 Task: Find connections with filter location Guayaramerín with filter topic #Futurewith filter profile language Potuguese with filter current company Talent Corner HR Services Pvt Ltd with filter school Anand Agricultural University, Anand with filter industry Paper and Forest Product Manufacturing with filter service category Editing with filter keywords title Chemical Engineer
Action: Mouse moved to (641, 84)
Screenshot: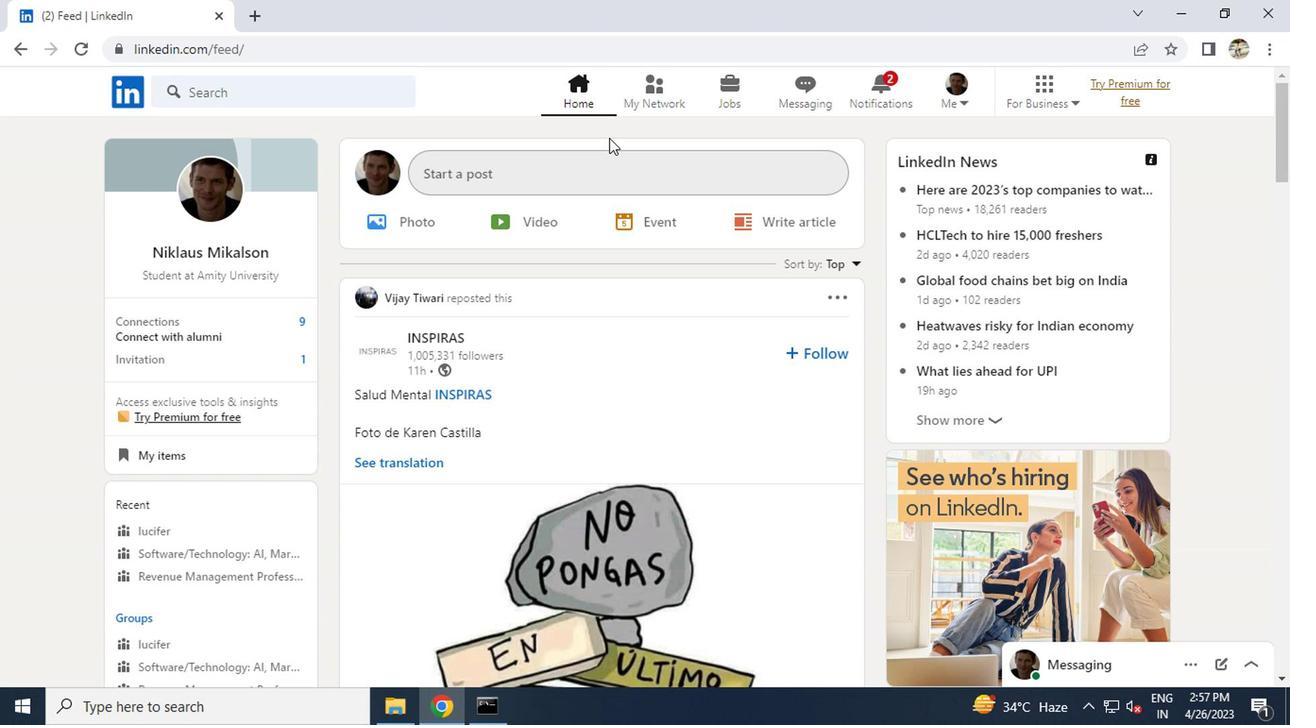 
Action: Mouse pressed left at (641, 84)
Screenshot: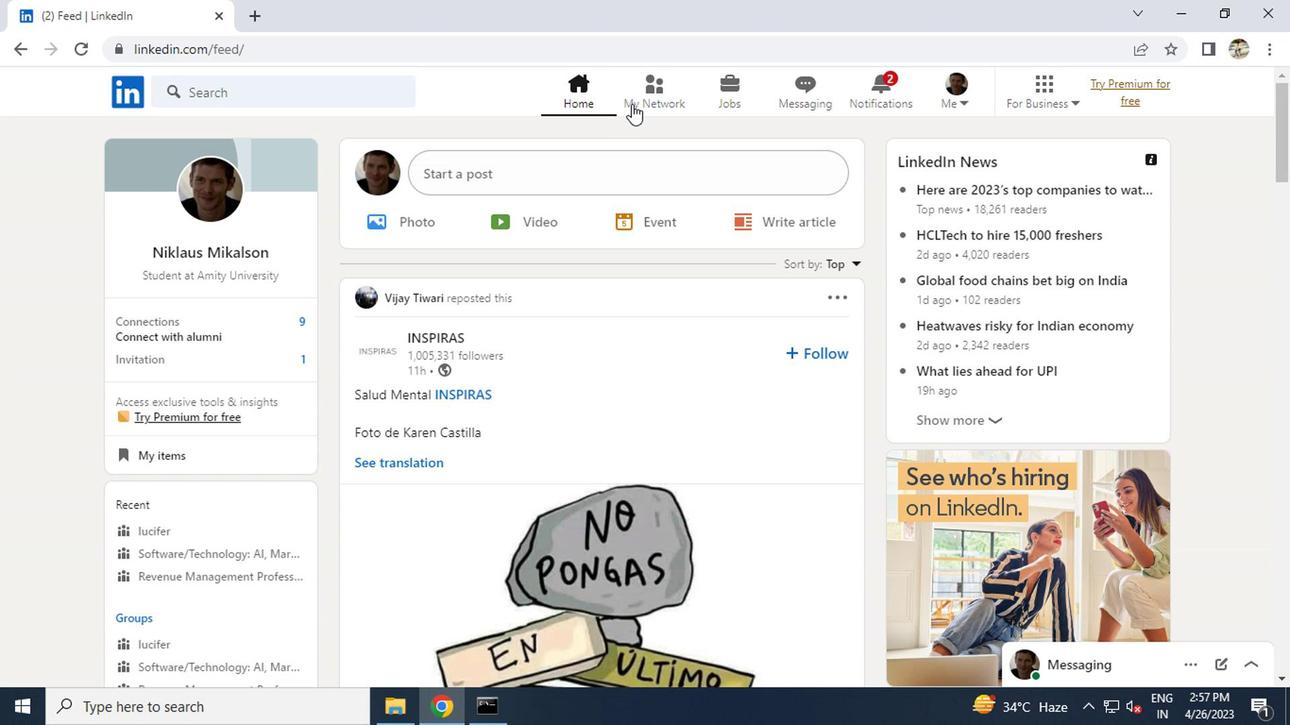 
Action: Mouse moved to (193, 198)
Screenshot: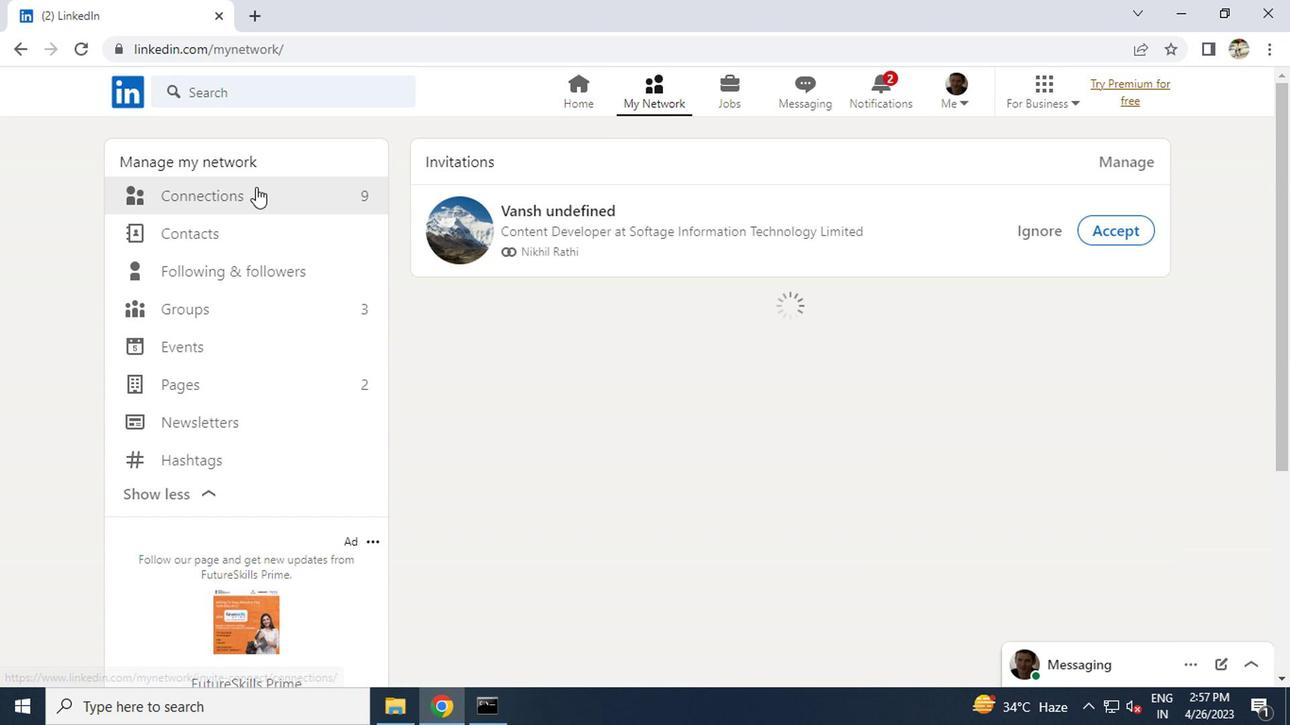 
Action: Mouse pressed left at (193, 198)
Screenshot: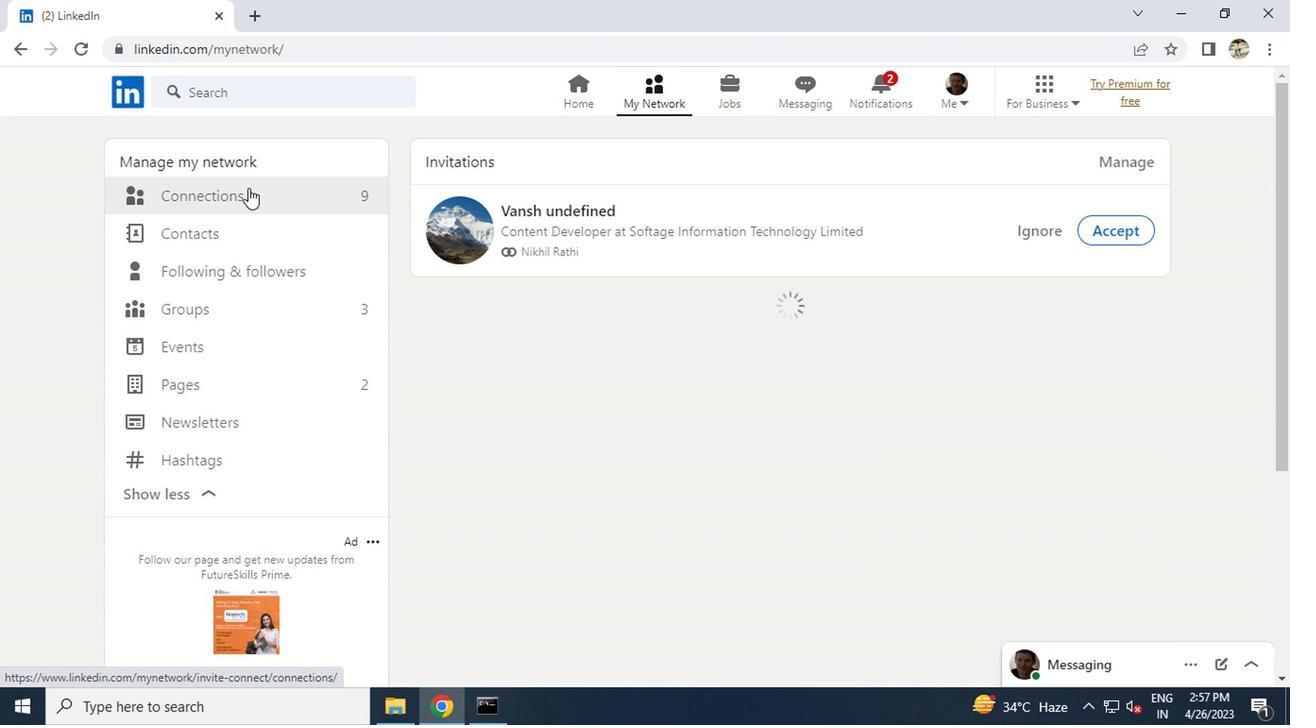 
Action: Mouse moved to (760, 191)
Screenshot: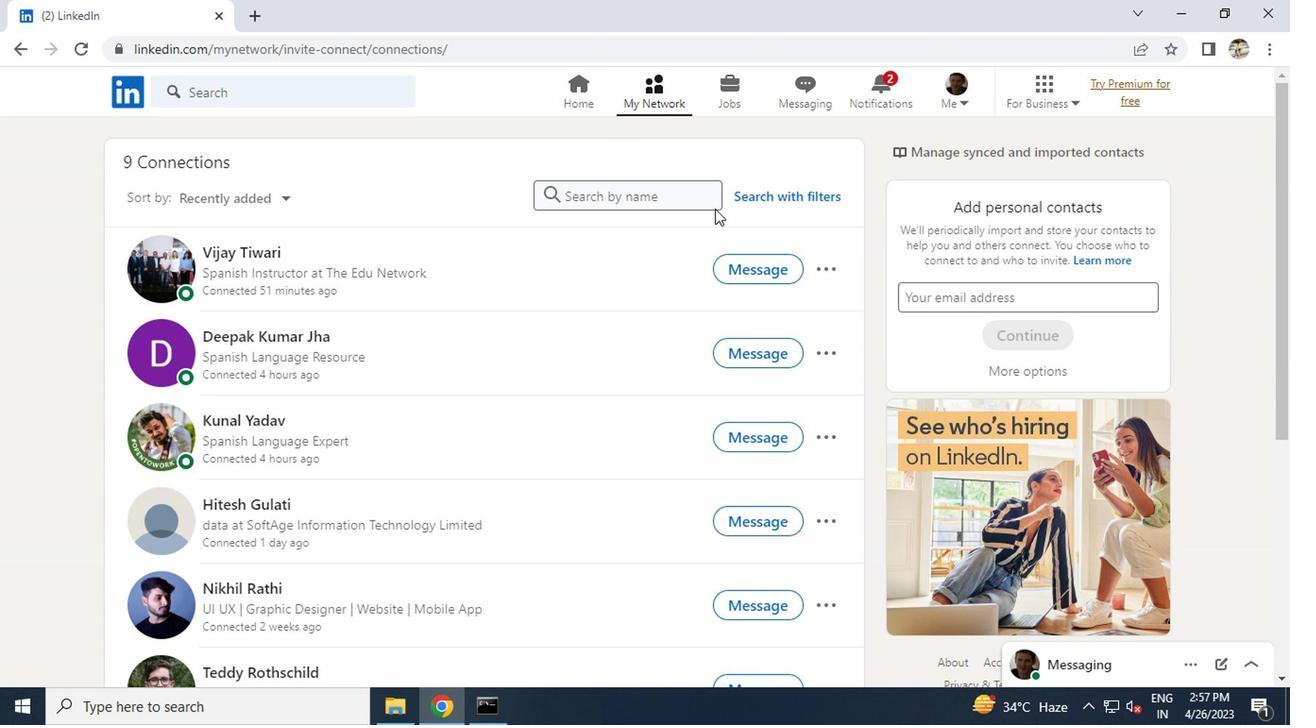 
Action: Mouse pressed left at (760, 191)
Screenshot: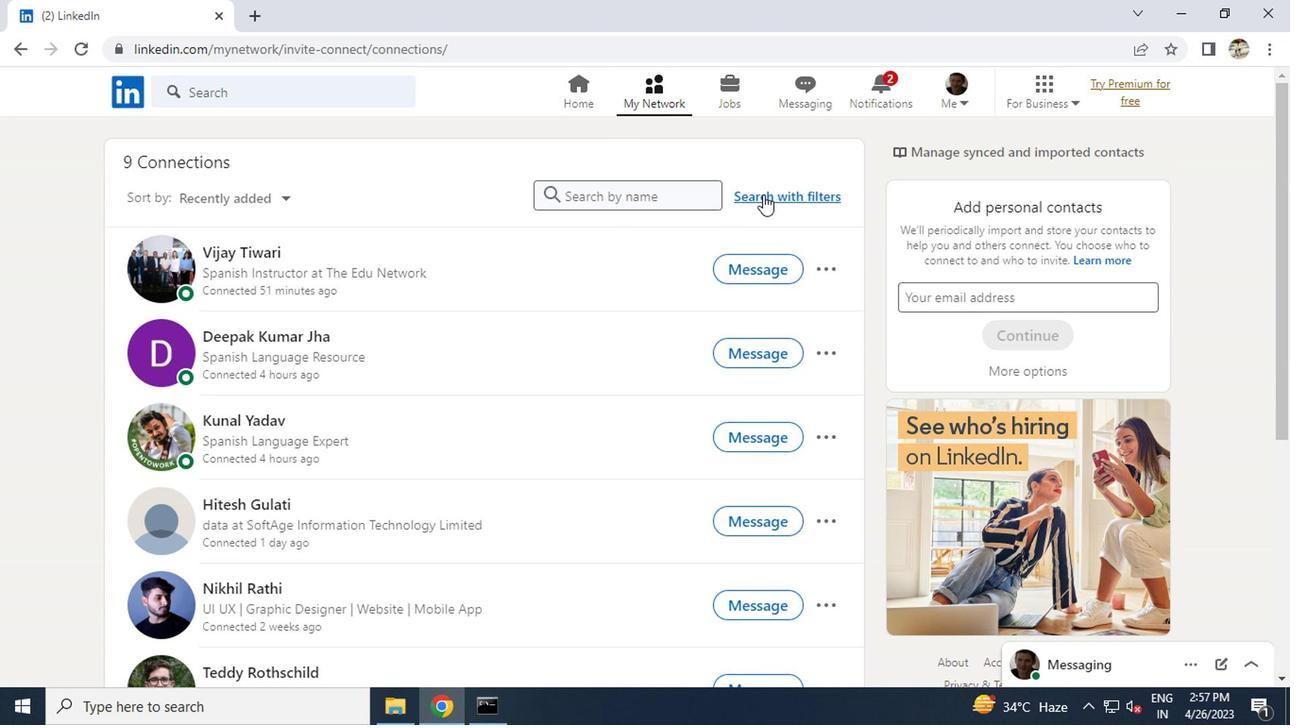 
Action: Mouse moved to (635, 143)
Screenshot: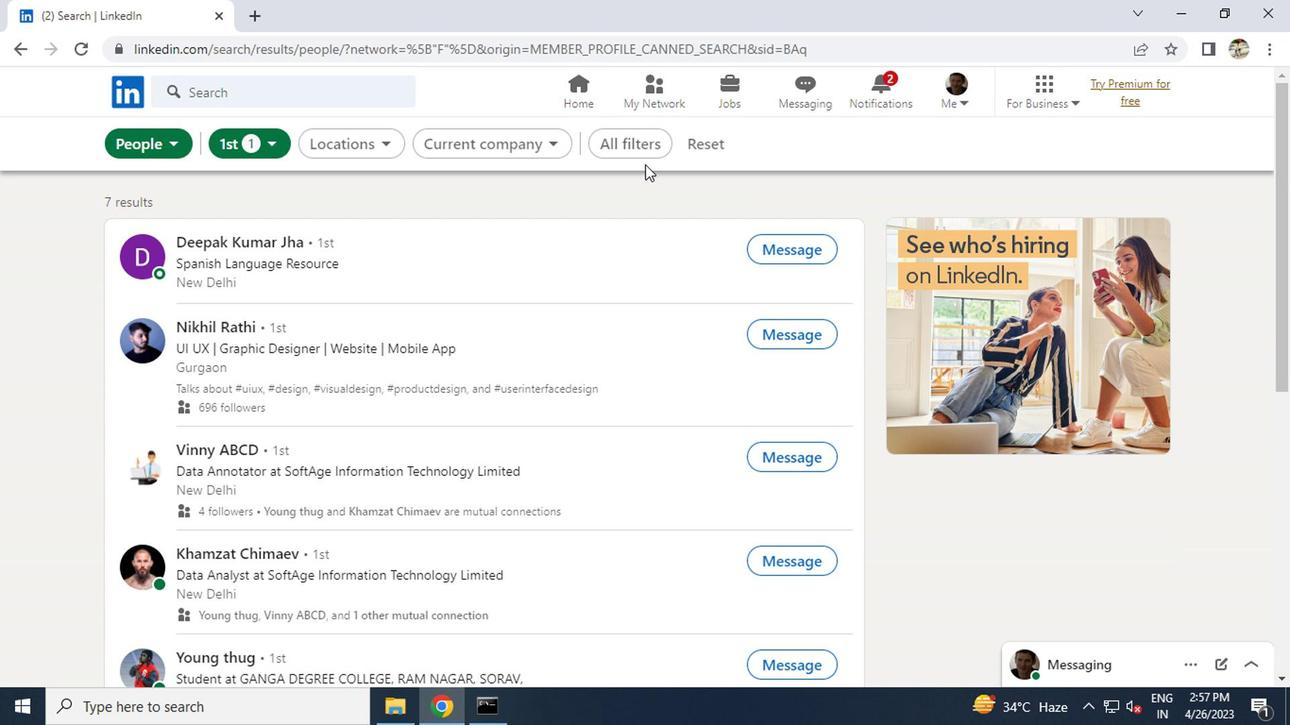 
Action: Mouse pressed left at (635, 143)
Screenshot: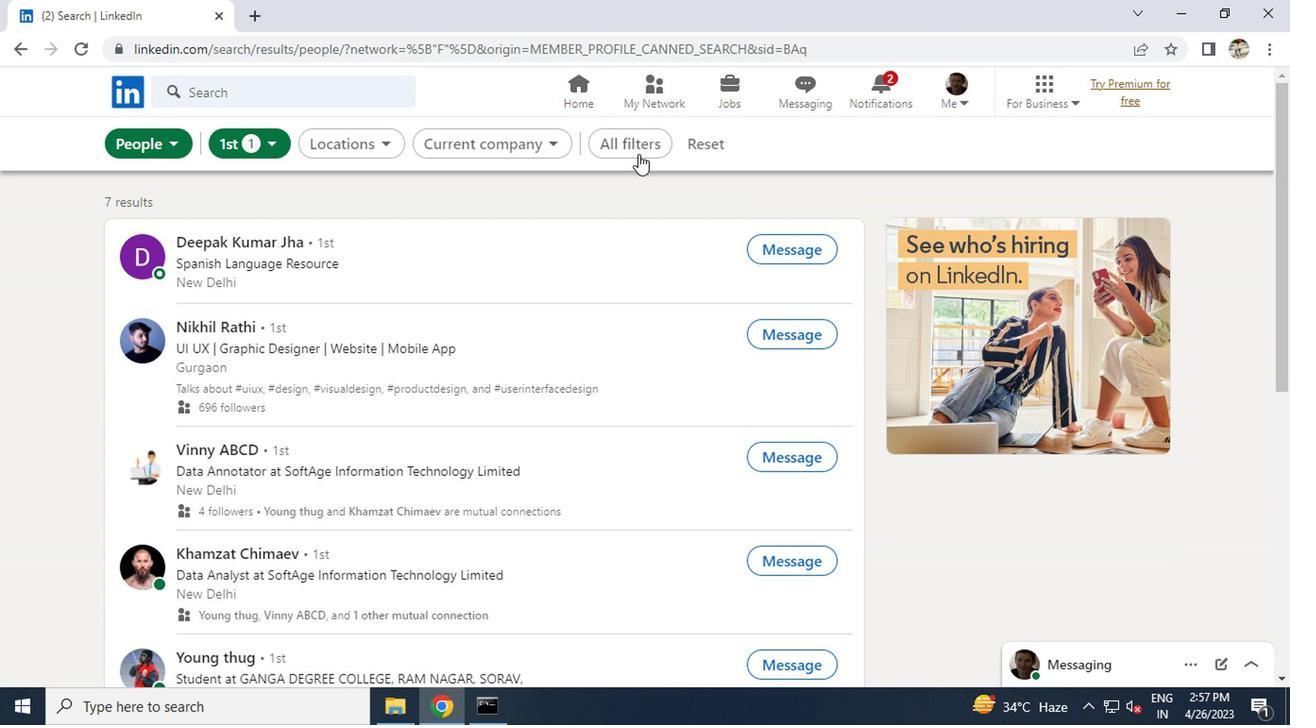 
Action: Mouse moved to (959, 432)
Screenshot: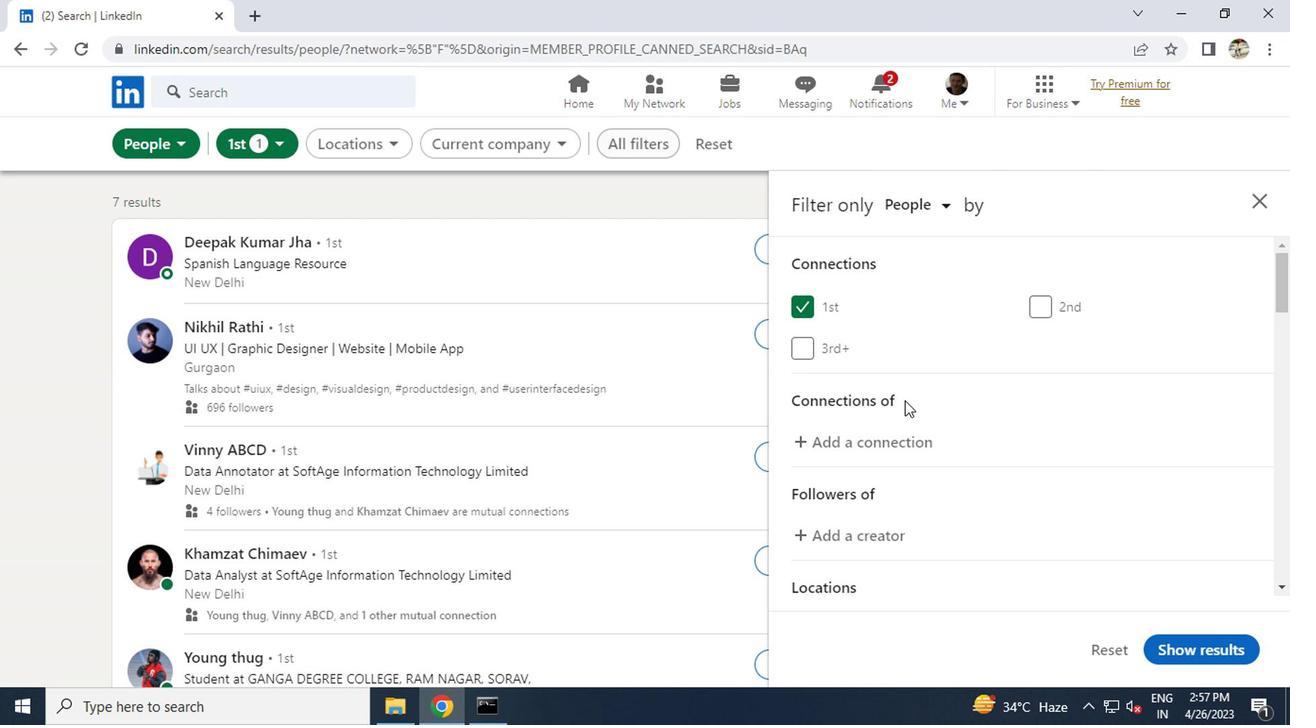 
Action: Mouse scrolled (959, 431) with delta (0, -1)
Screenshot: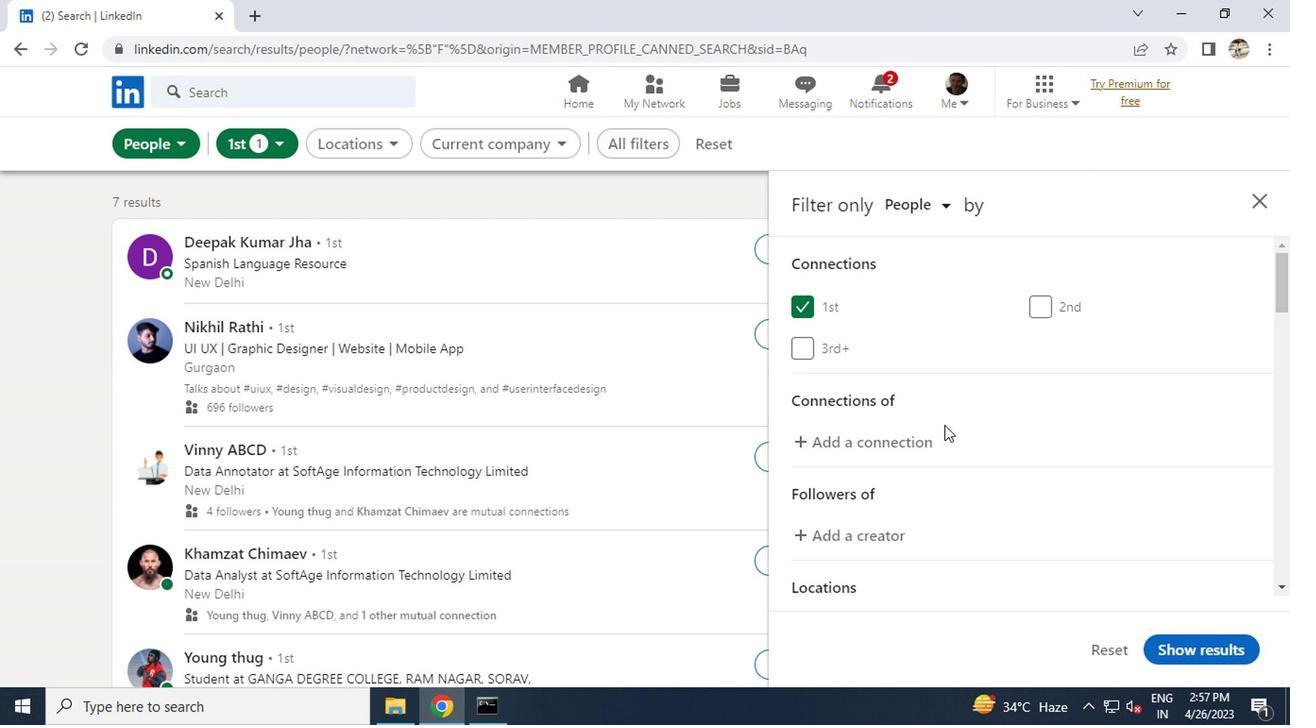 
Action: Mouse moved to (960, 432)
Screenshot: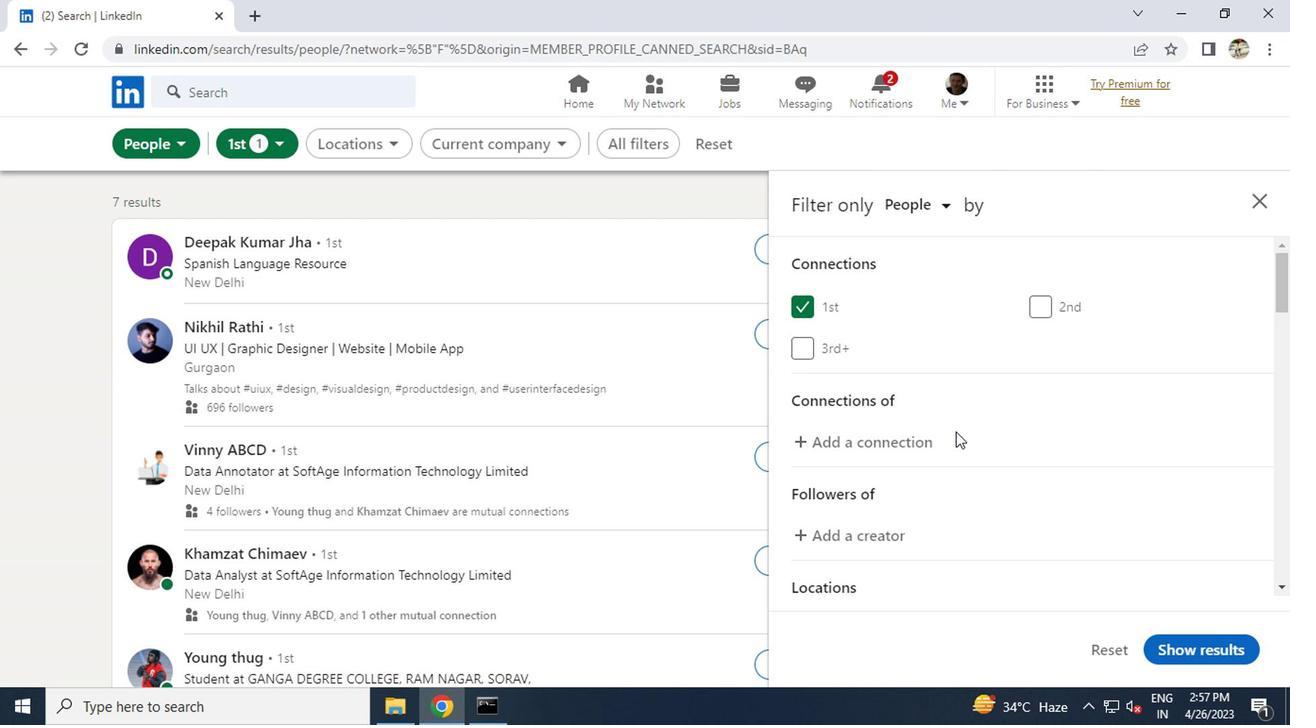 
Action: Mouse scrolled (960, 431) with delta (0, -1)
Screenshot: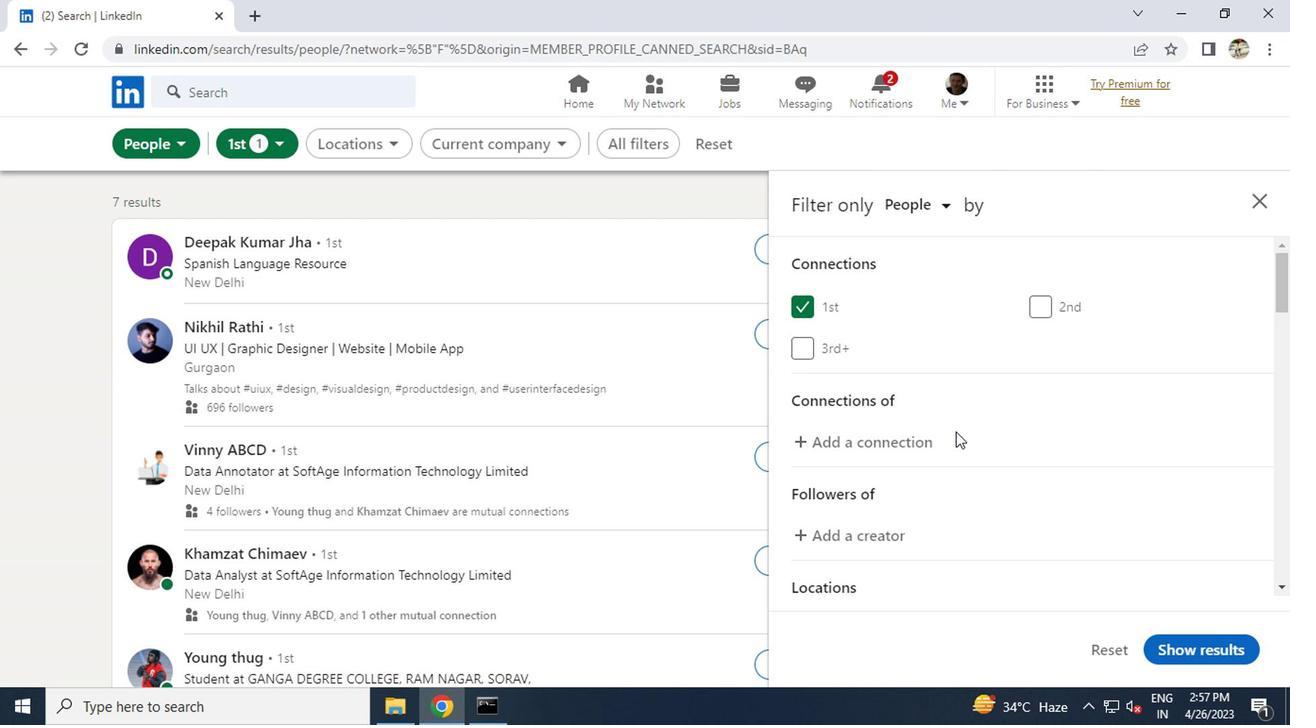 
Action: Mouse scrolled (960, 431) with delta (0, -1)
Screenshot: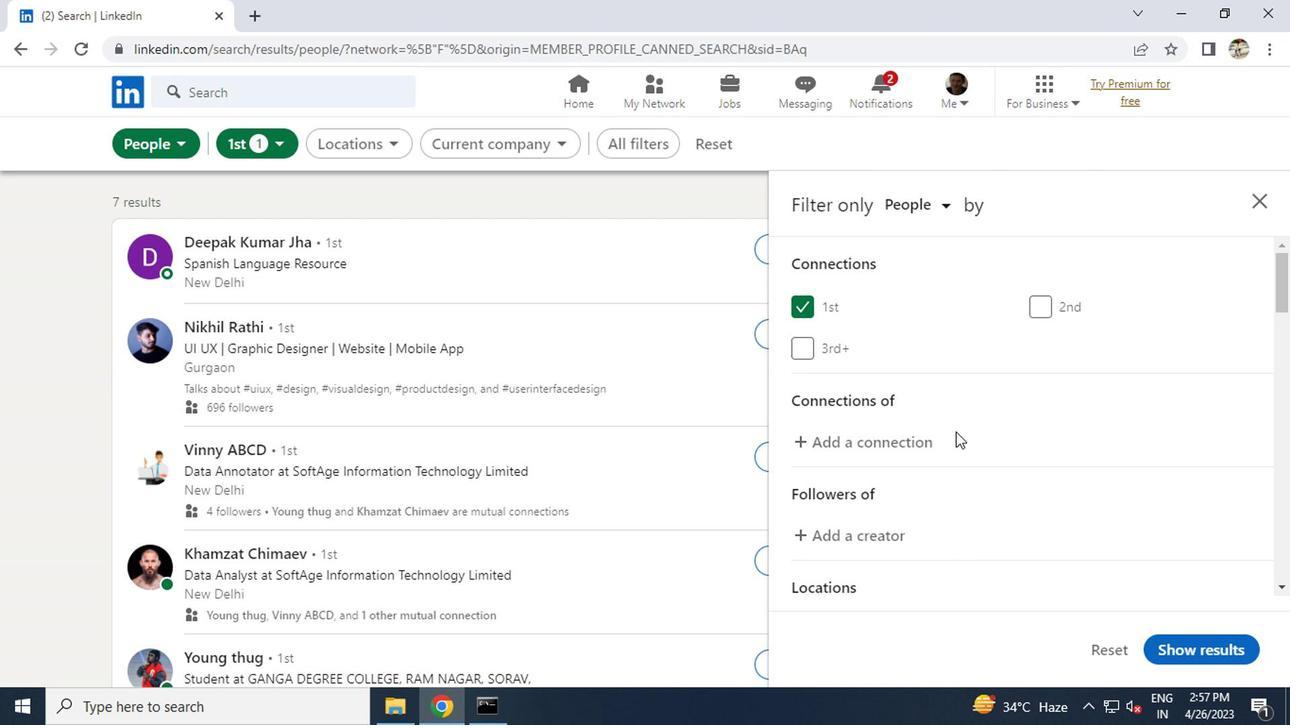 
Action: Mouse moved to (1056, 430)
Screenshot: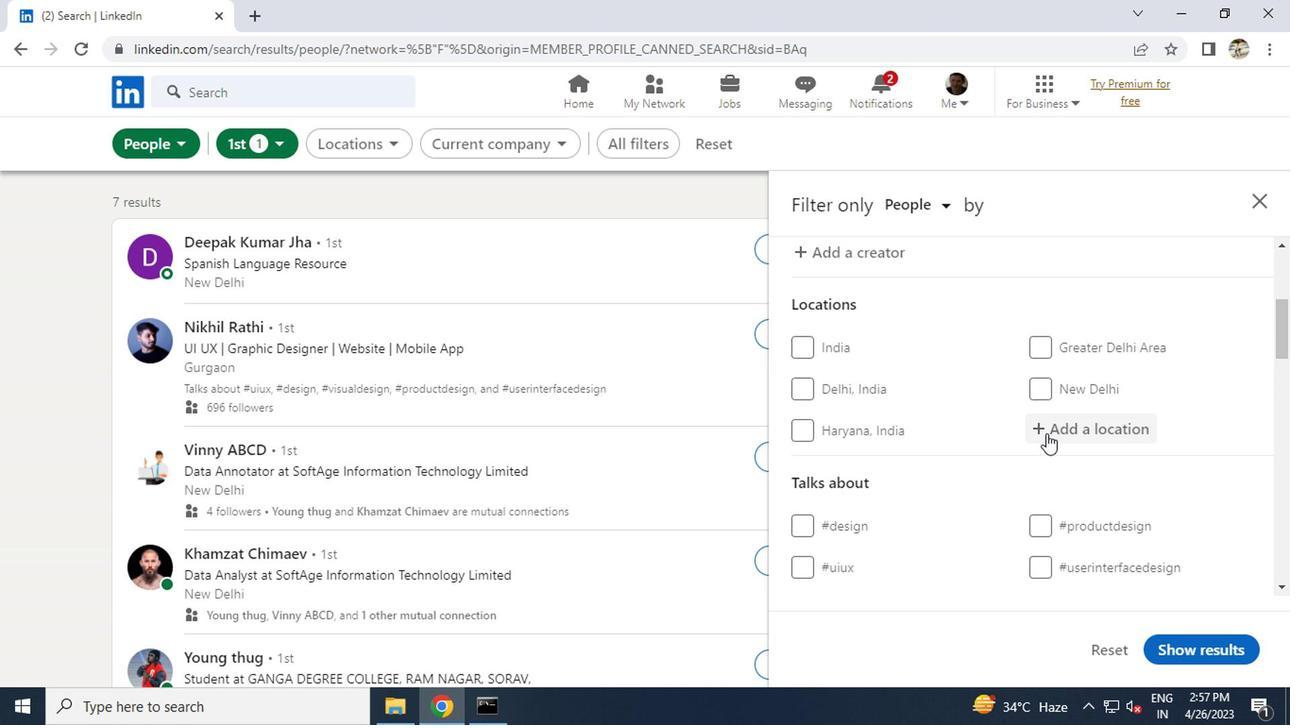 
Action: Mouse pressed left at (1056, 430)
Screenshot: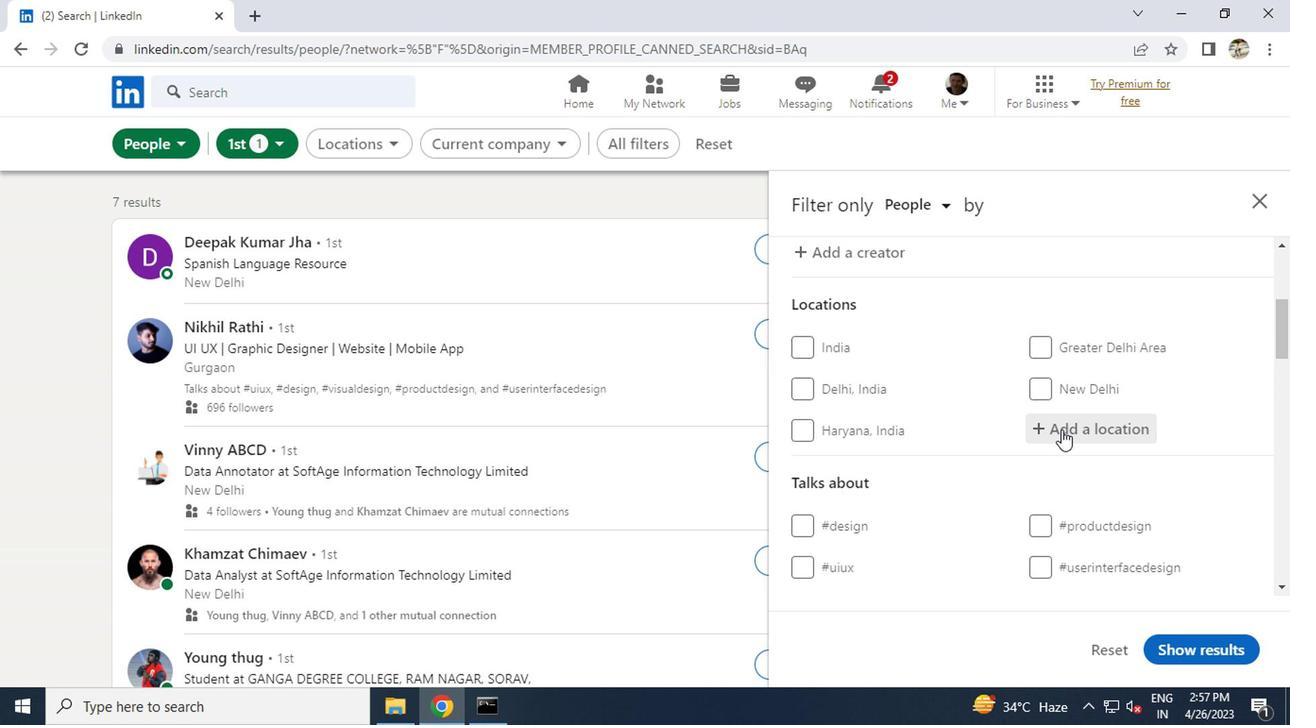 
Action: Key pressed <Key.caps_lock>g<Key.caps_lock>y<Key.backspace>uayaramerin<Key.enter>
Screenshot: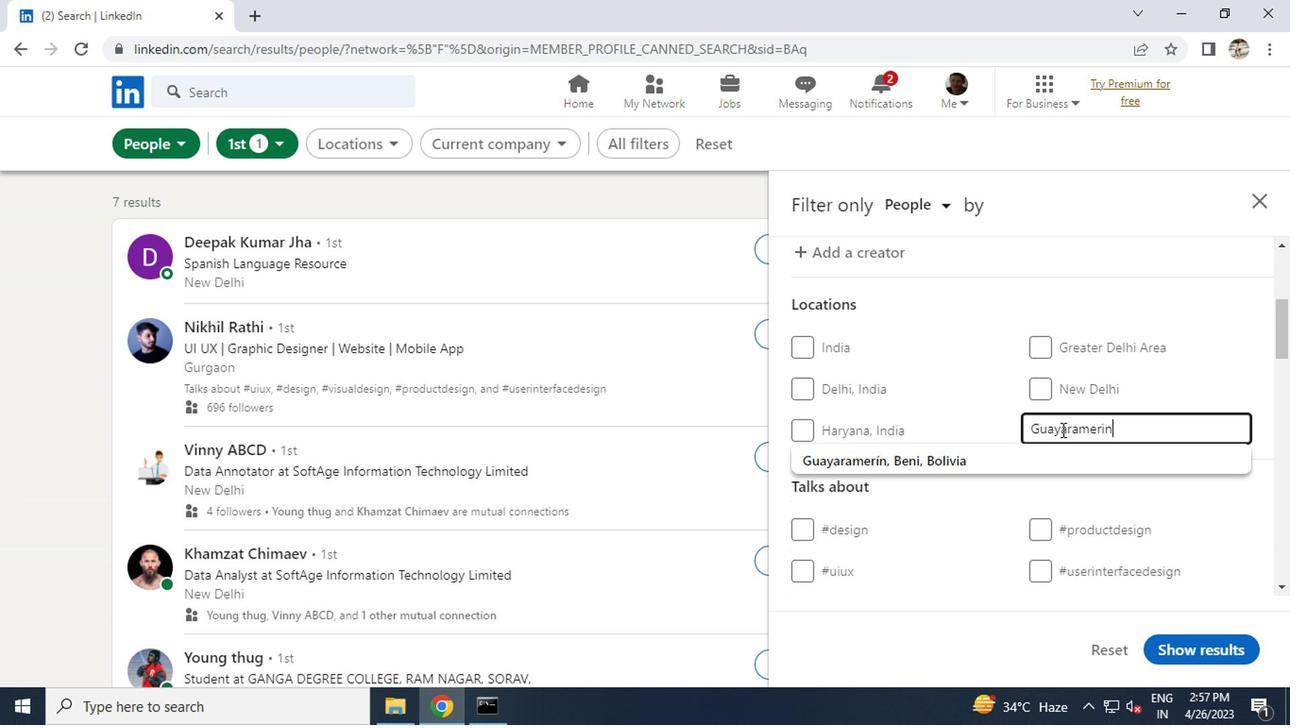 
Action: Mouse scrolled (1056, 430) with delta (0, 0)
Screenshot: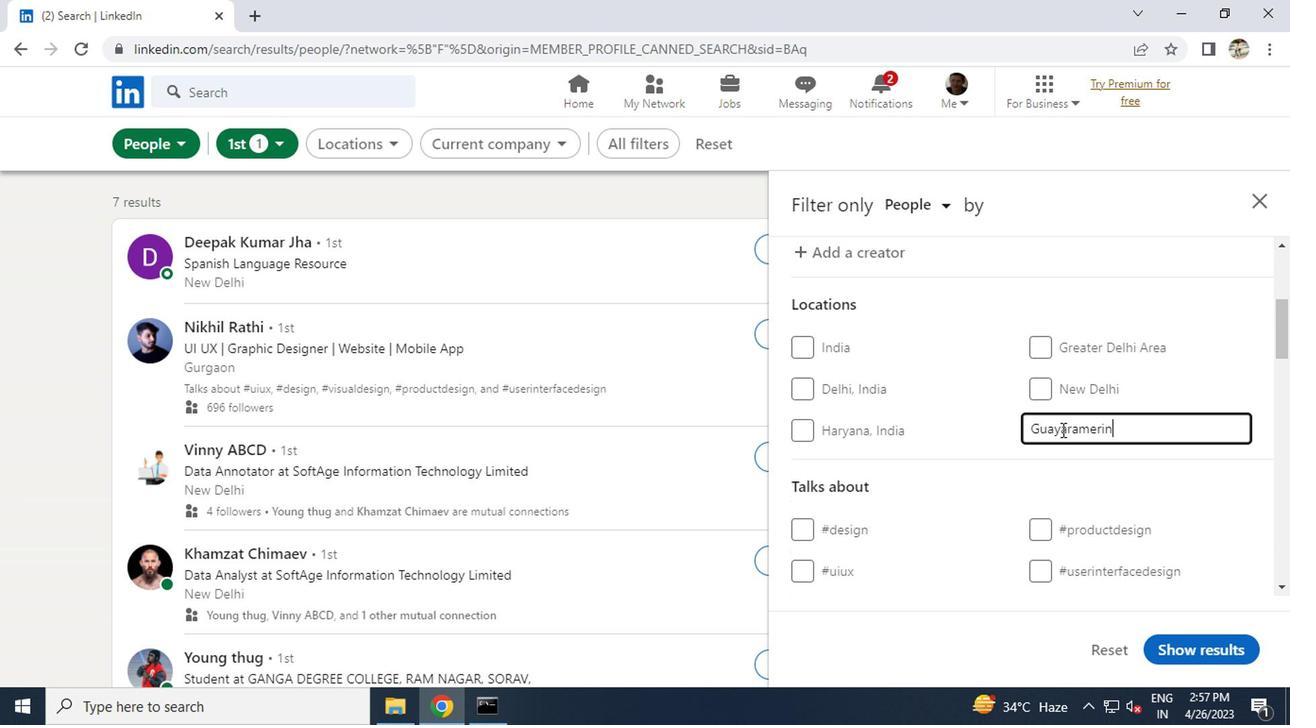 
Action: Mouse scrolled (1056, 430) with delta (0, 0)
Screenshot: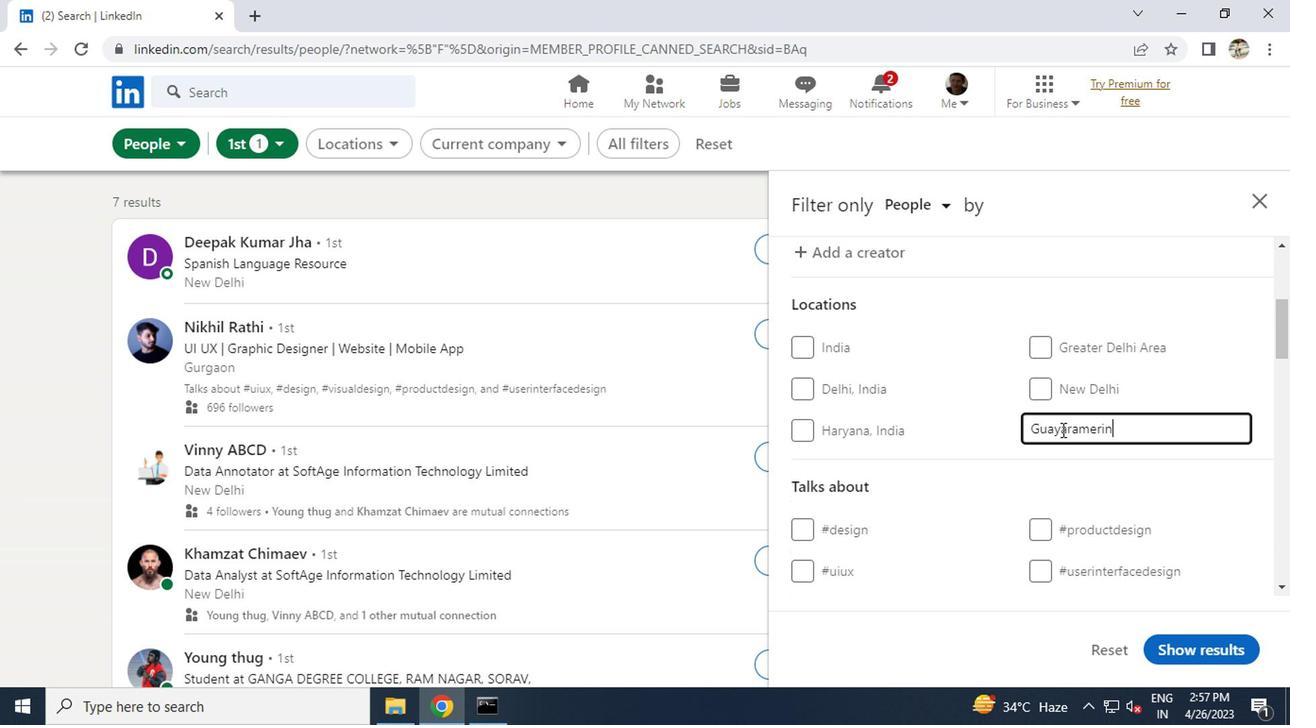 
Action: Mouse moved to (1056, 430)
Screenshot: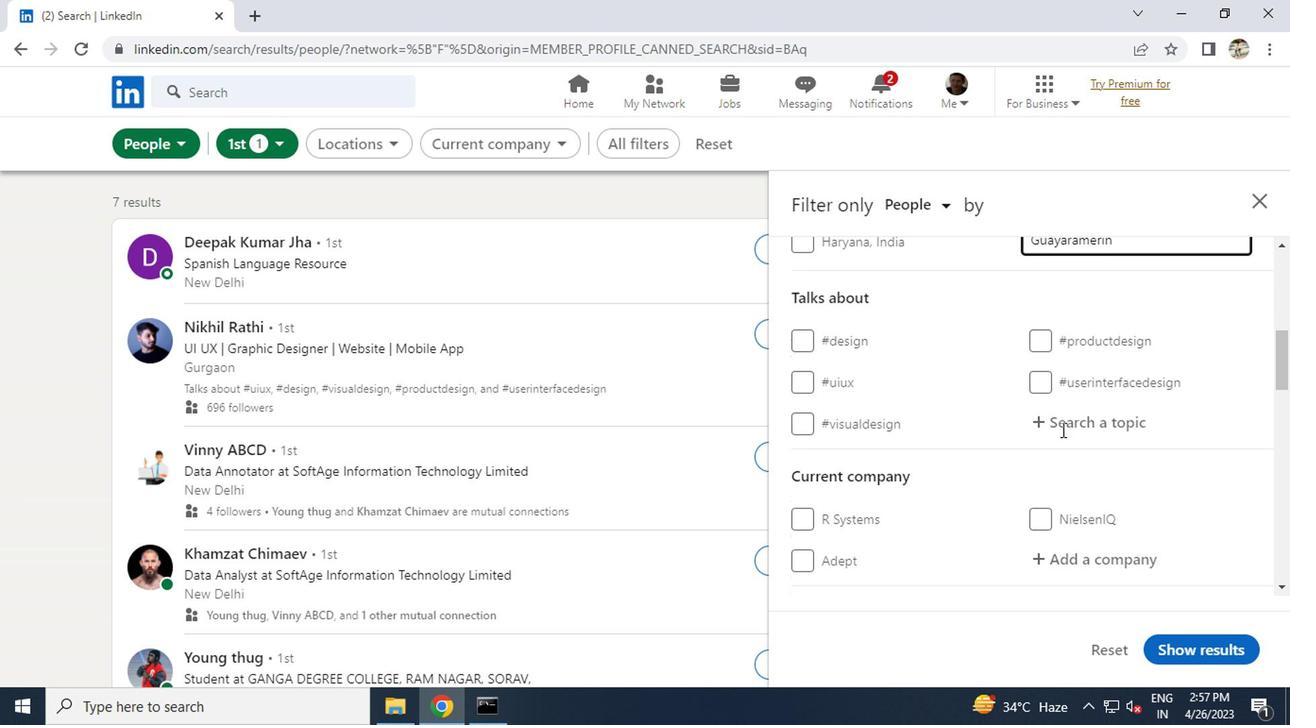
Action: Mouse pressed left at (1056, 430)
Screenshot: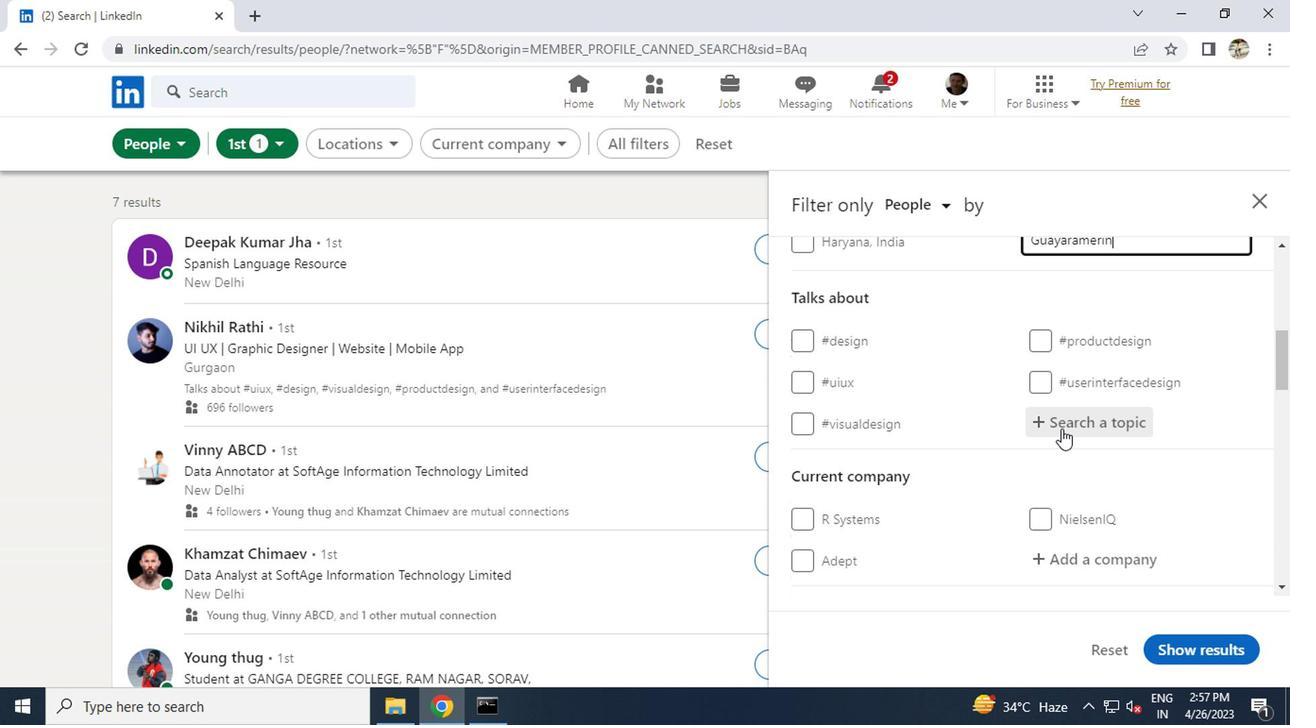 
Action: Mouse moved to (1057, 430)
Screenshot: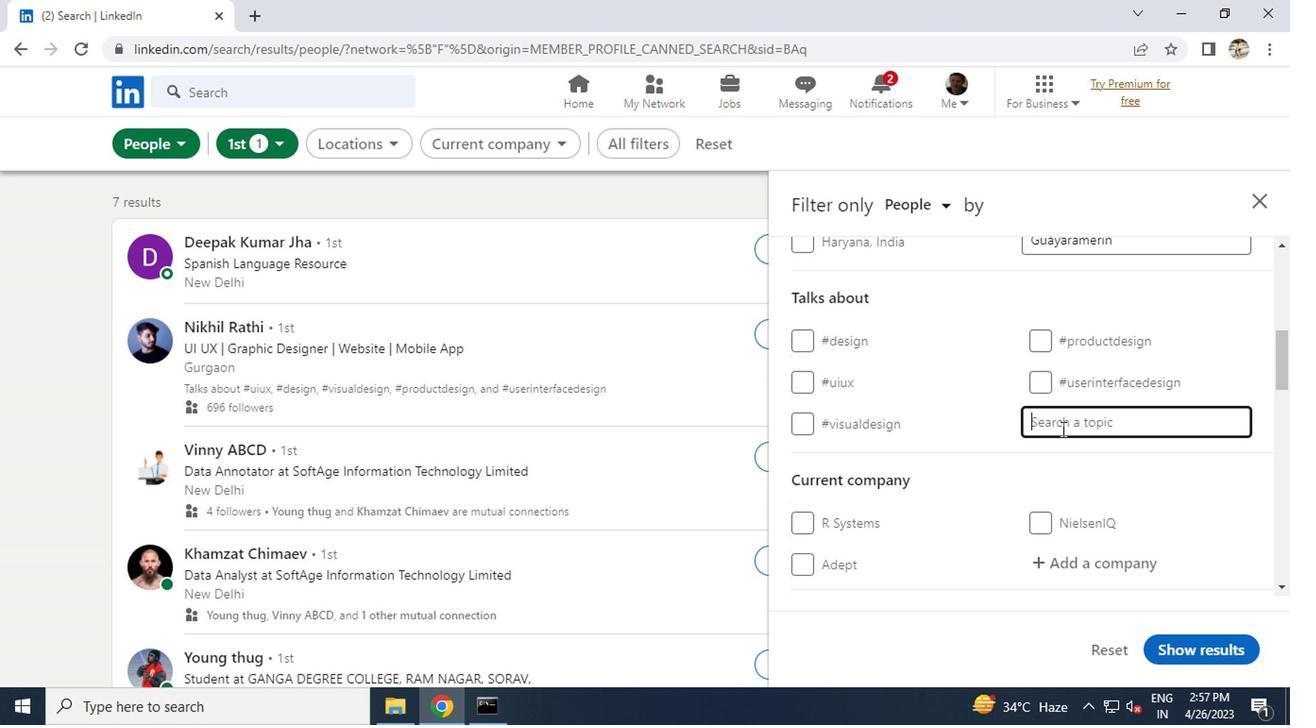 
Action: Key pressed <Key.shift>#<Key.caps_lock>F<Key.caps_lock>UTURE
Screenshot: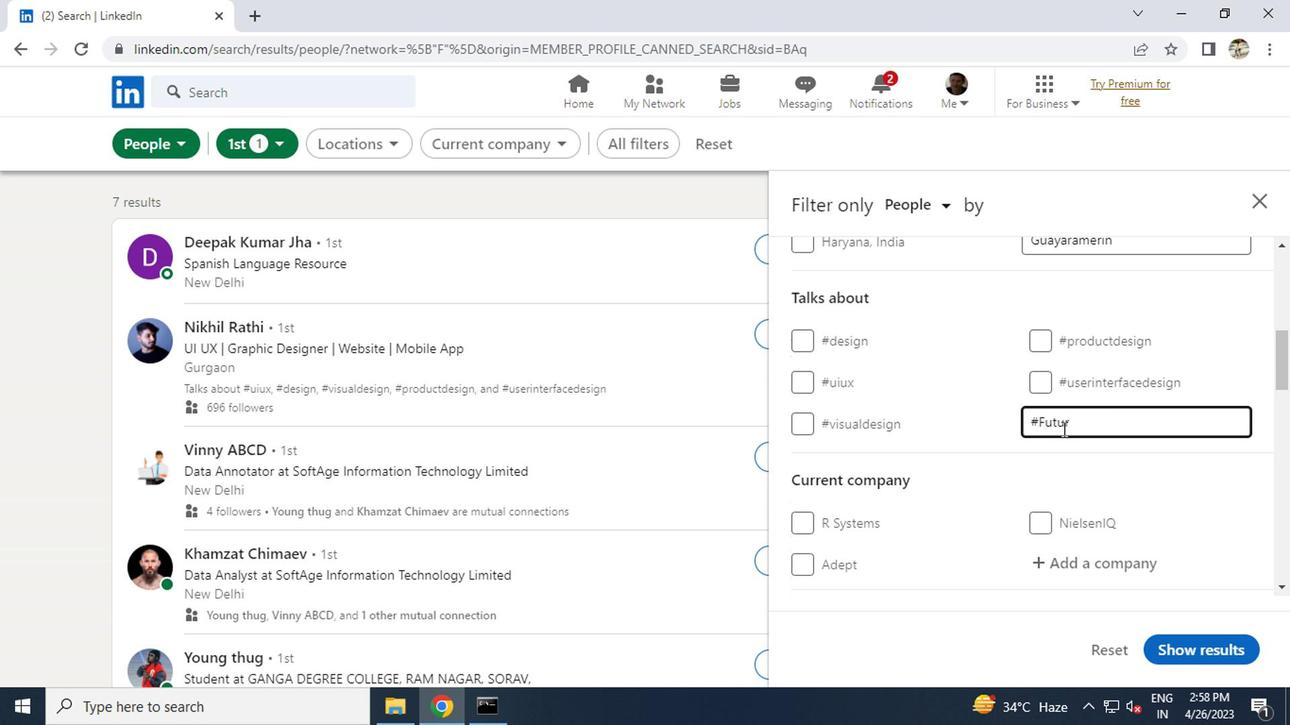 
Action: Mouse scrolled (1057, 428) with delta (0, -1)
Screenshot: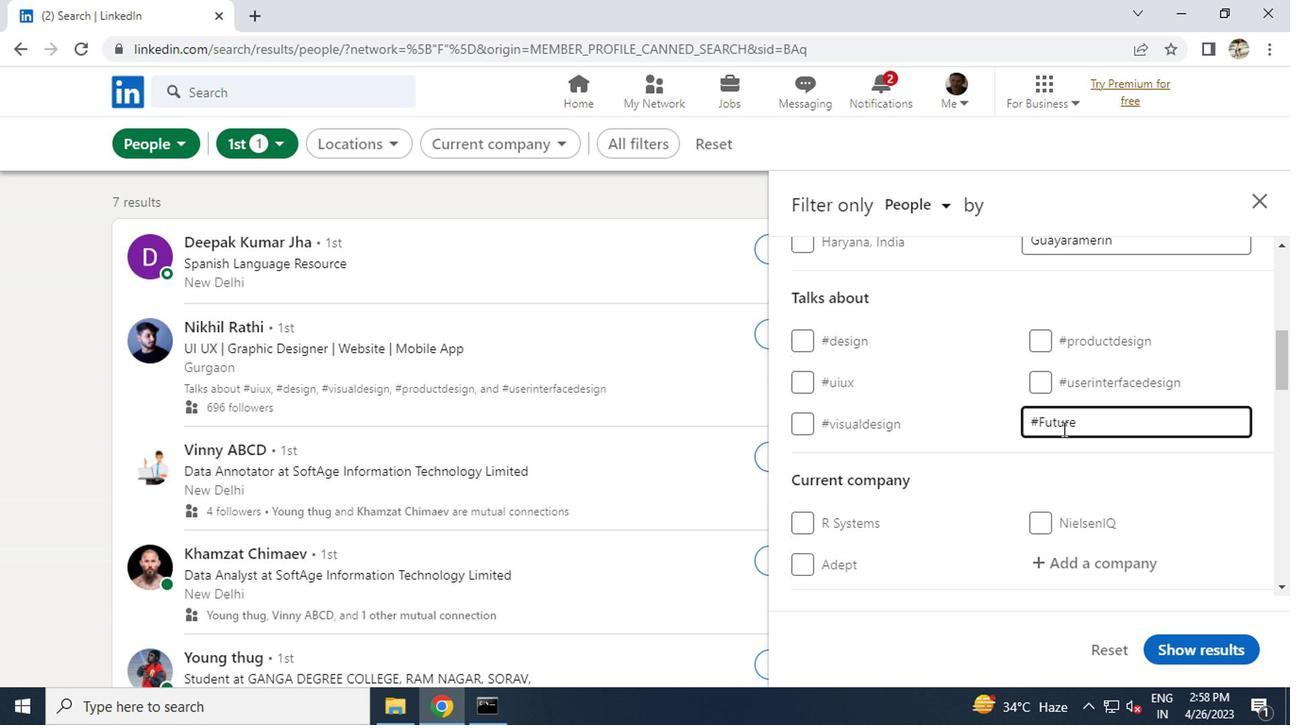 
Action: Mouse scrolled (1057, 428) with delta (0, -1)
Screenshot: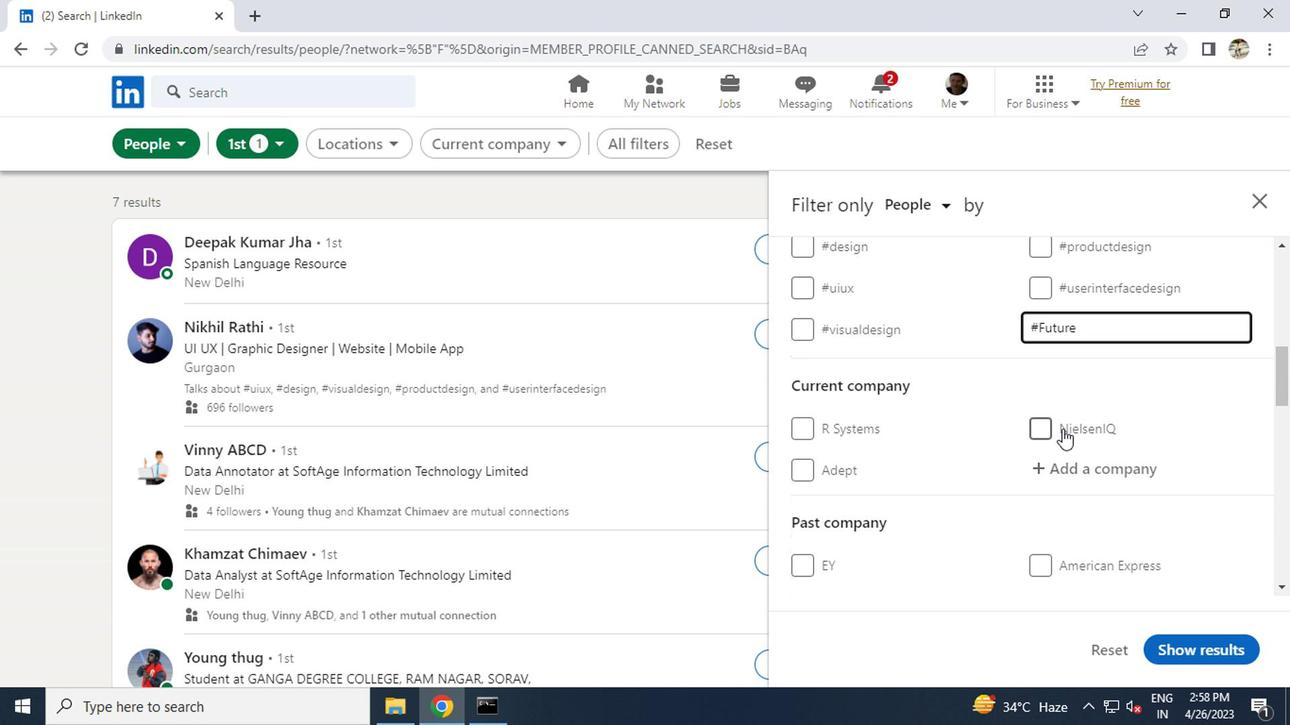 
Action: Mouse scrolled (1057, 428) with delta (0, -1)
Screenshot: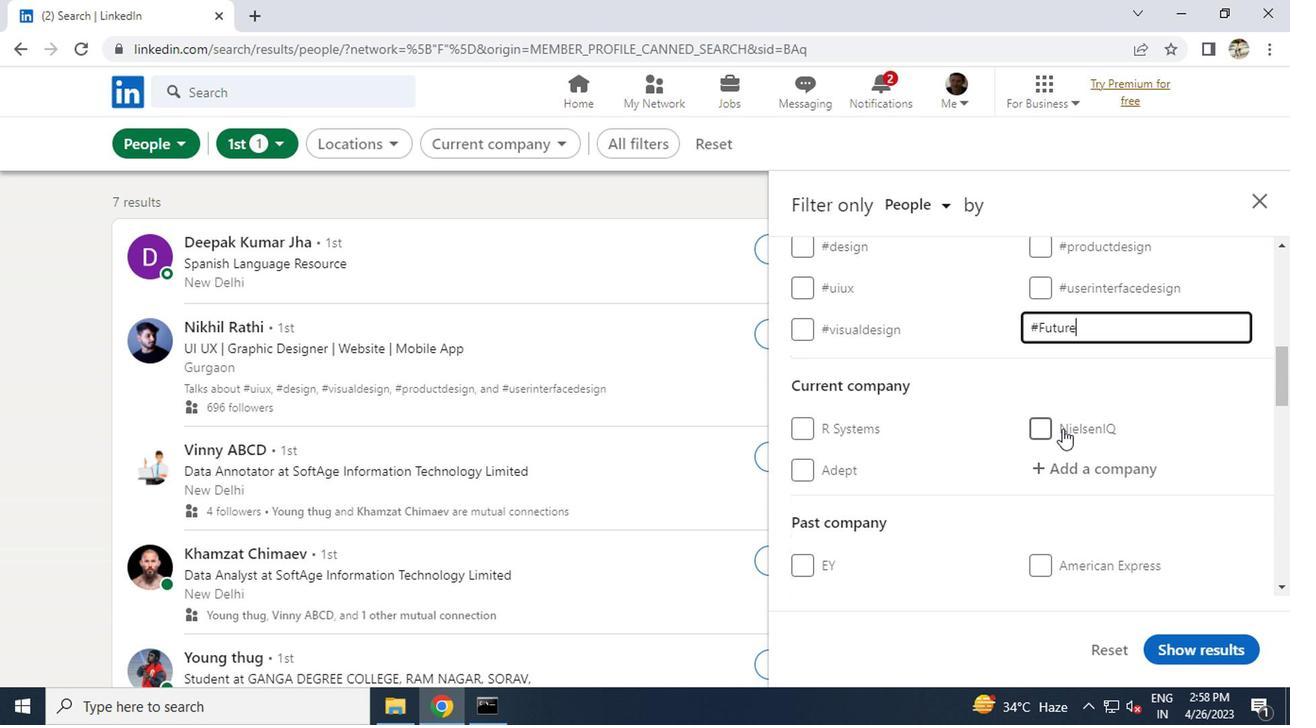 
Action: Mouse scrolled (1057, 428) with delta (0, -1)
Screenshot: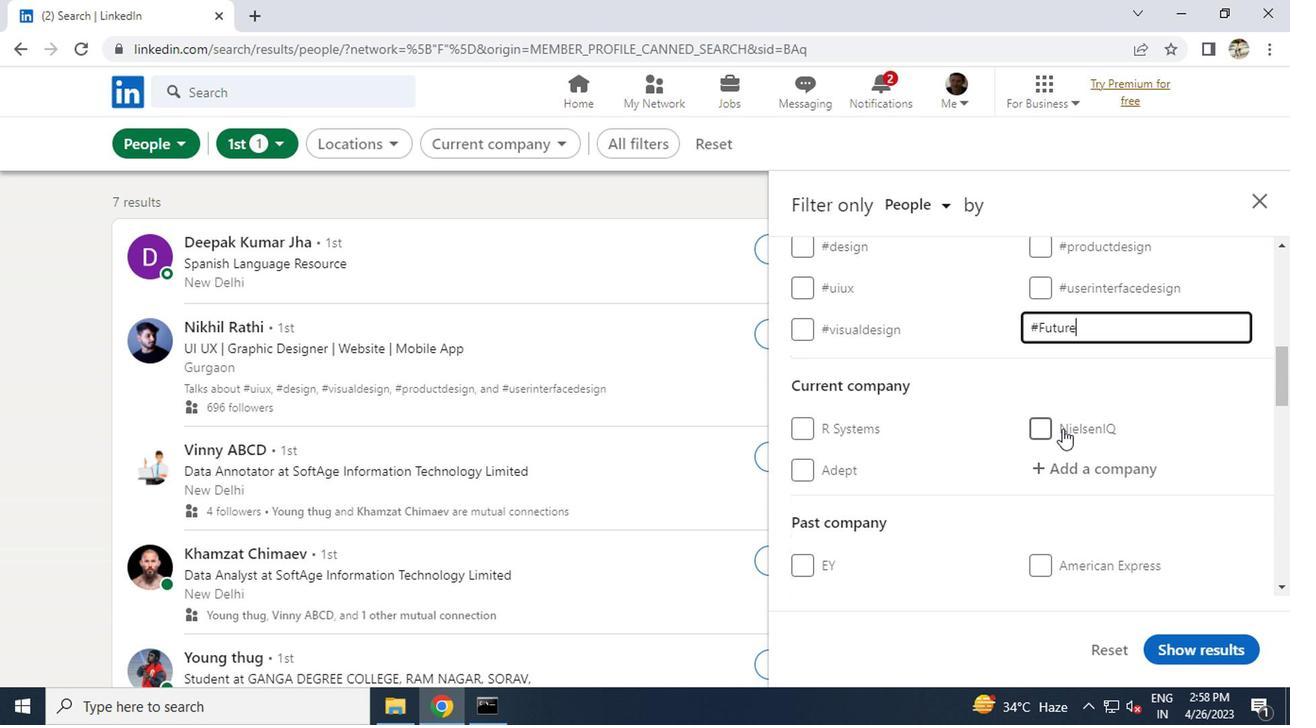 
Action: Mouse scrolled (1057, 428) with delta (0, -1)
Screenshot: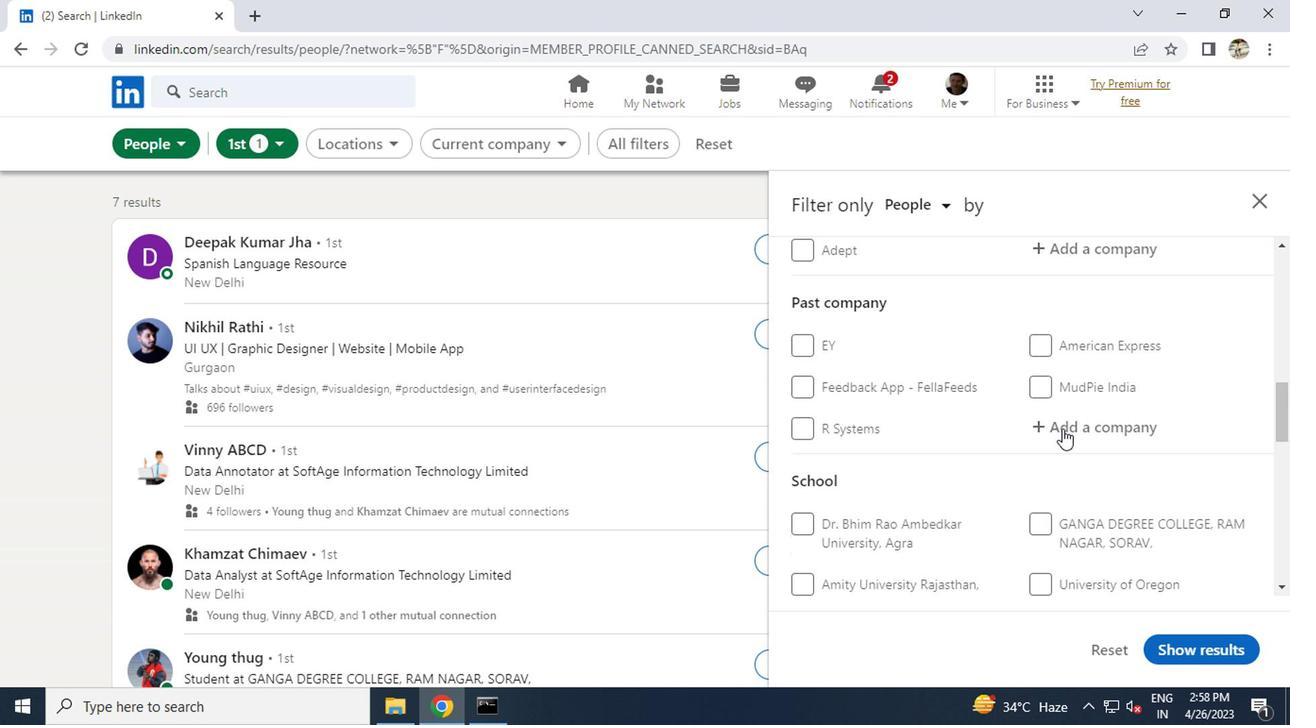 
Action: Mouse scrolled (1057, 428) with delta (0, -1)
Screenshot: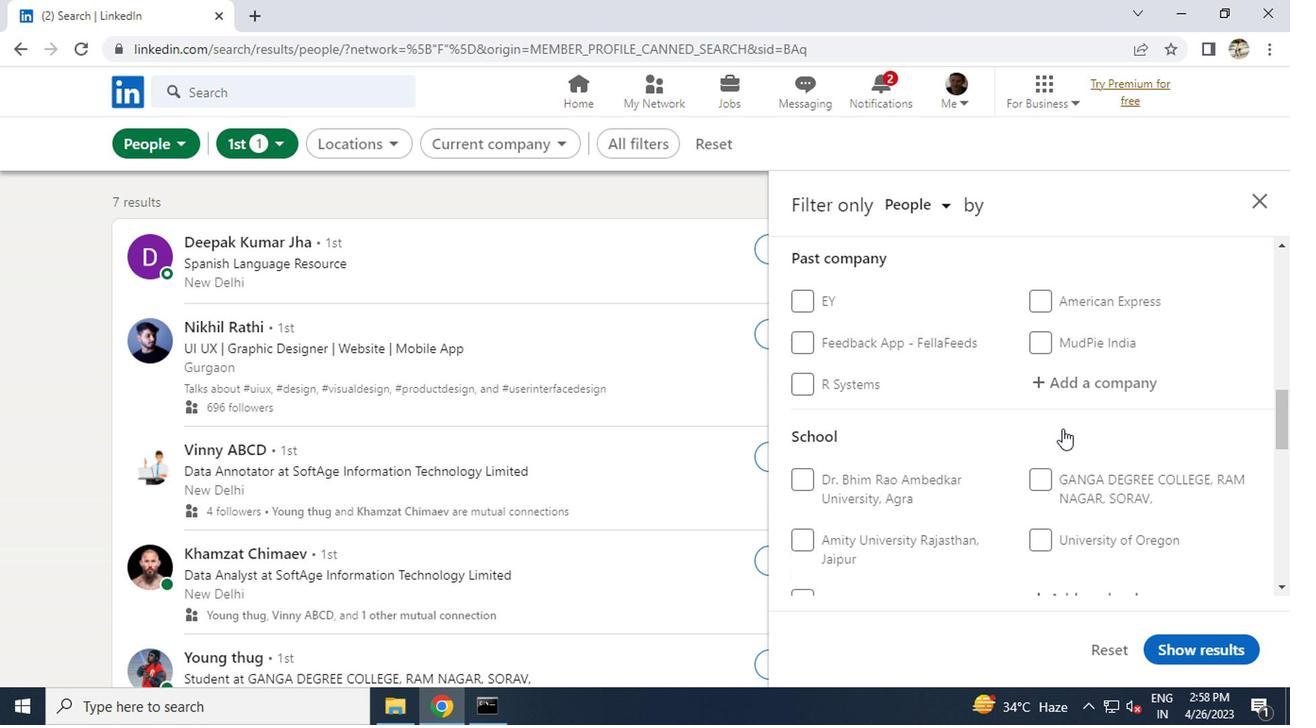 
Action: Mouse scrolled (1057, 428) with delta (0, -1)
Screenshot: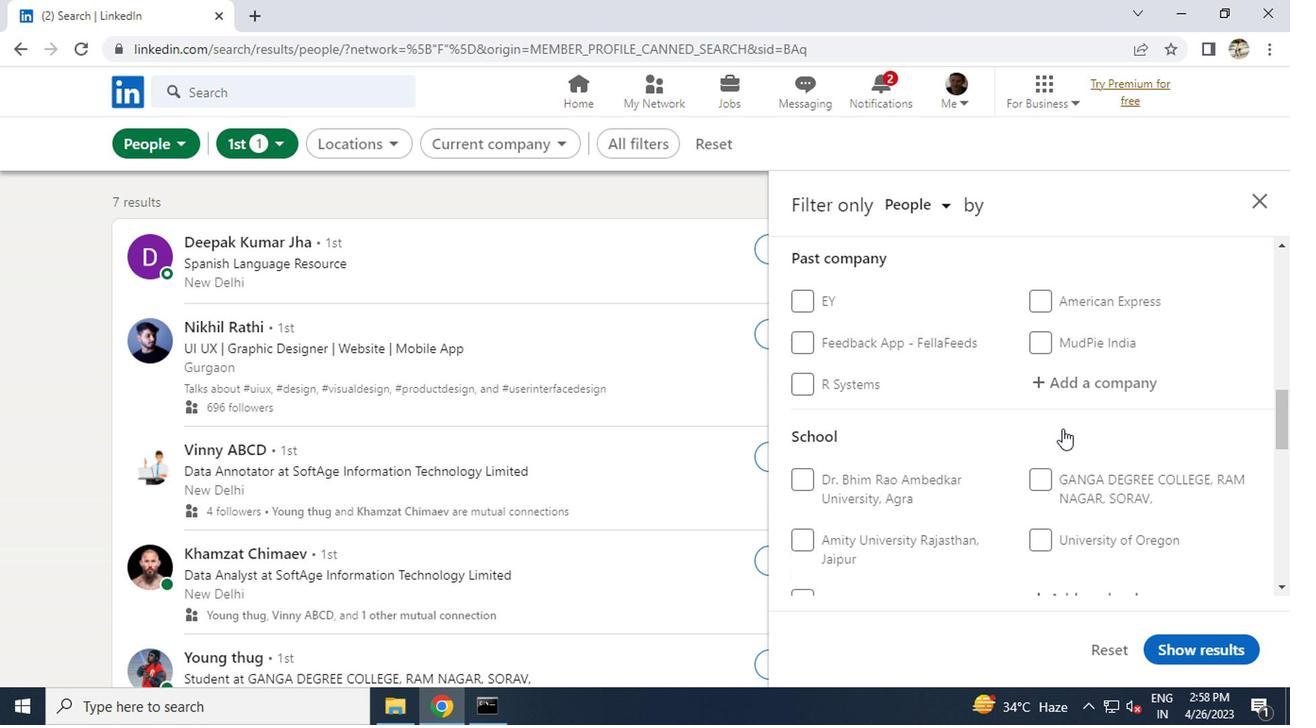 
Action: Mouse scrolled (1057, 428) with delta (0, -1)
Screenshot: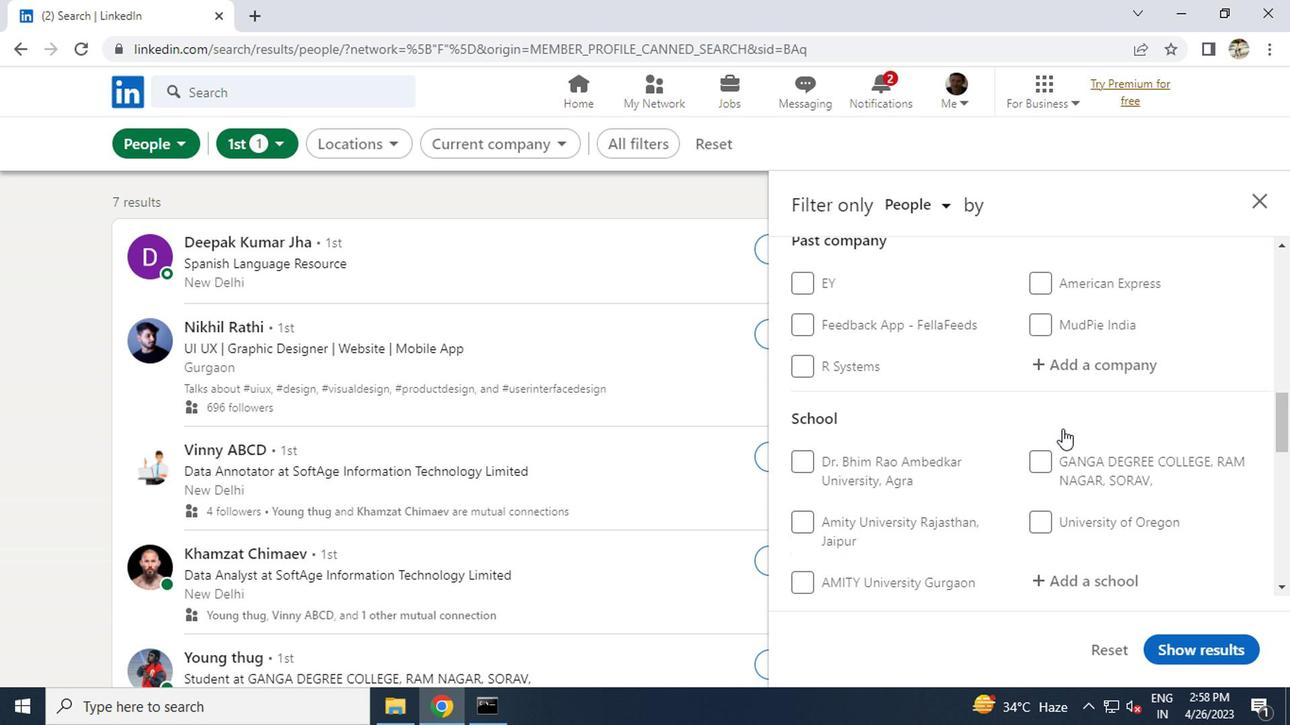 
Action: Mouse scrolled (1057, 428) with delta (0, -1)
Screenshot: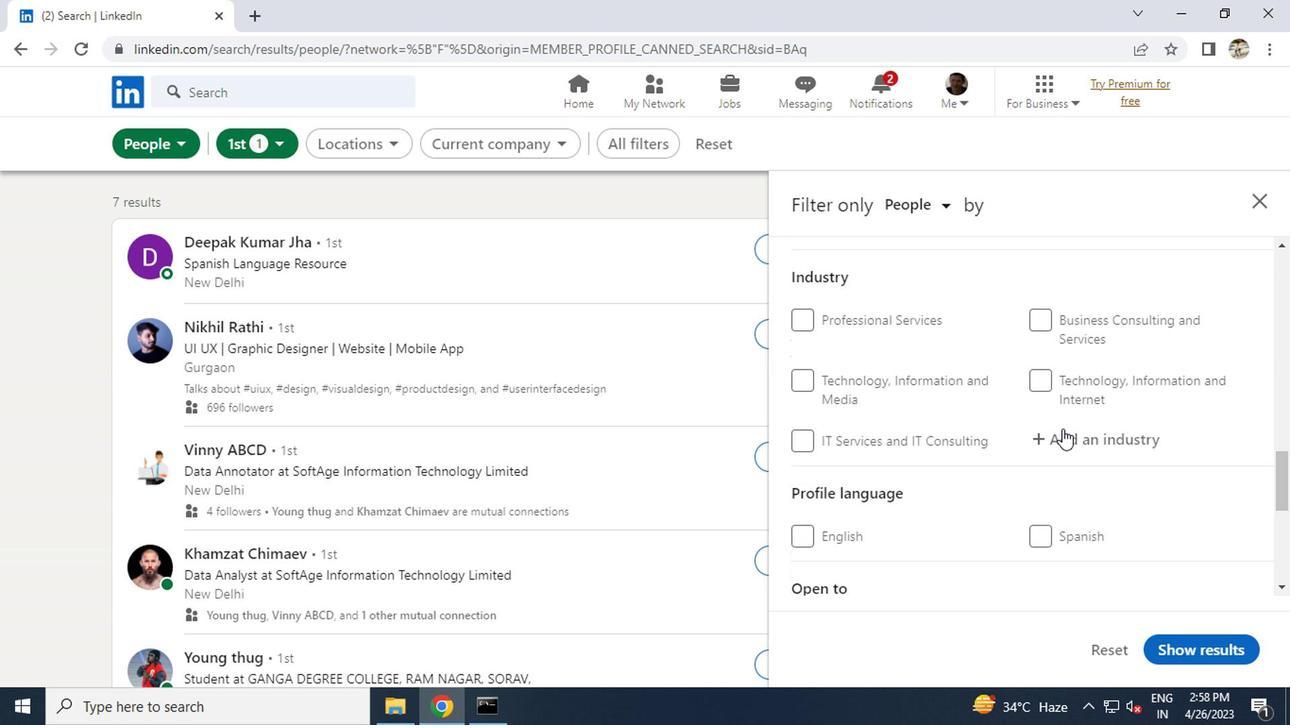 
Action: Mouse scrolled (1057, 428) with delta (0, -1)
Screenshot: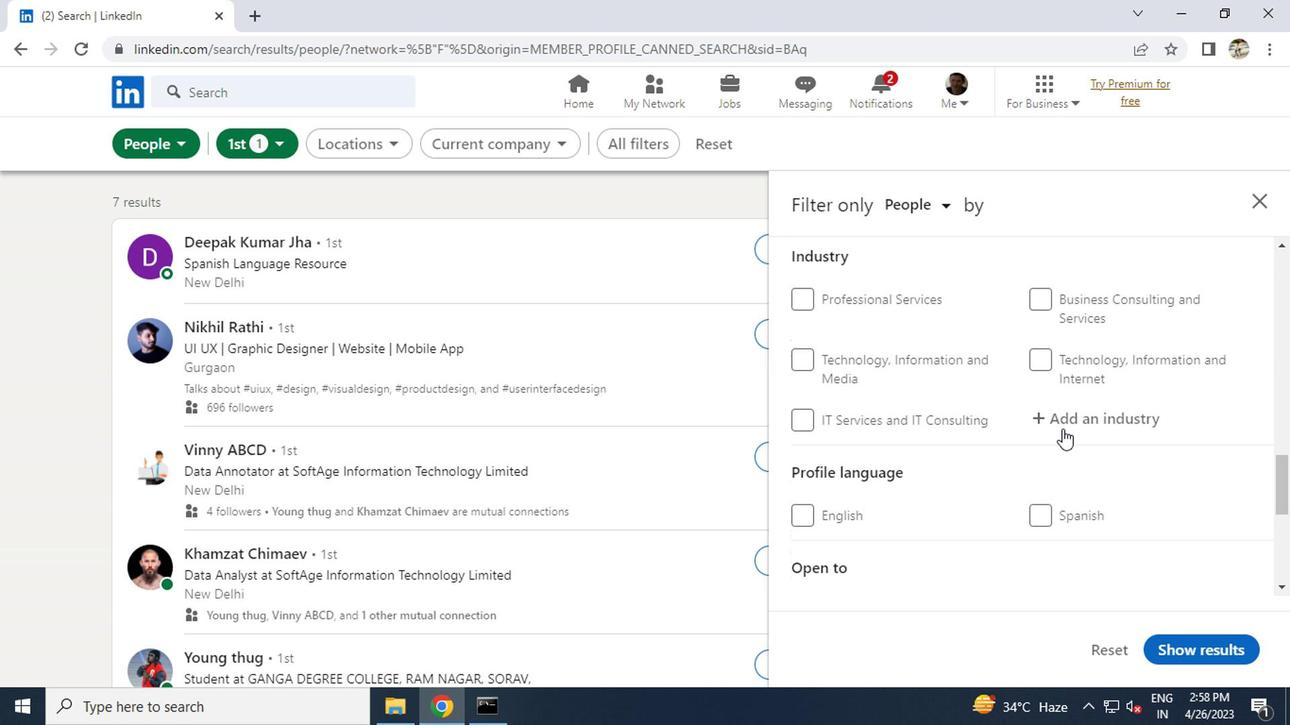 
Action: Mouse scrolled (1057, 430) with delta (0, 0)
Screenshot: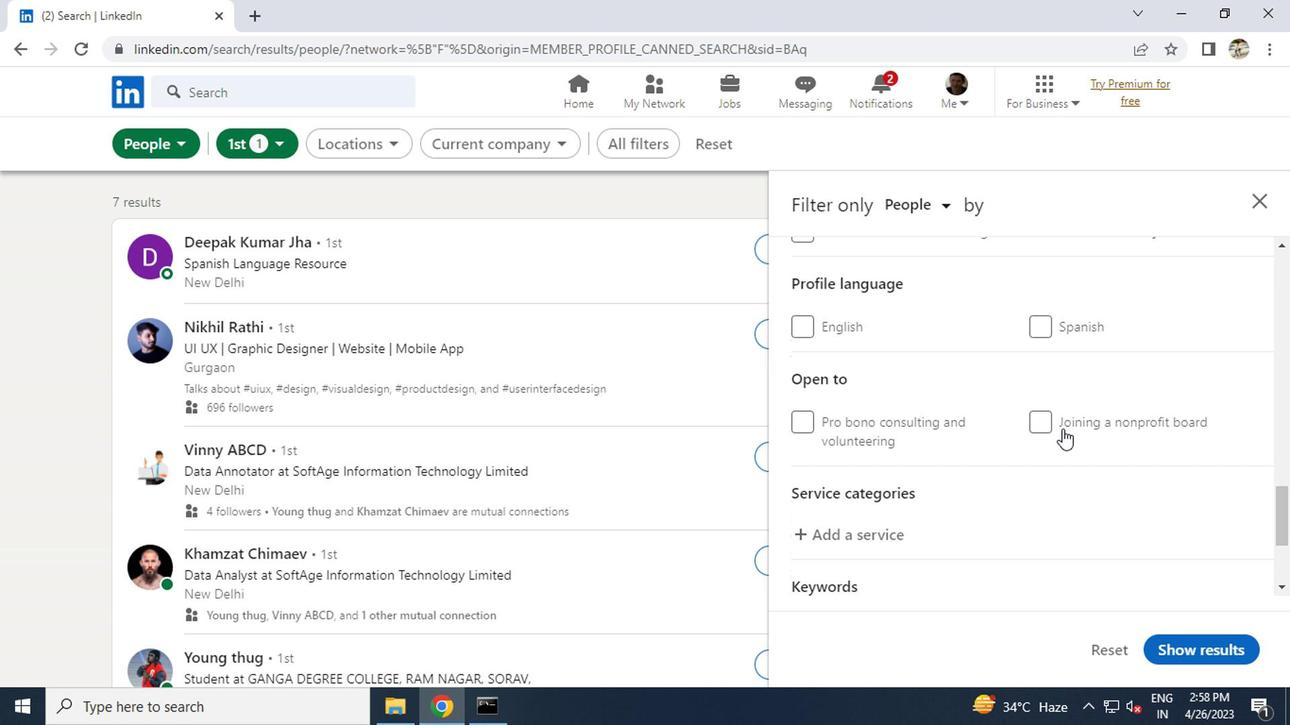 
Action: Mouse scrolled (1057, 430) with delta (0, 0)
Screenshot: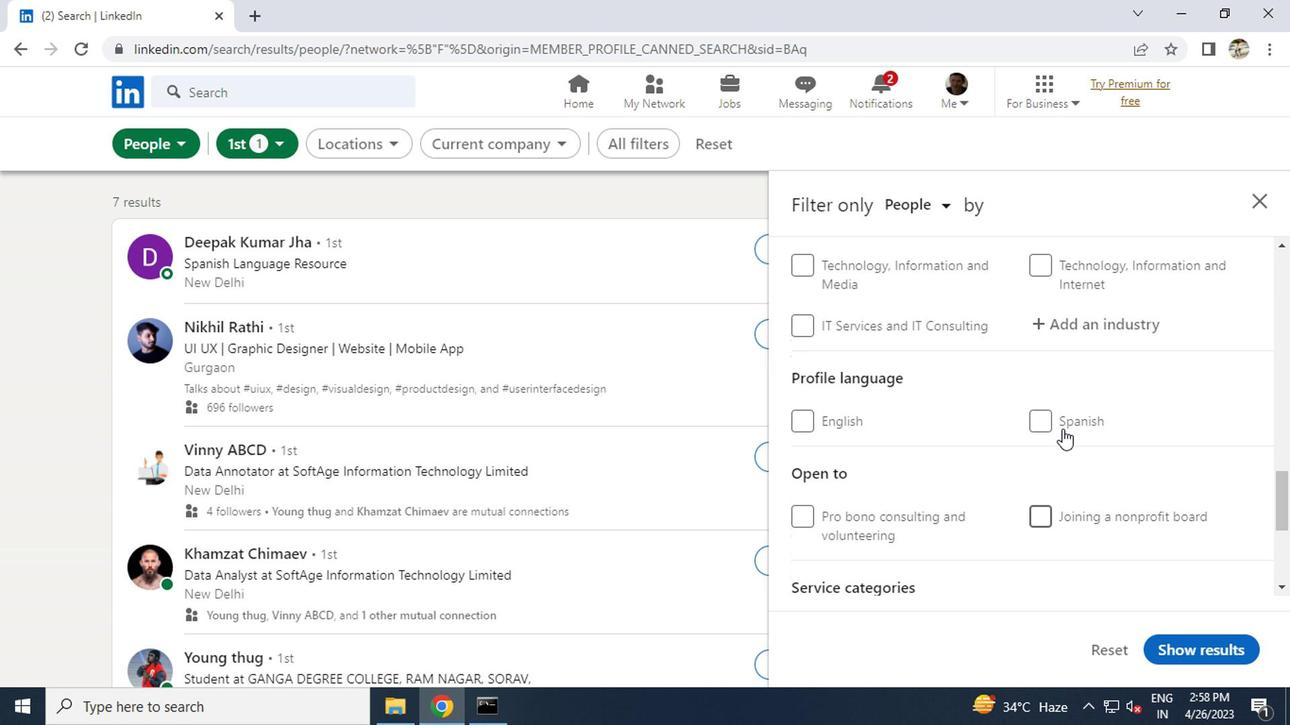 
Action: Mouse scrolled (1057, 430) with delta (0, 0)
Screenshot: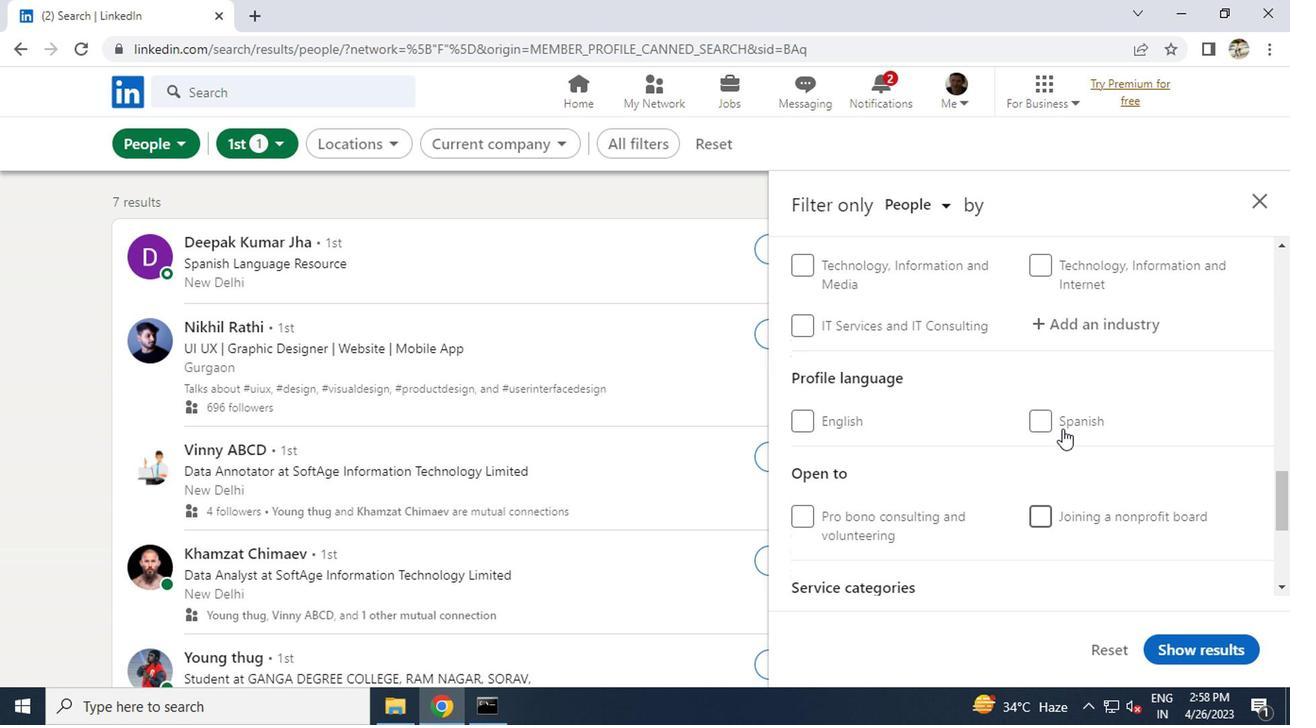 
Action: Mouse scrolled (1057, 430) with delta (0, 0)
Screenshot: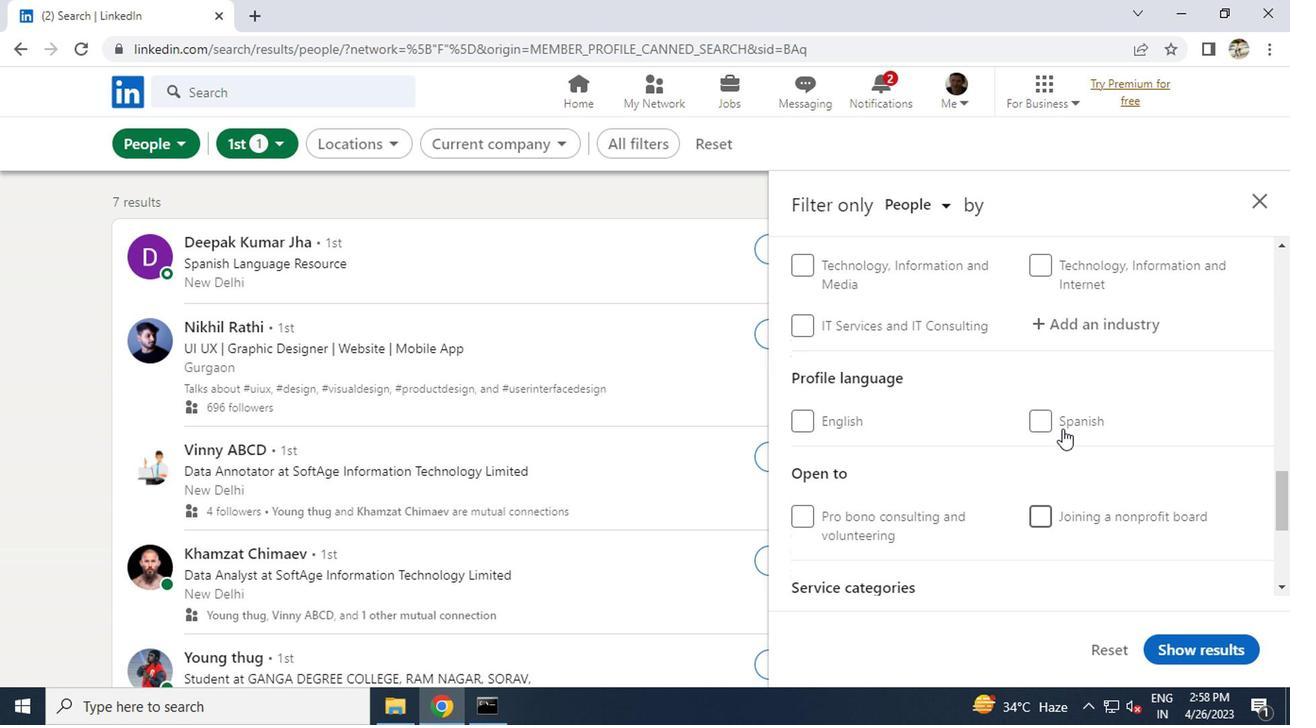 
Action: Mouse scrolled (1057, 430) with delta (0, 0)
Screenshot: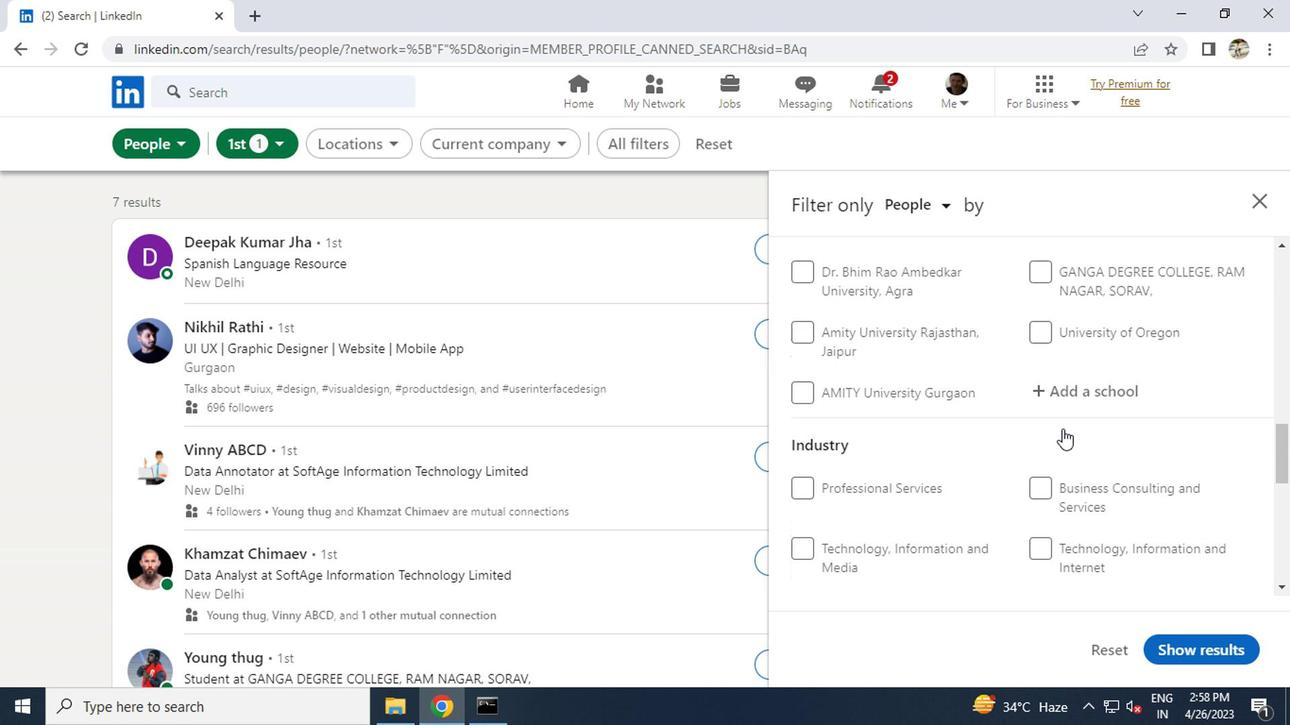 
Action: Mouse scrolled (1057, 430) with delta (0, 0)
Screenshot: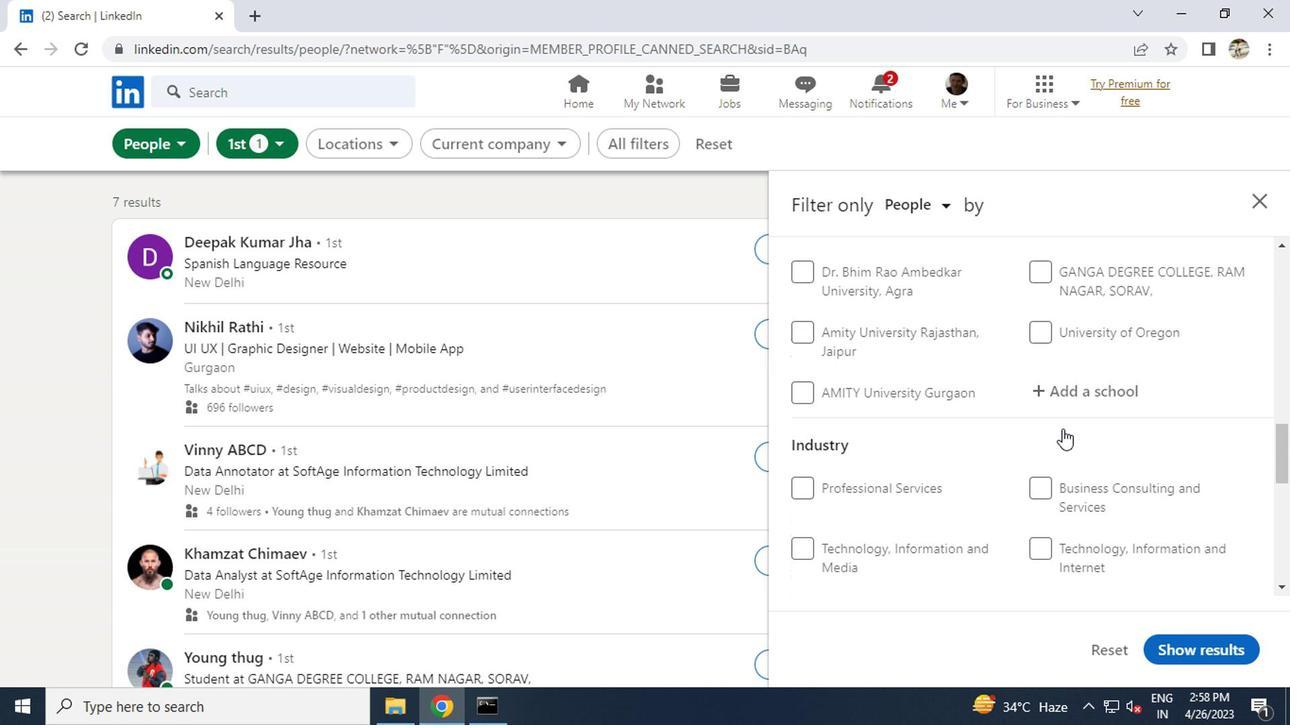 
Action: Mouse scrolled (1057, 430) with delta (0, 0)
Screenshot: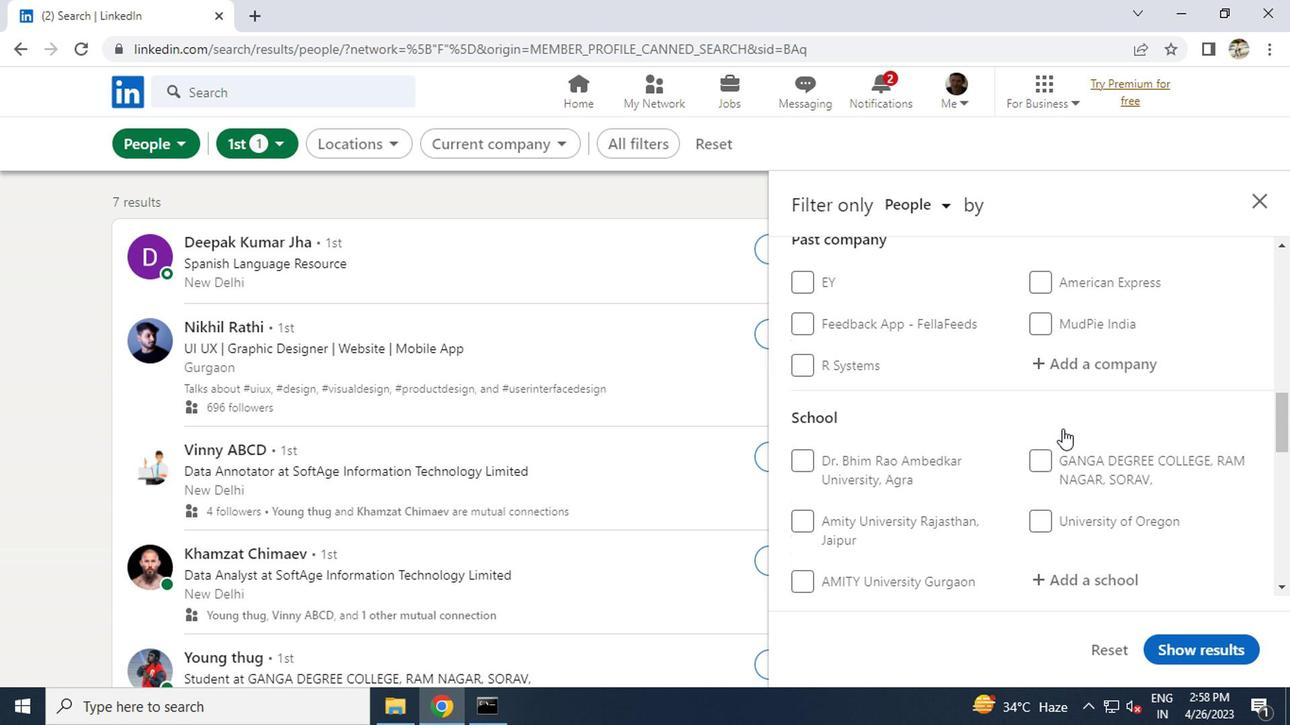 
Action: Mouse scrolled (1057, 430) with delta (0, 0)
Screenshot: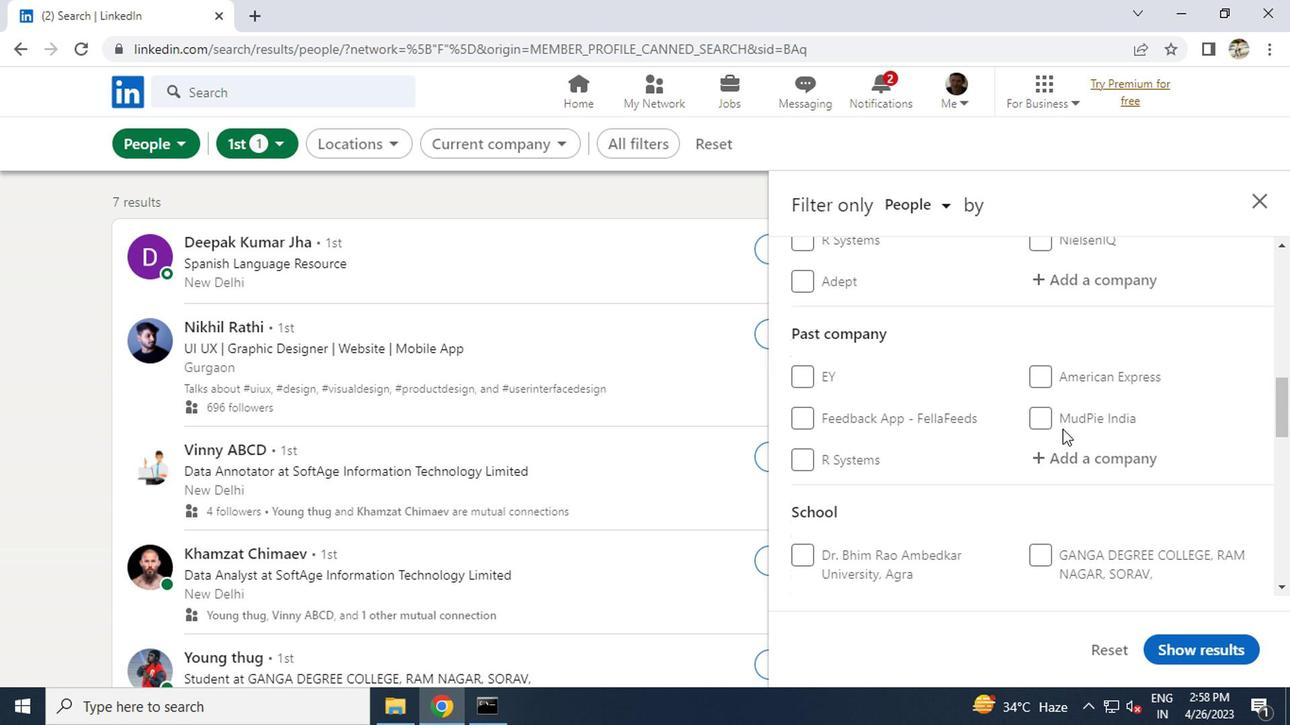 
Action: Mouse moved to (1061, 376)
Screenshot: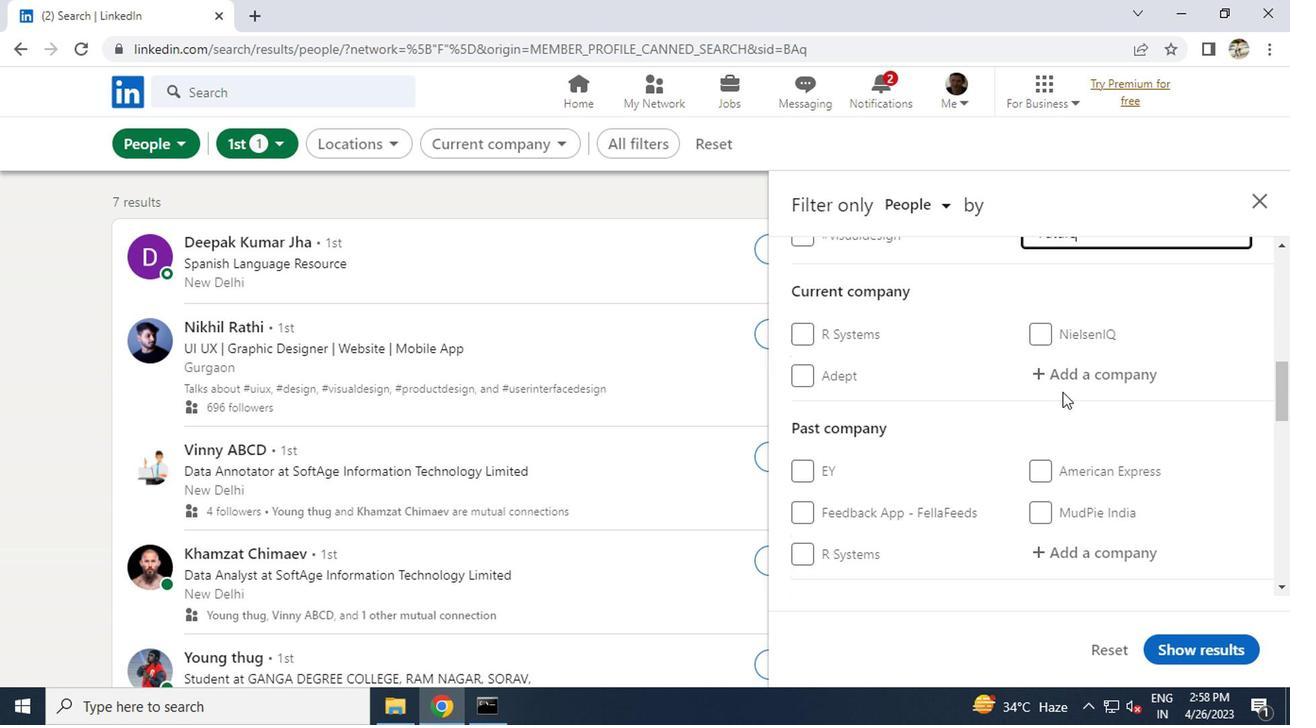 
Action: Mouse pressed left at (1061, 376)
Screenshot: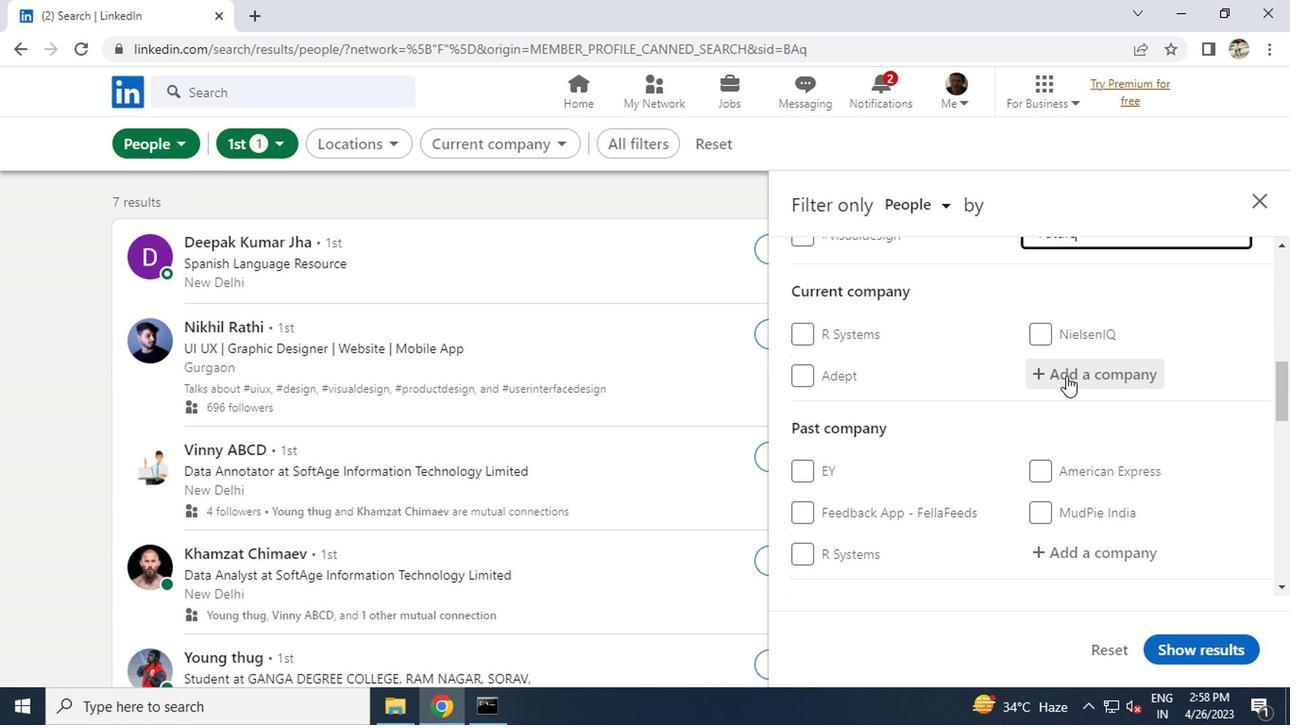 
Action: Key pressed <Key.caps_lock>T<Key.caps_lock>ALENT<Key.space><Key.caps_lock>C<Key.caps_lock>ORNER
Screenshot: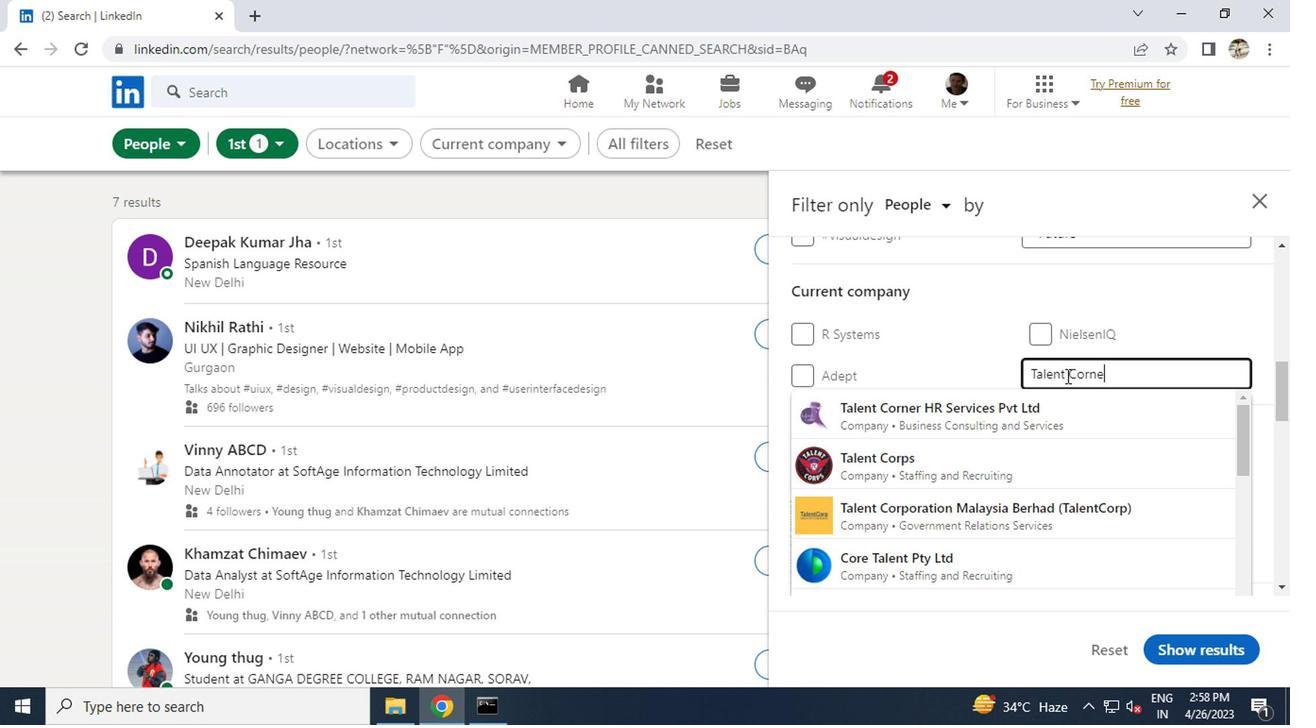 
Action: Mouse moved to (1032, 454)
Screenshot: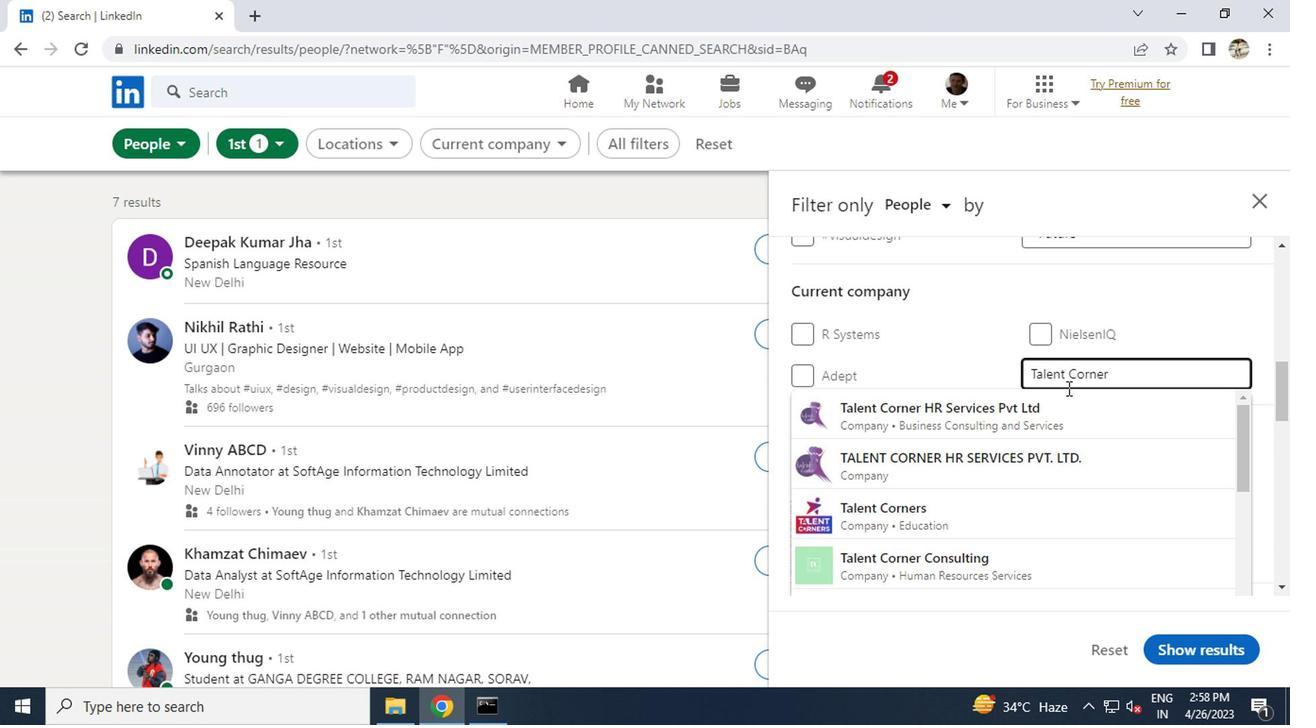 
Action: Mouse pressed left at (1032, 454)
Screenshot: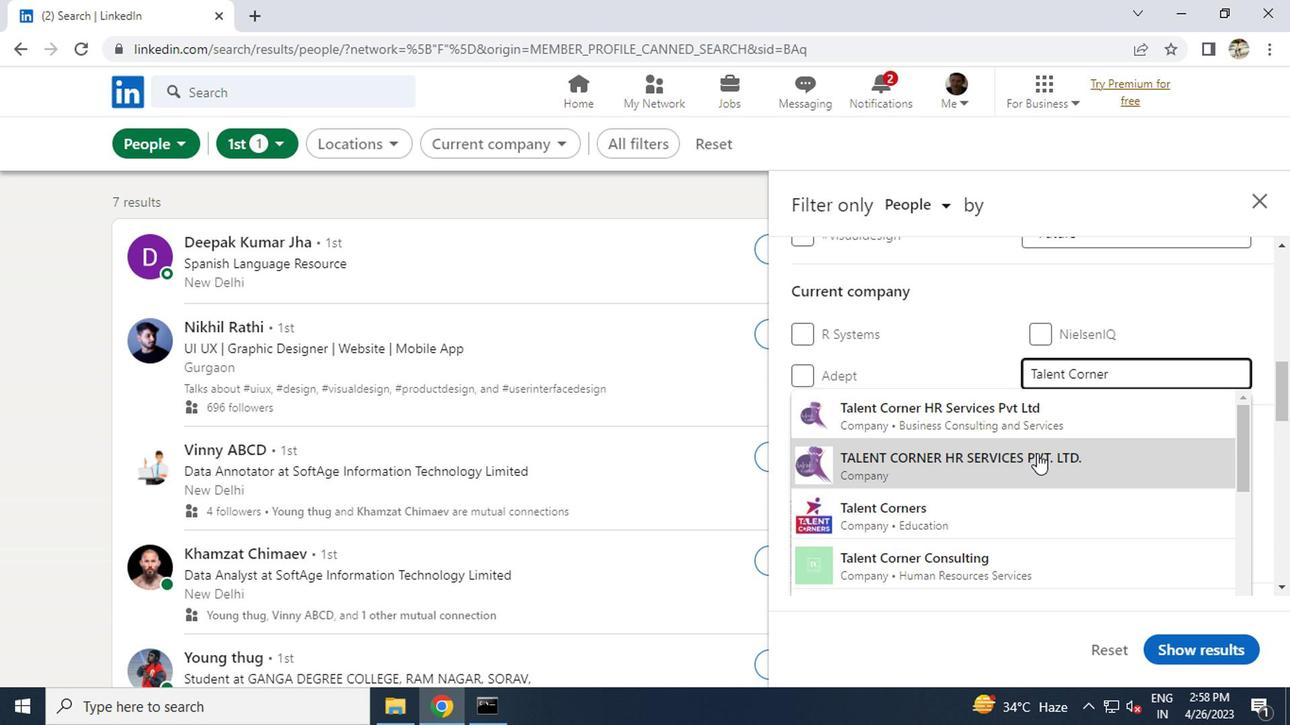 
Action: Mouse scrolled (1032, 453) with delta (0, -1)
Screenshot: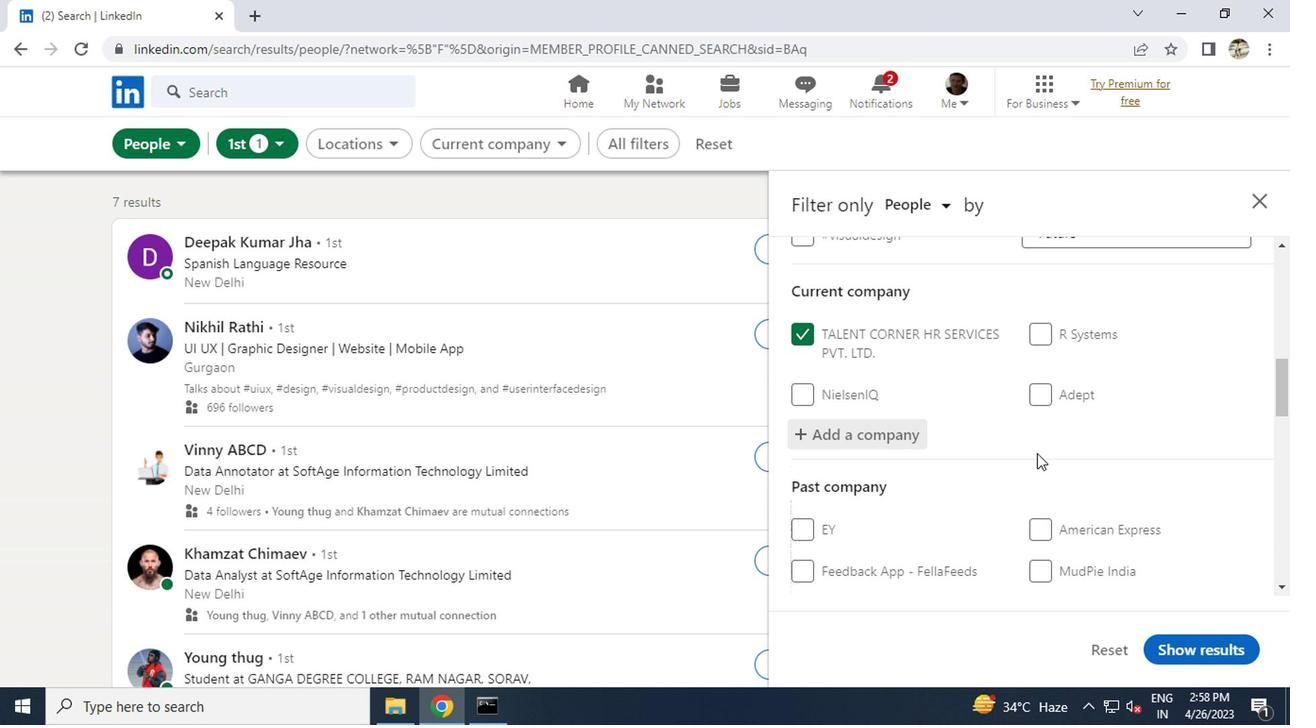 
Action: Mouse moved to (1049, 475)
Screenshot: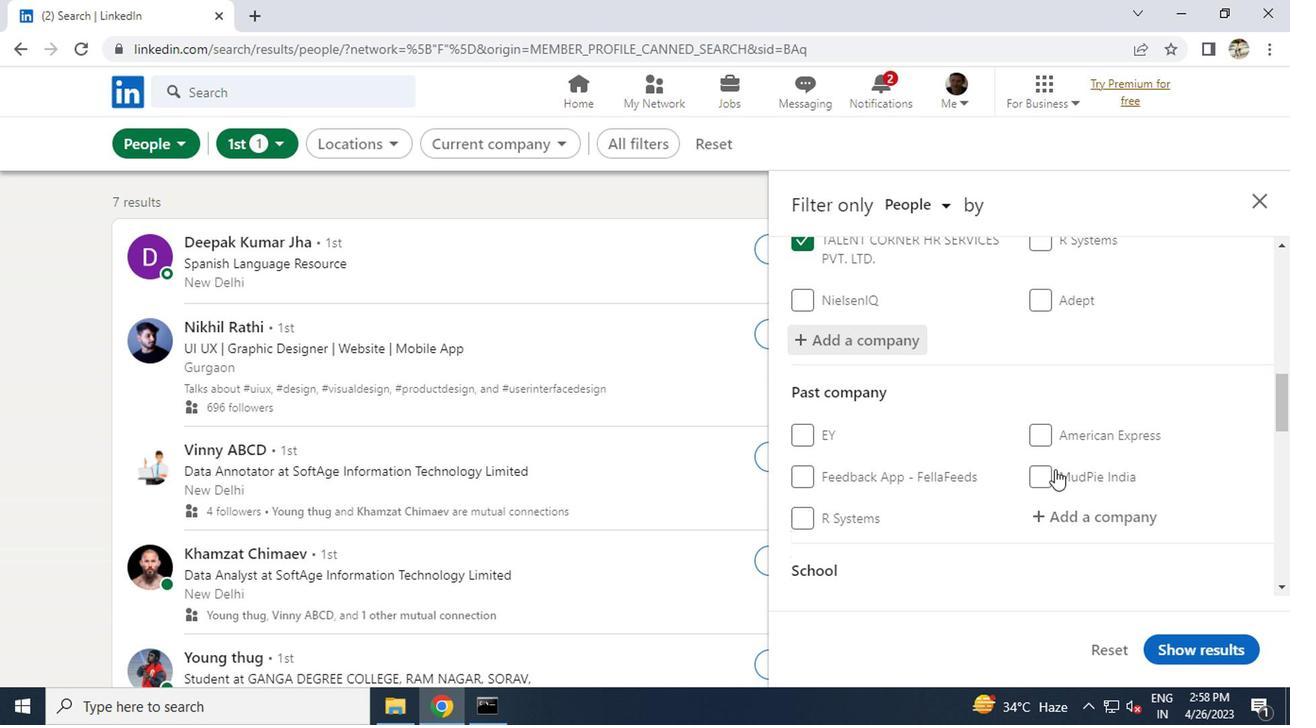 
Action: Mouse scrolled (1049, 475) with delta (0, 0)
Screenshot: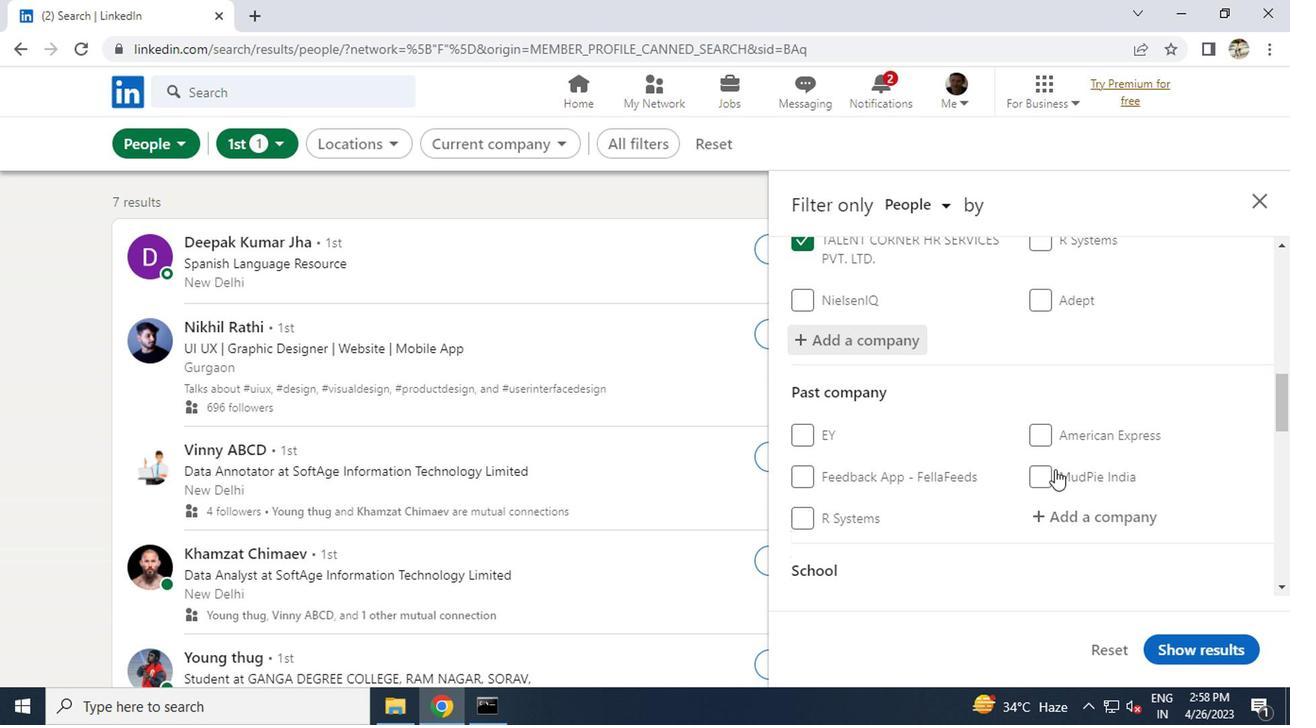 
Action: Mouse scrolled (1049, 475) with delta (0, 0)
Screenshot: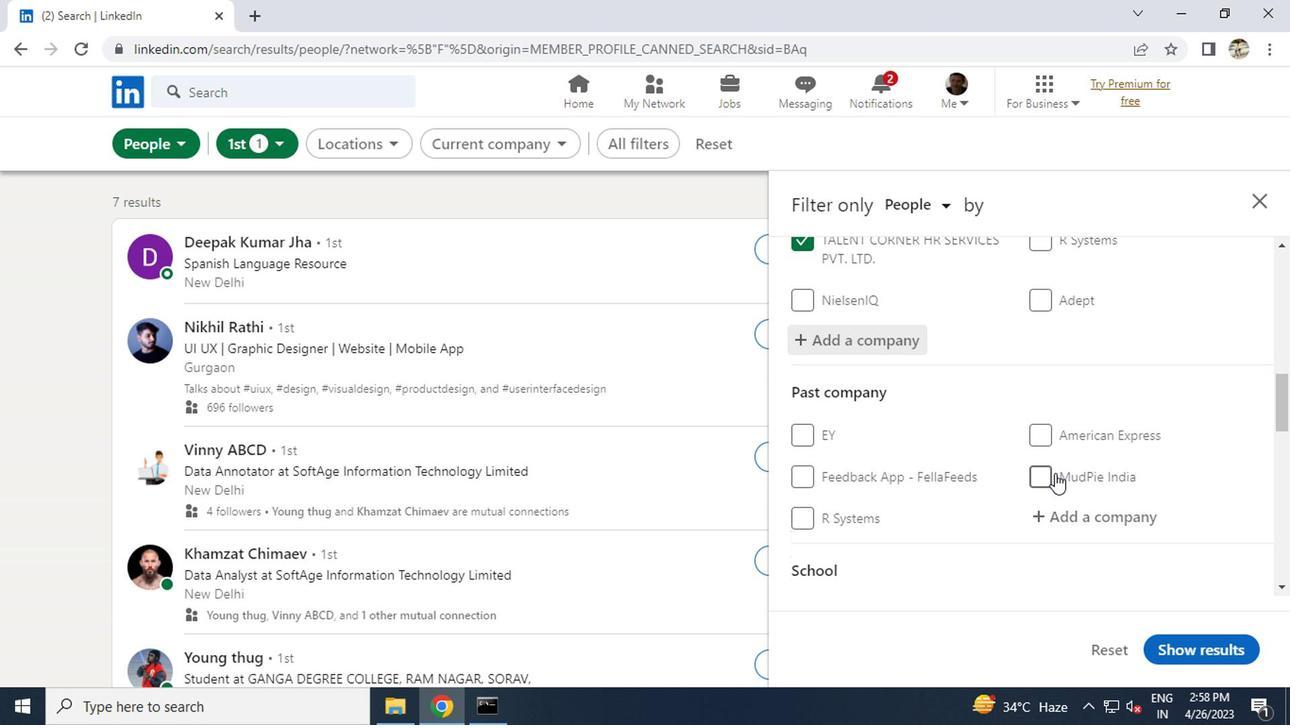 
Action: Mouse moved to (1056, 542)
Screenshot: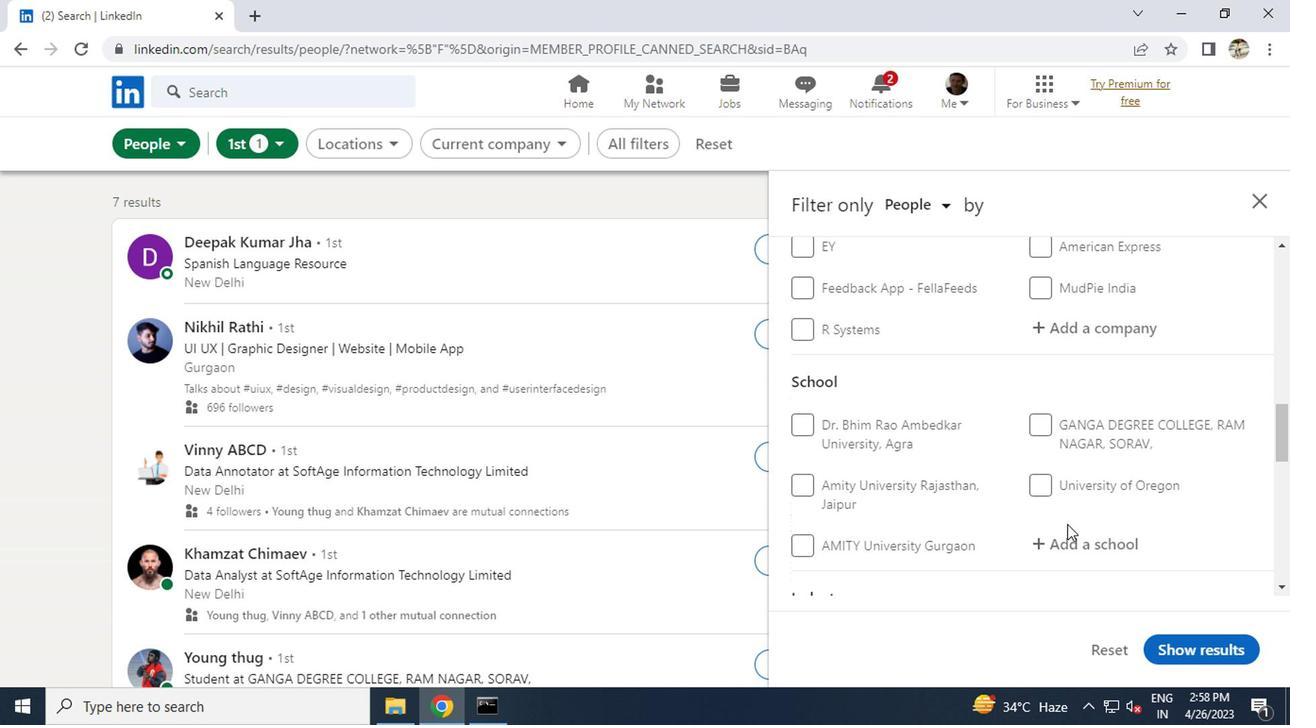 
Action: Mouse scrolled (1056, 542) with delta (0, 0)
Screenshot: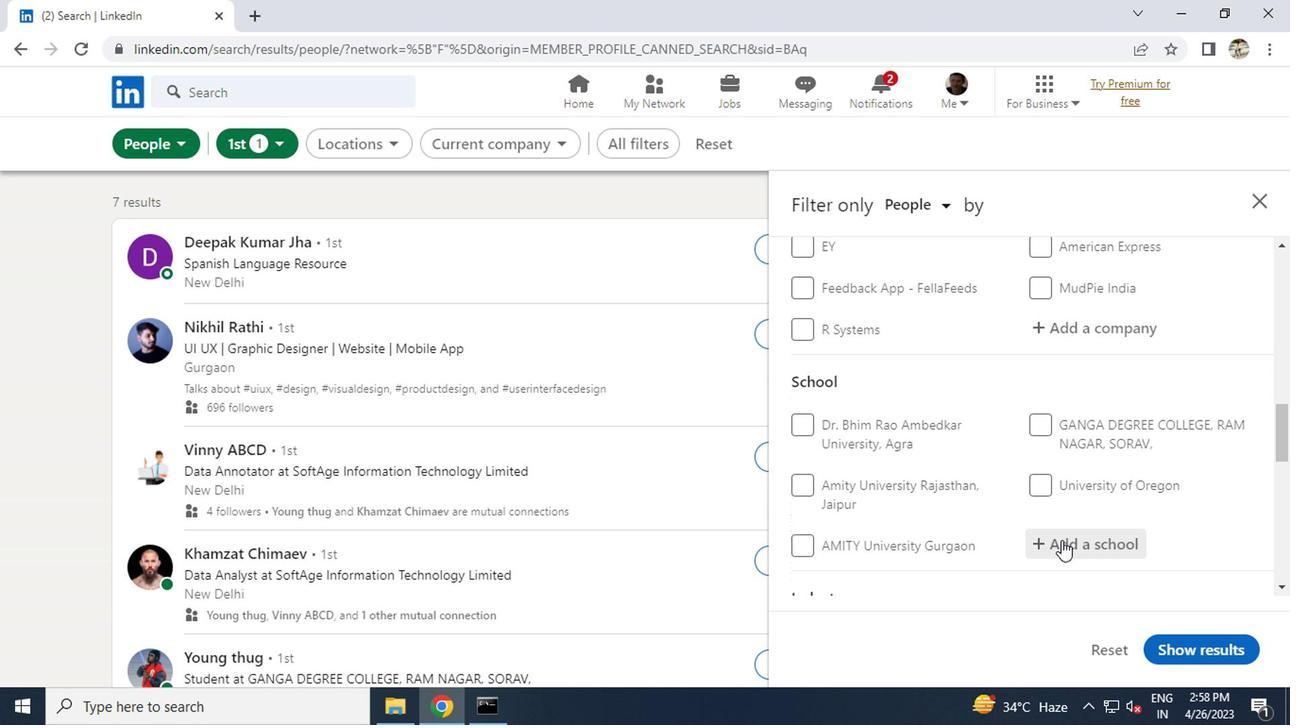 
Action: Mouse moved to (1061, 454)
Screenshot: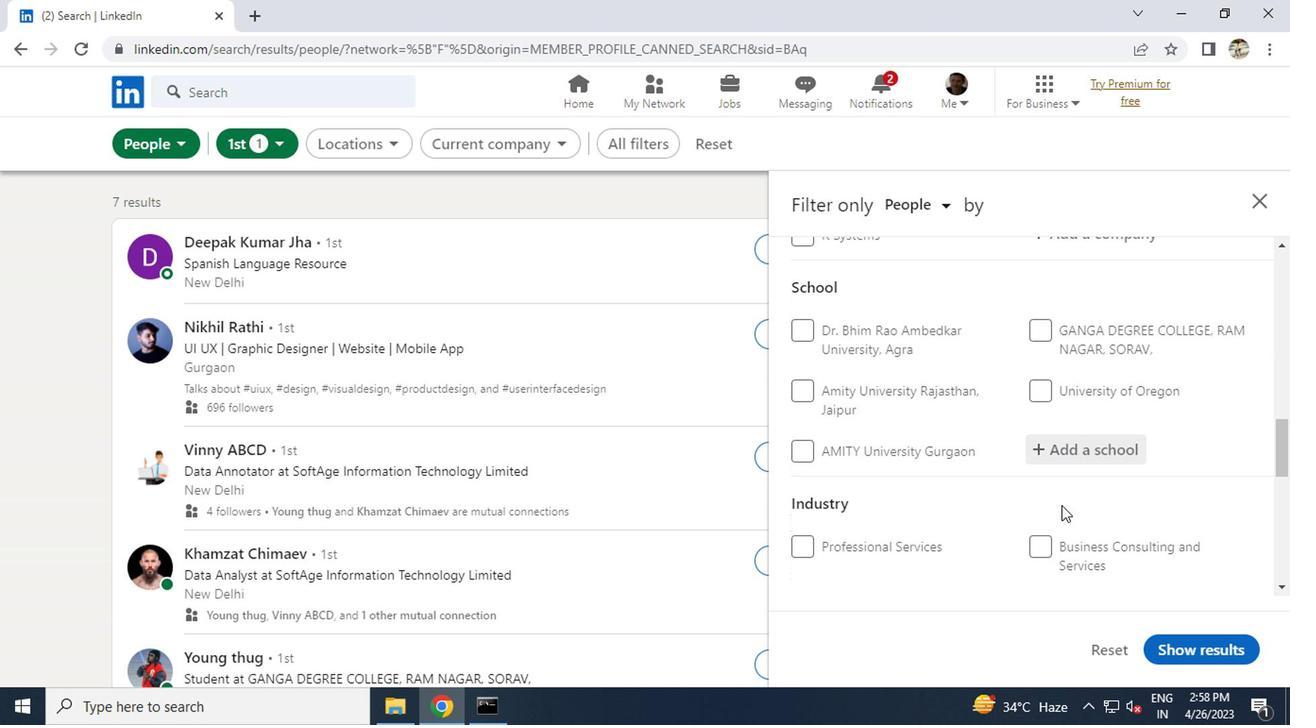 
Action: Mouse pressed left at (1061, 454)
Screenshot: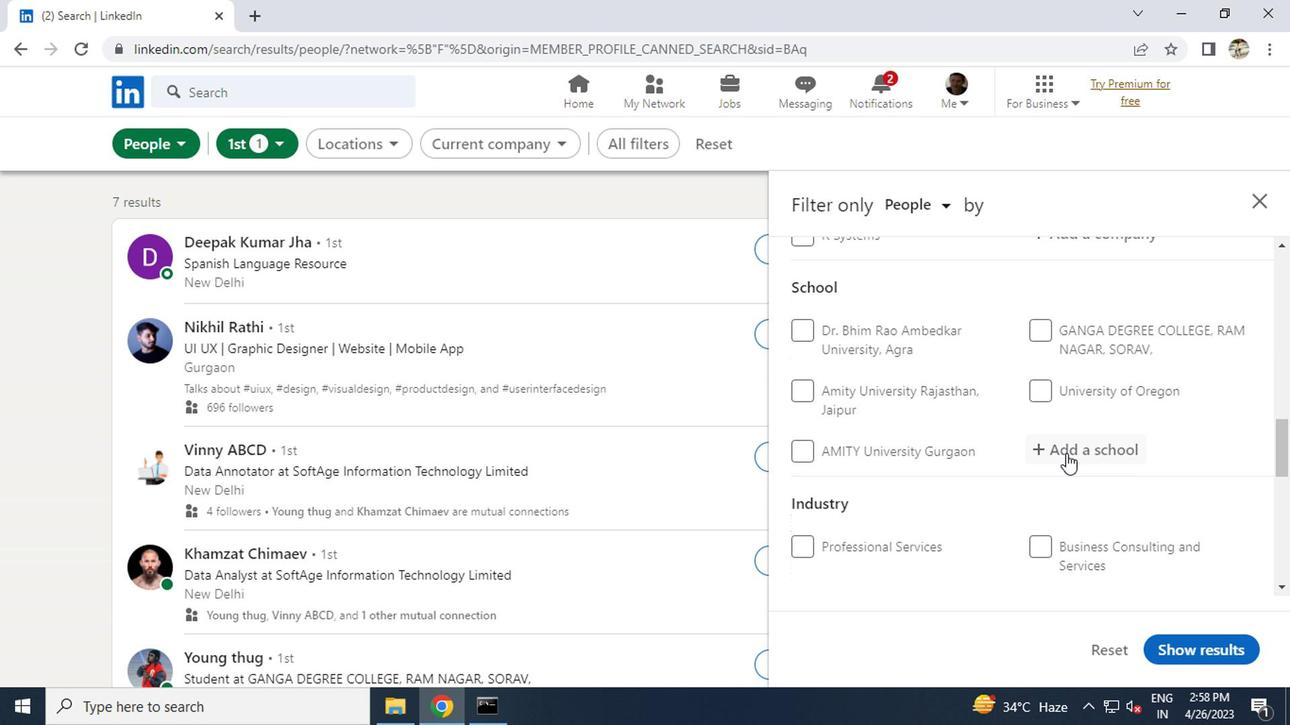 
Action: Key pressed <Key.caps_lock>A<Key.caps_lock>NAND<Key.space><Key.caps_lock>A<Key.caps_lock>GRIC
Screenshot: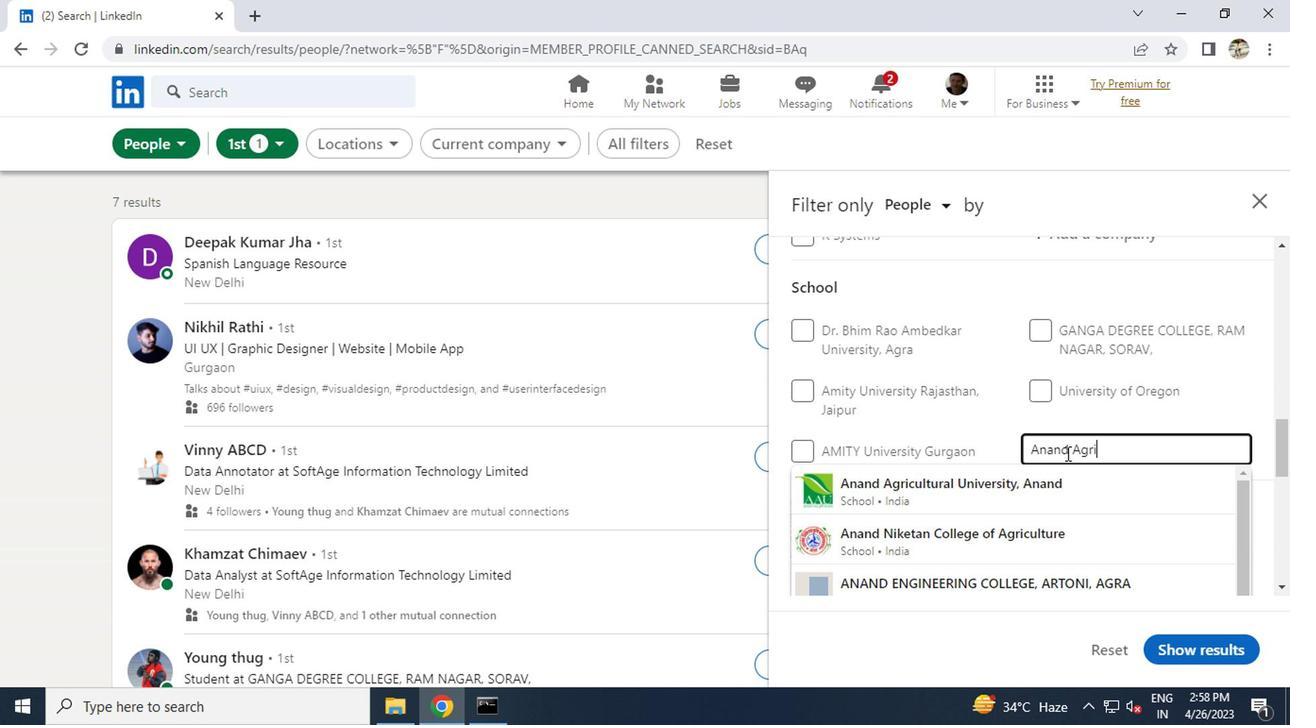 
Action: Mouse moved to (1030, 489)
Screenshot: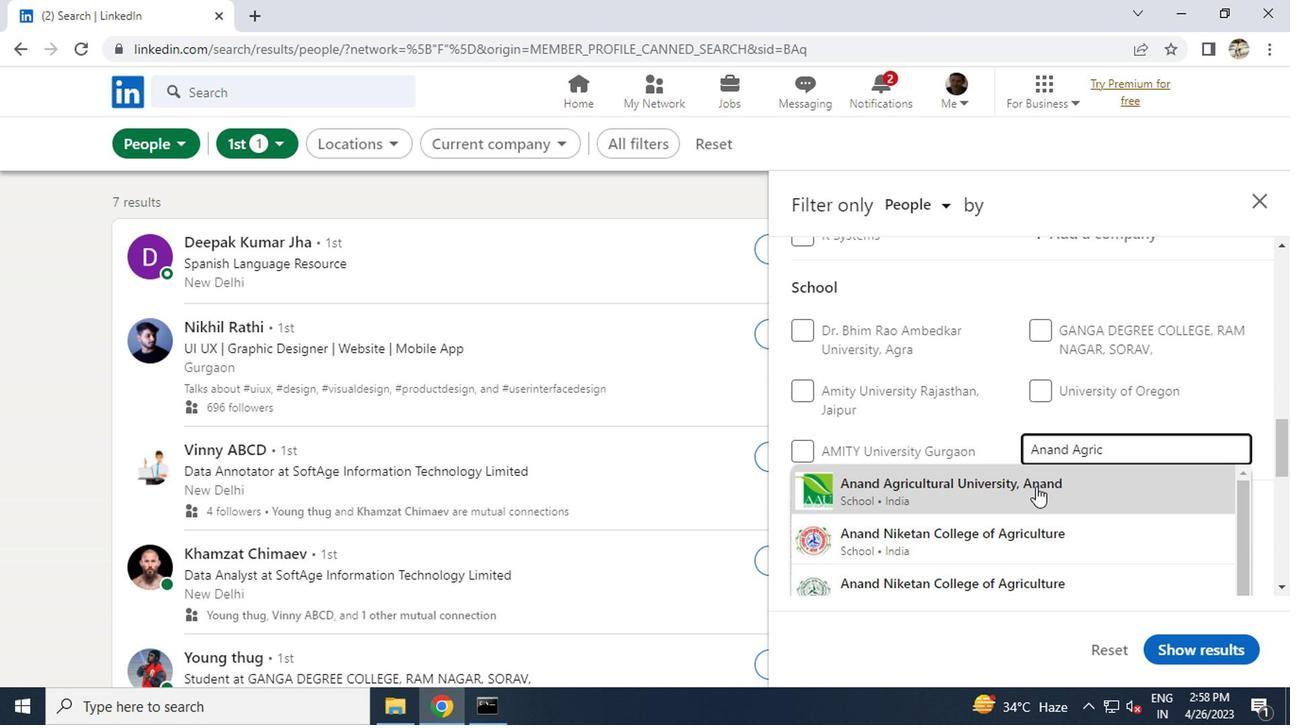 
Action: Mouse pressed left at (1030, 489)
Screenshot: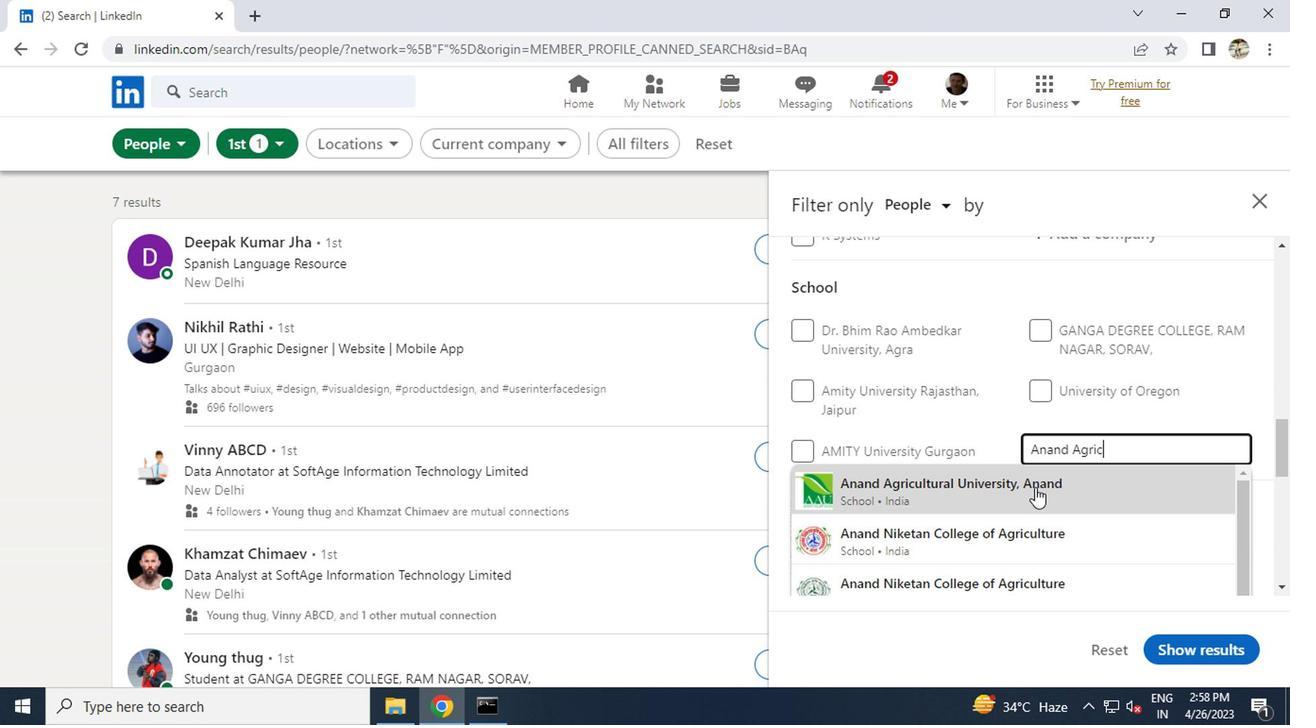
Action: Mouse scrolled (1030, 488) with delta (0, 0)
Screenshot: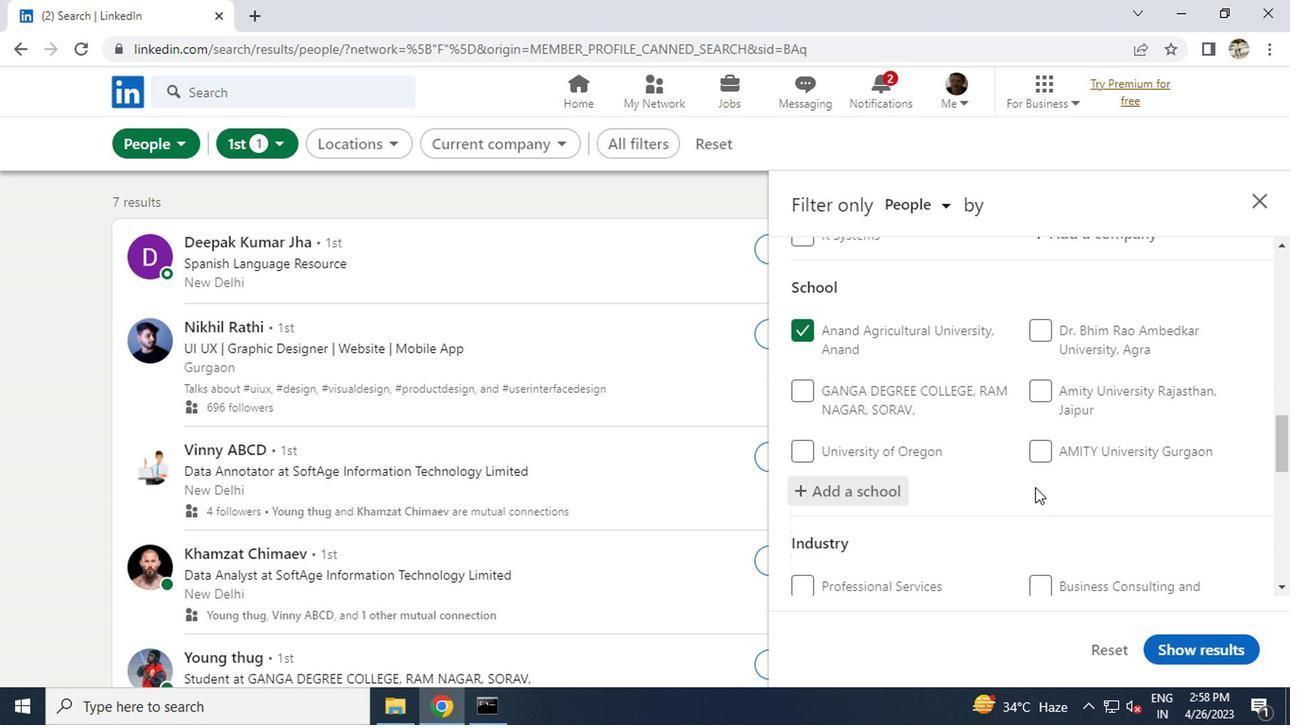 
Action: Mouse scrolled (1030, 488) with delta (0, 0)
Screenshot: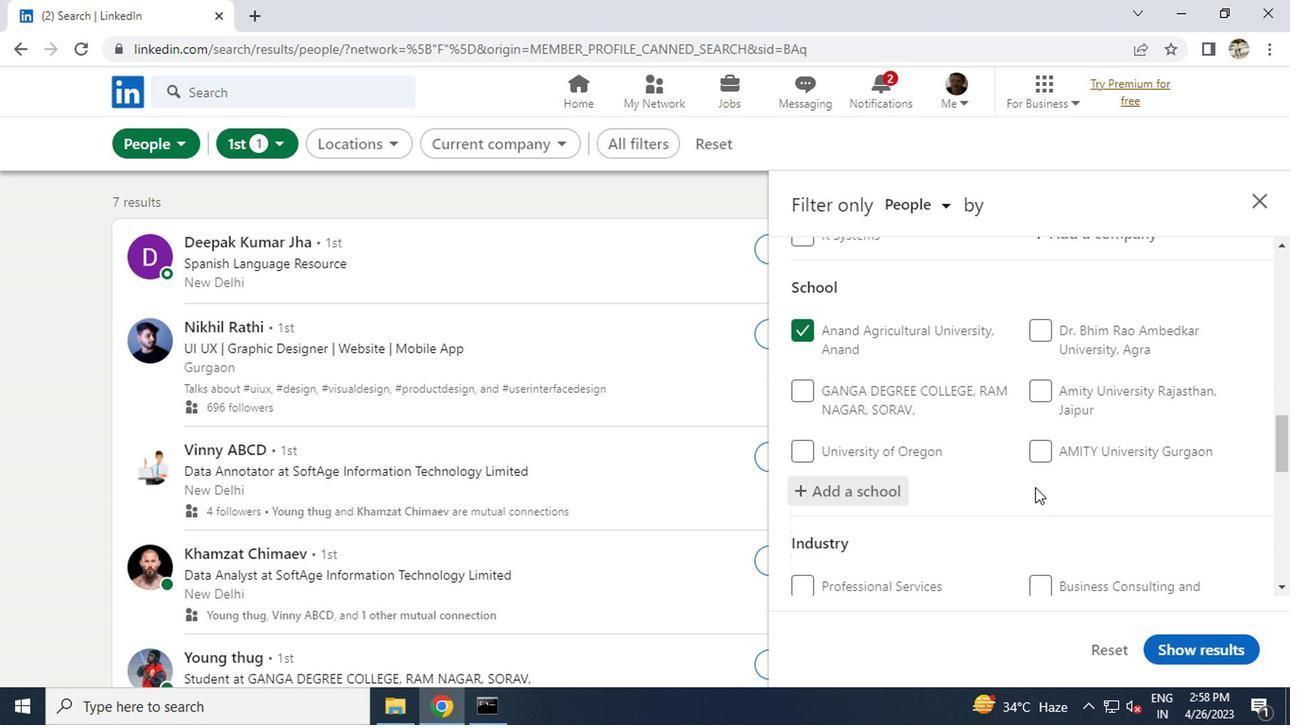 
Action: Mouse moved to (1052, 522)
Screenshot: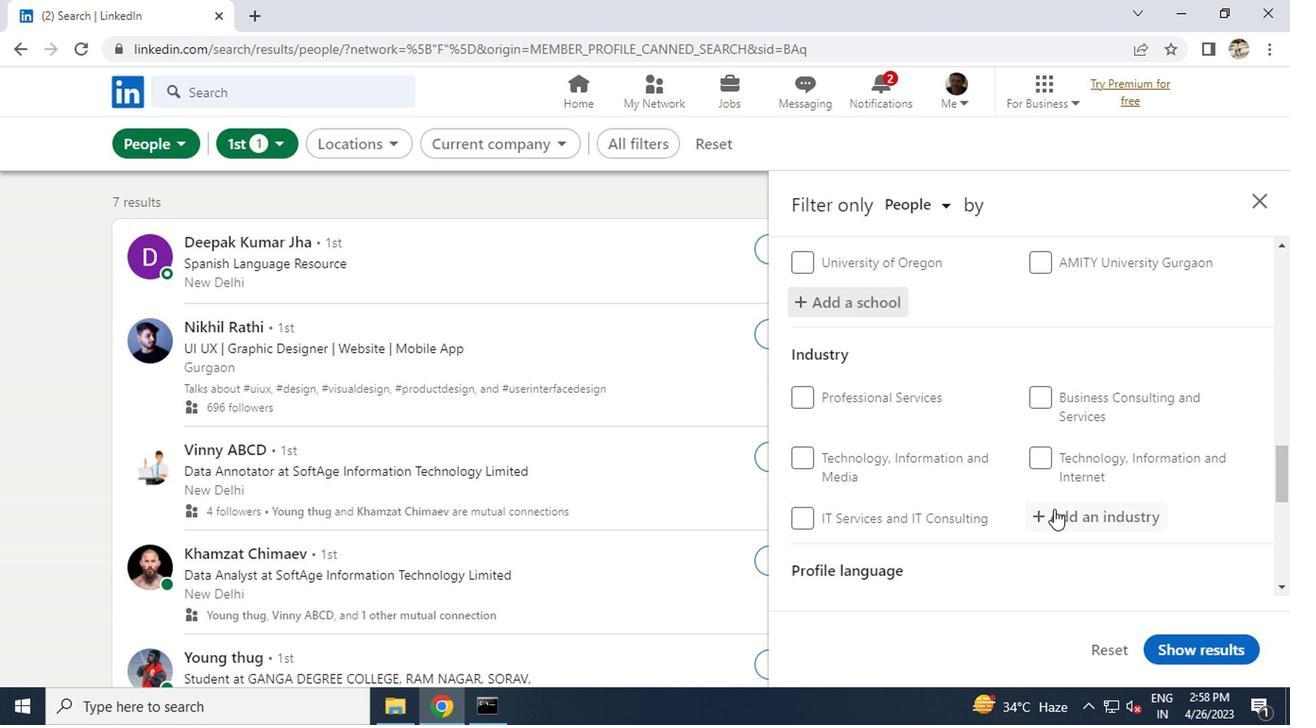 
Action: Mouse pressed left at (1052, 522)
Screenshot: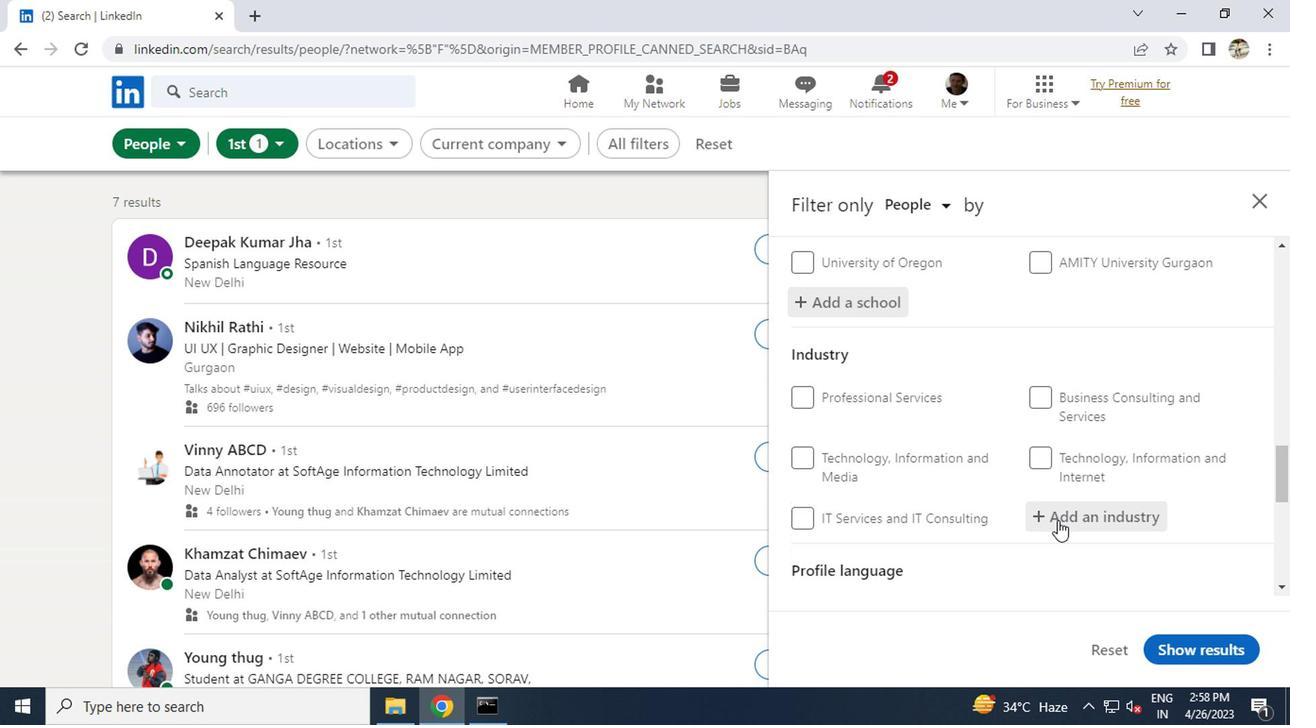 
Action: Key pressed <Key.caps_lock>P<Key.caps_lock>APER<Key.space>
Screenshot: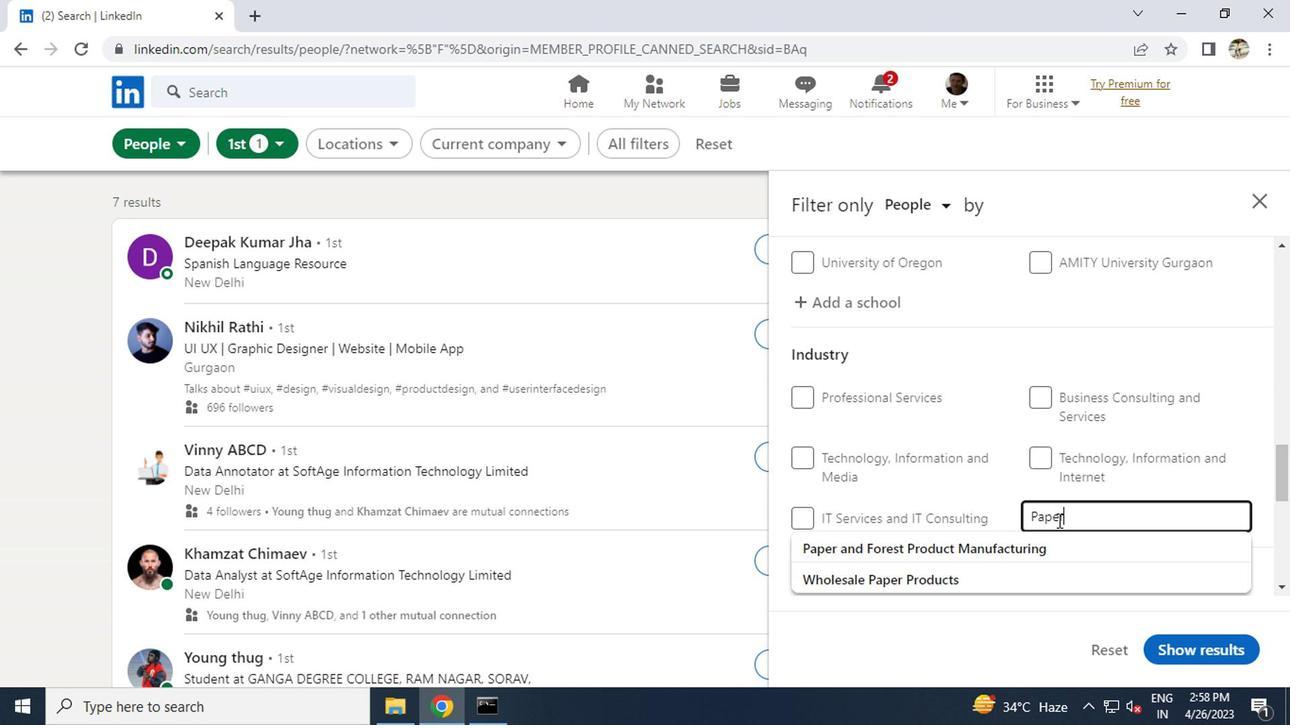 
Action: Mouse moved to (1011, 552)
Screenshot: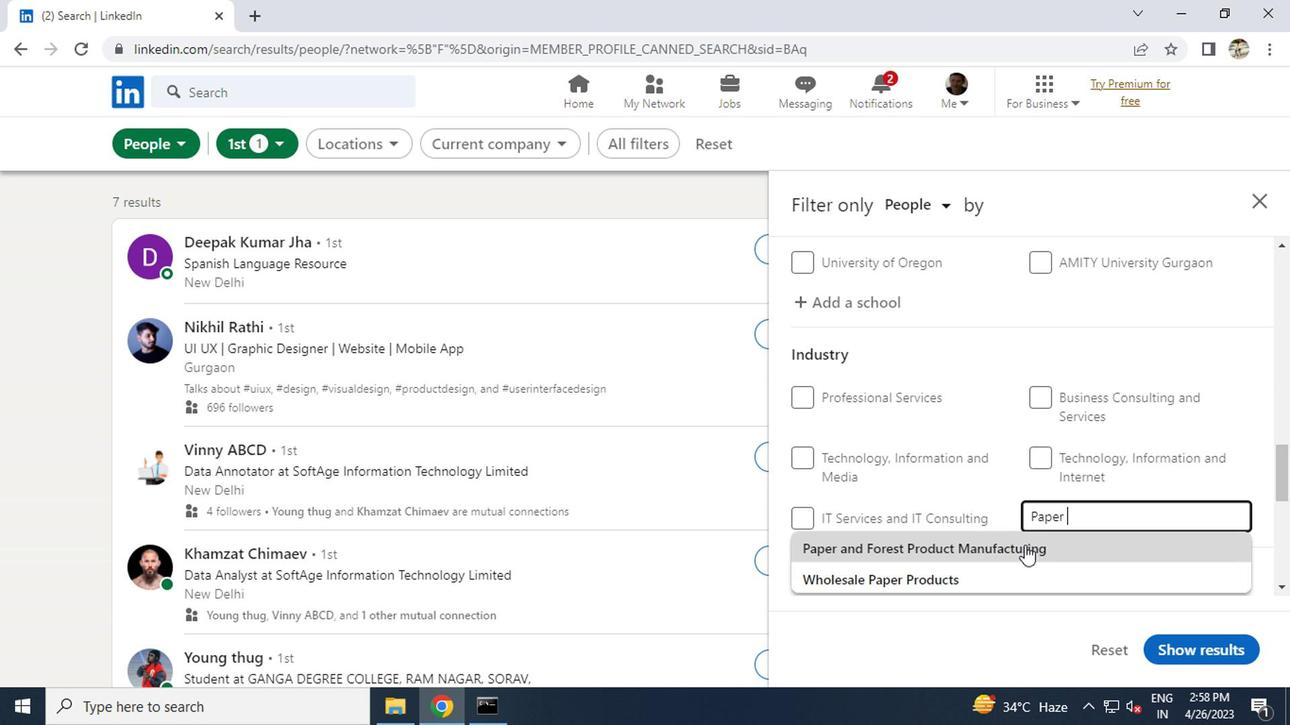 
Action: Mouse pressed left at (1011, 552)
Screenshot: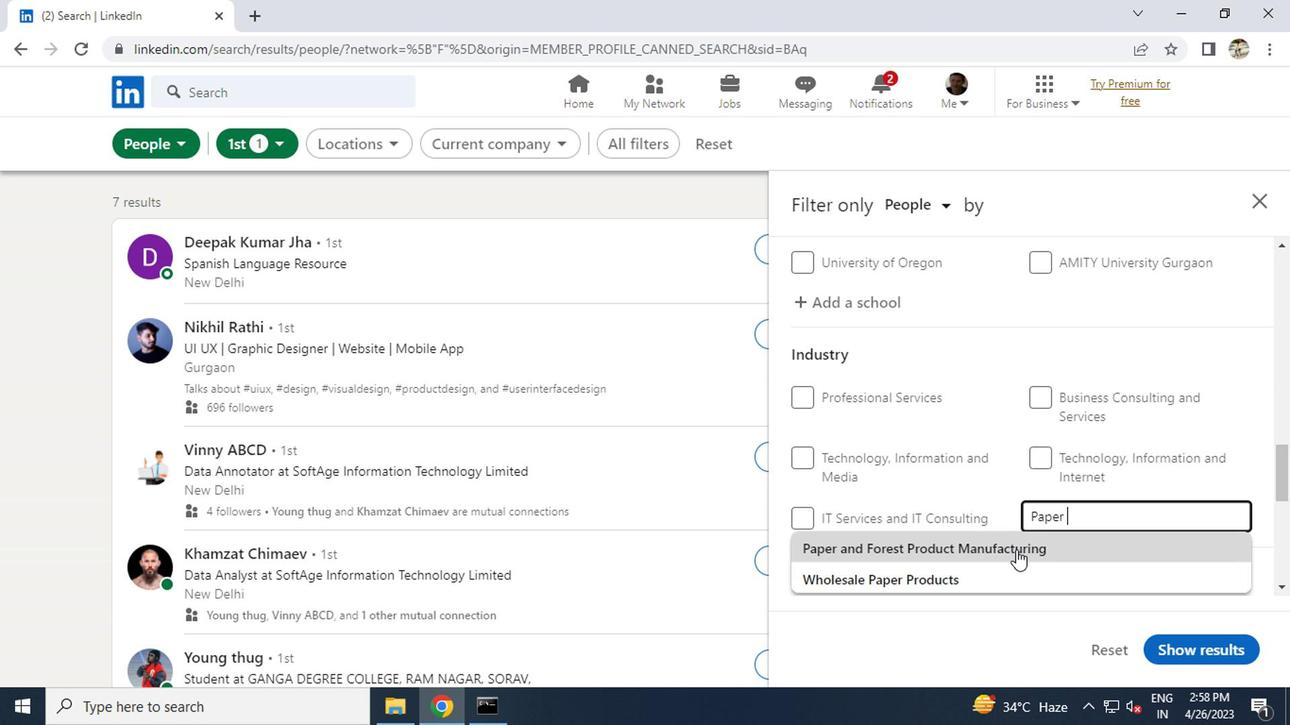 
Action: Mouse scrolled (1011, 551) with delta (0, 0)
Screenshot: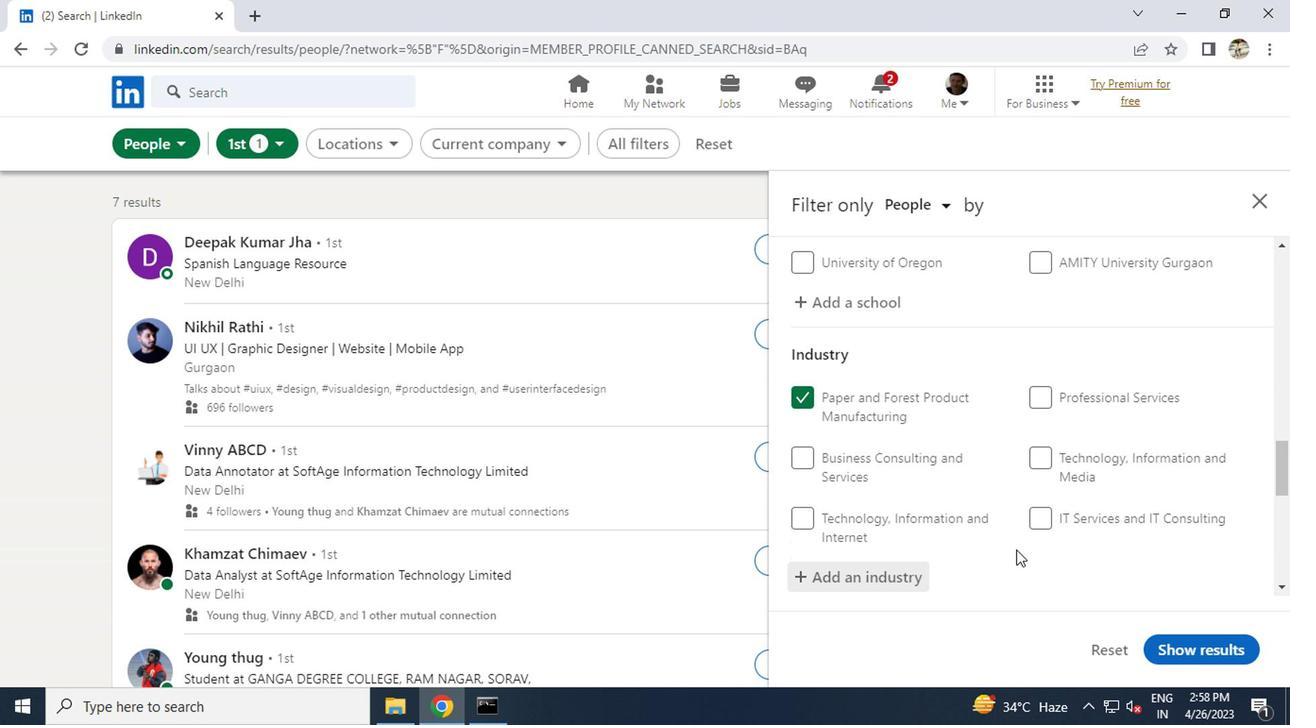 
Action: Mouse scrolled (1011, 551) with delta (0, 0)
Screenshot: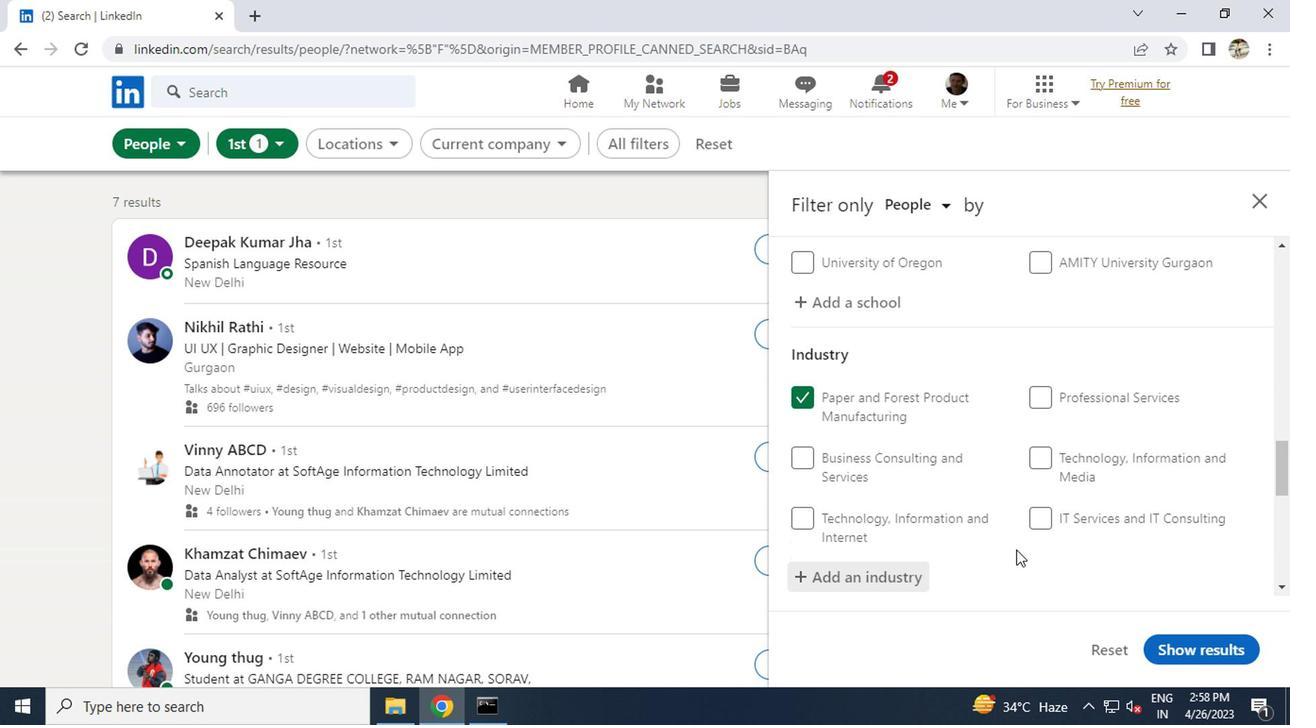 
Action: Mouse scrolled (1011, 551) with delta (0, 0)
Screenshot: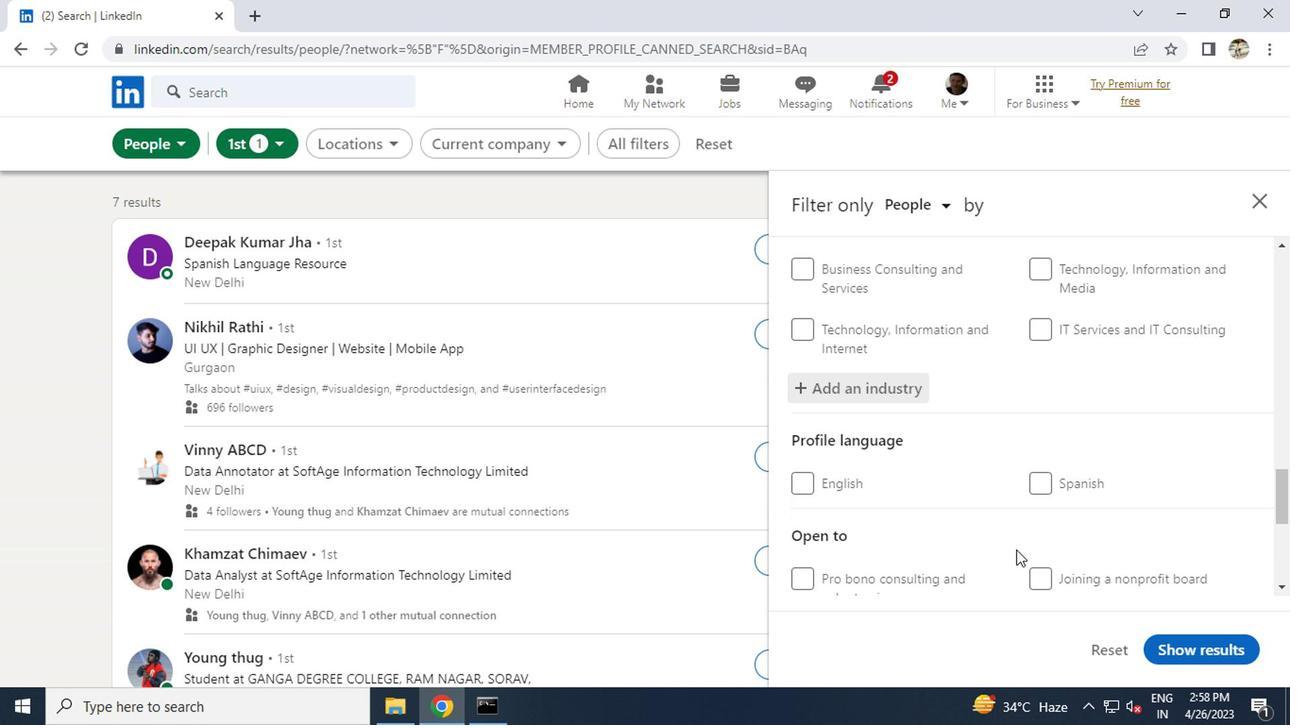 
Action: Mouse moved to (936, 547)
Screenshot: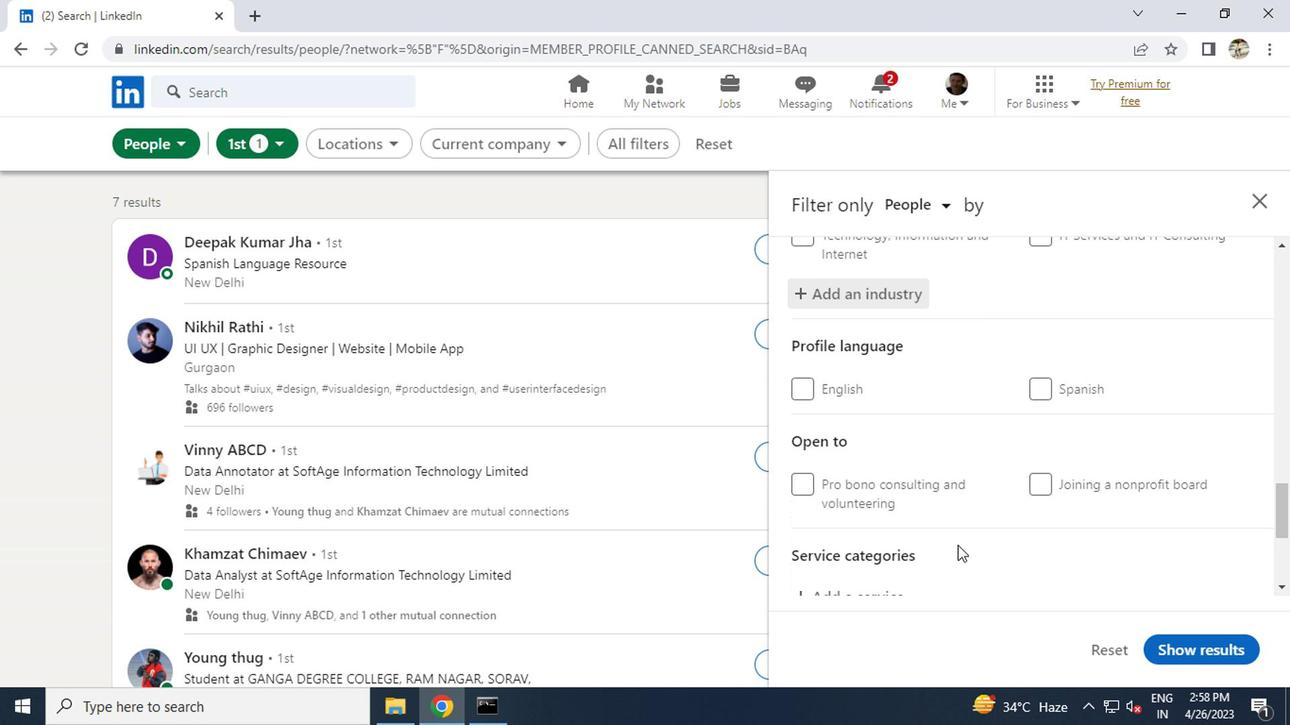 
Action: Mouse scrolled (936, 546) with delta (0, 0)
Screenshot: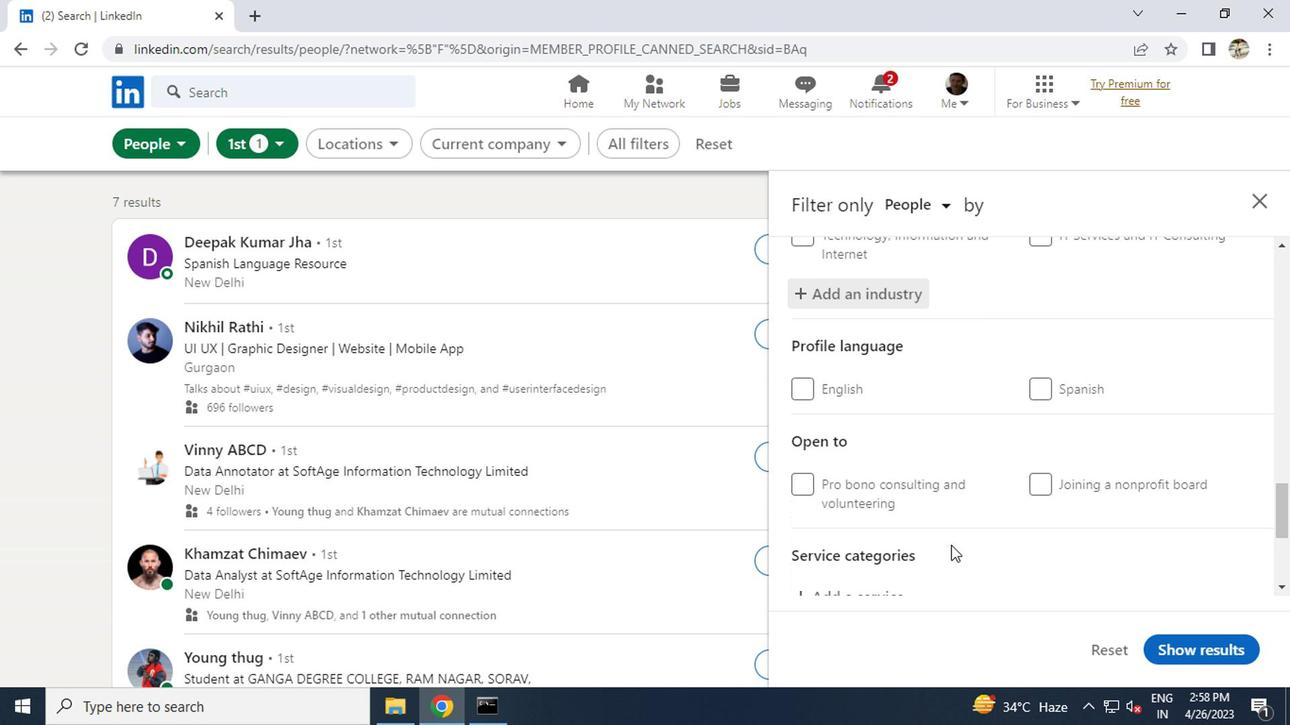 
Action: Mouse scrolled (936, 546) with delta (0, 0)
Screenshot: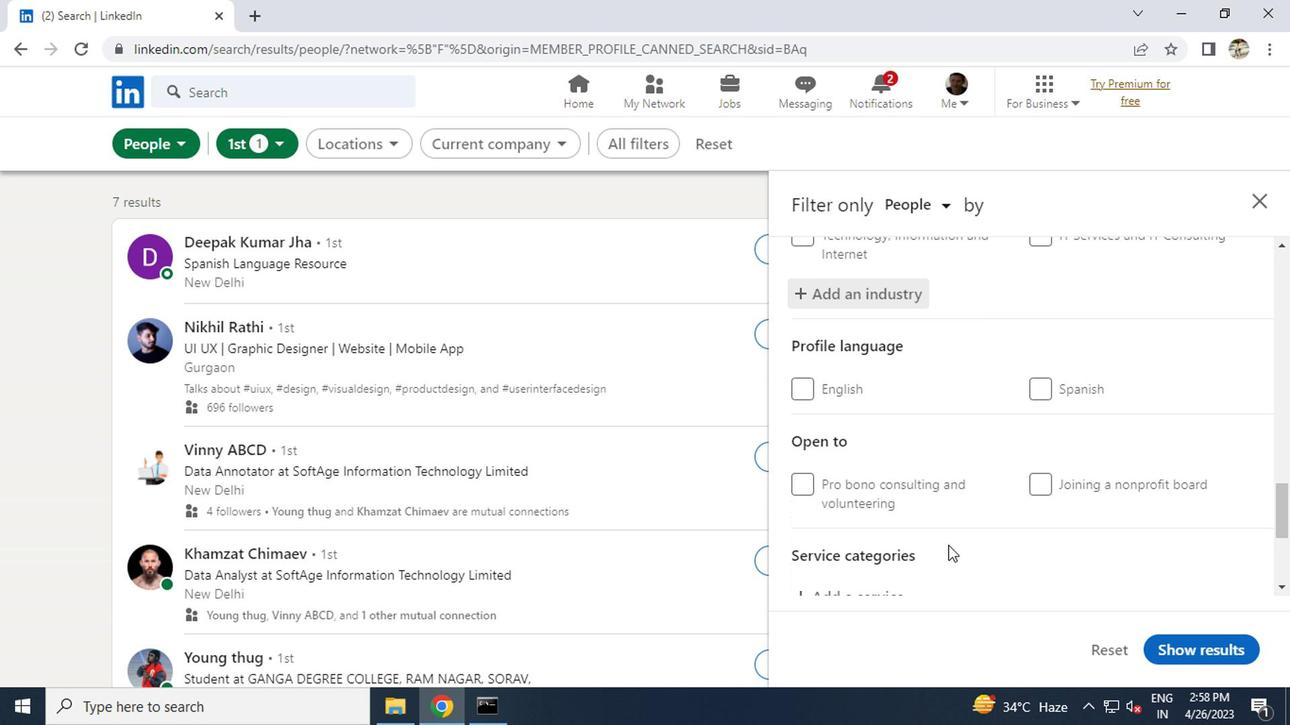 
Action: Mouse moved to (829, 412)
Screenshot: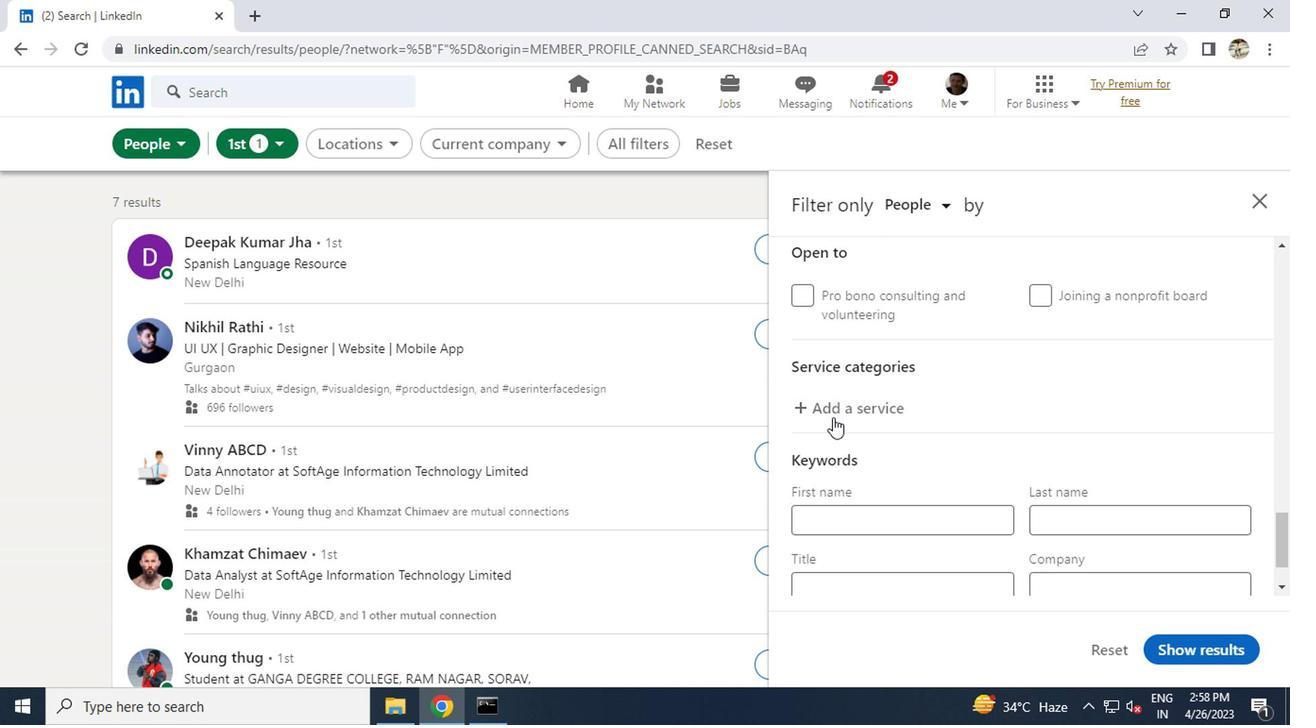 
Action: Mouse pressed left at (829, 412)
Screenshot: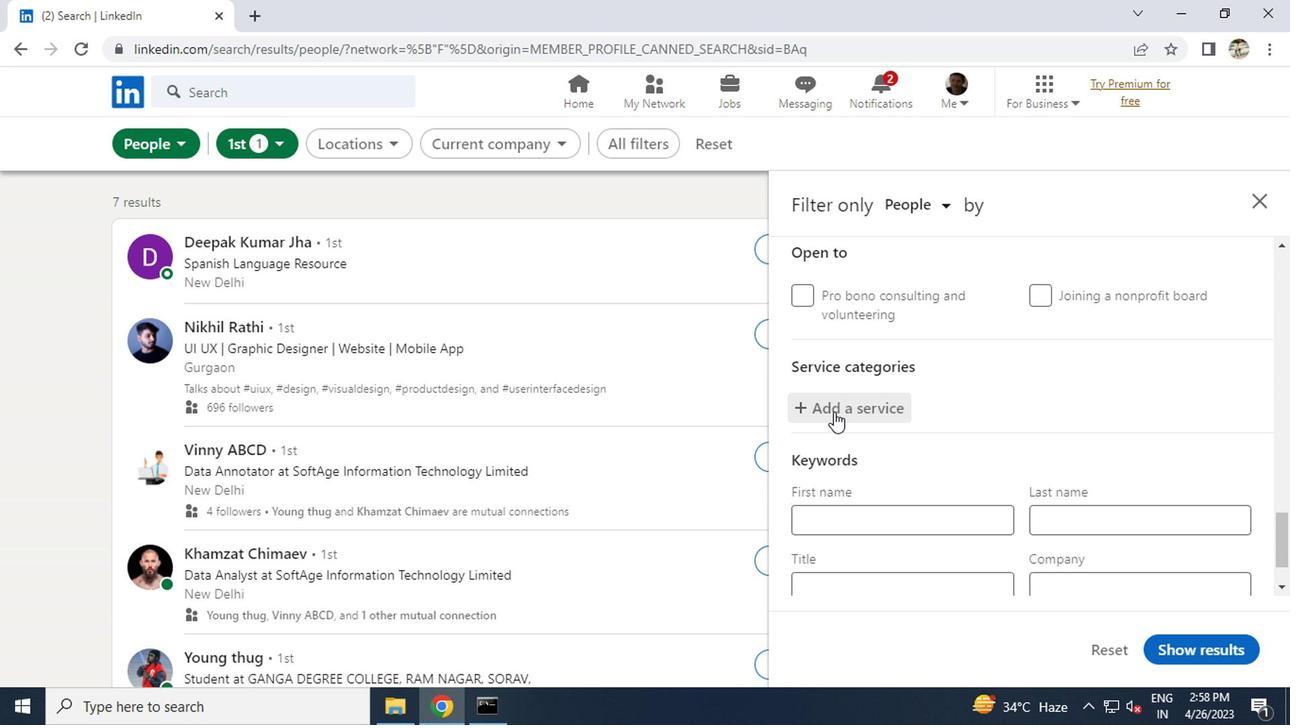 
Action: Key pressed <Key.caps_lock>E<Key.caps_lock>DITING
Screenshot: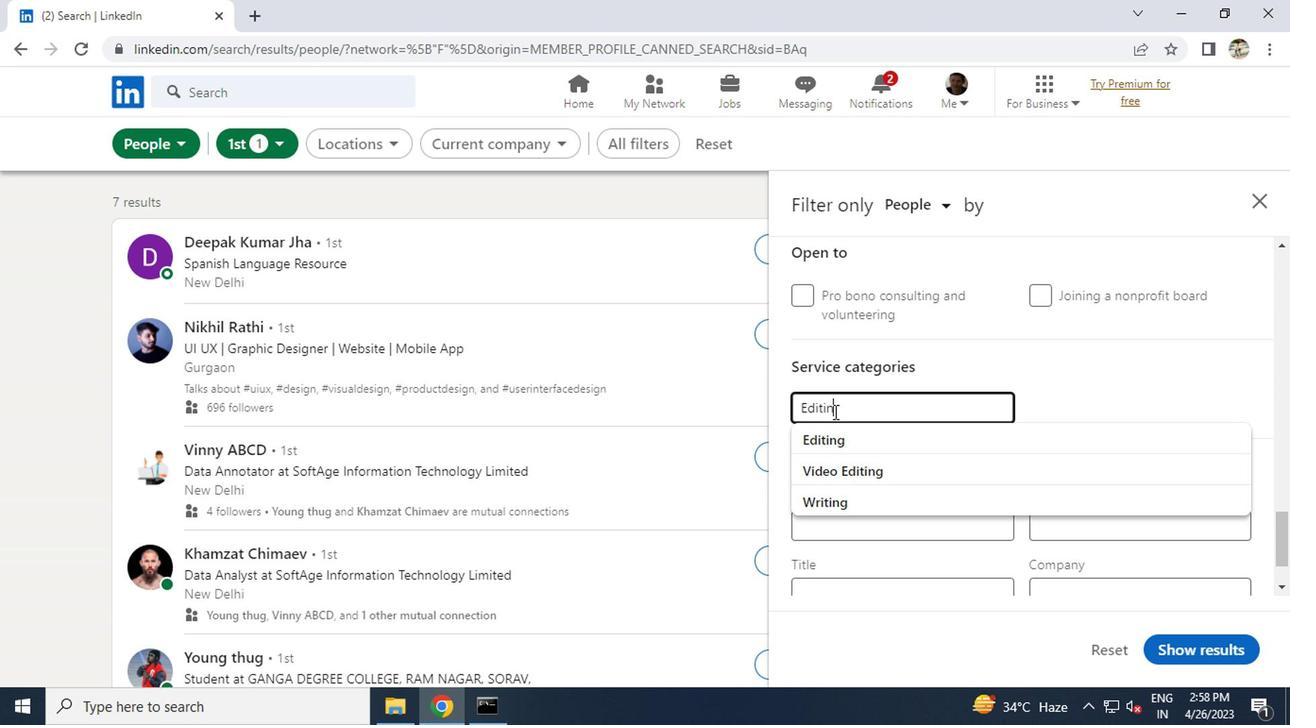 
Action: Mouse moved to (832, 442)
Screenshot: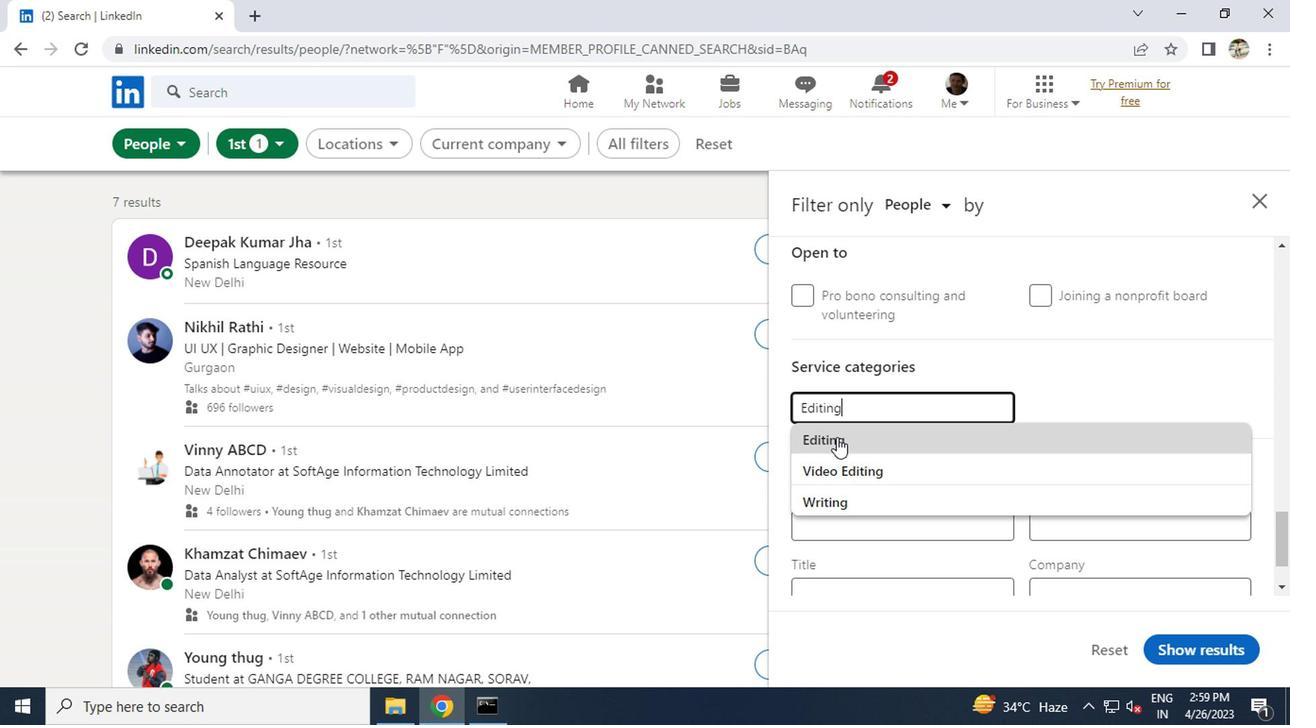 
Action: Mouse pressed left at (832, 442)
Screenshot: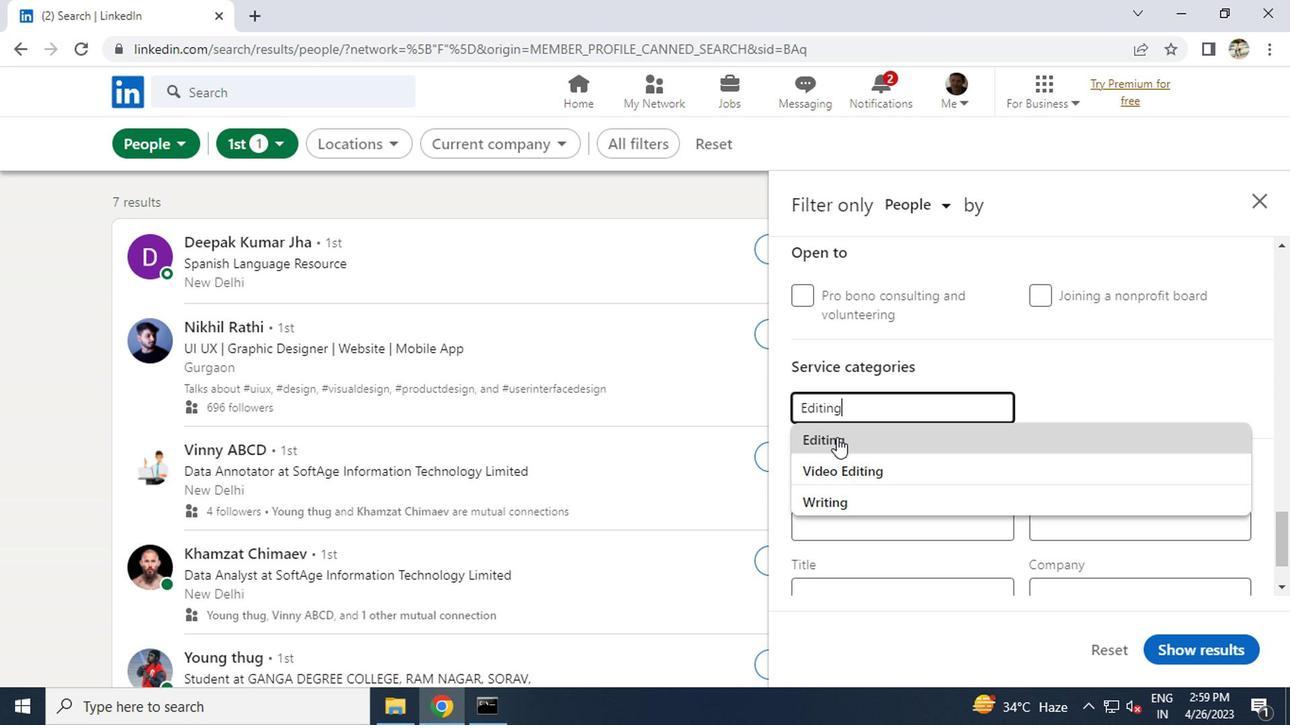 
Action: Mouse scrolled (832, 441) with delta (0, 0)
Screenshot: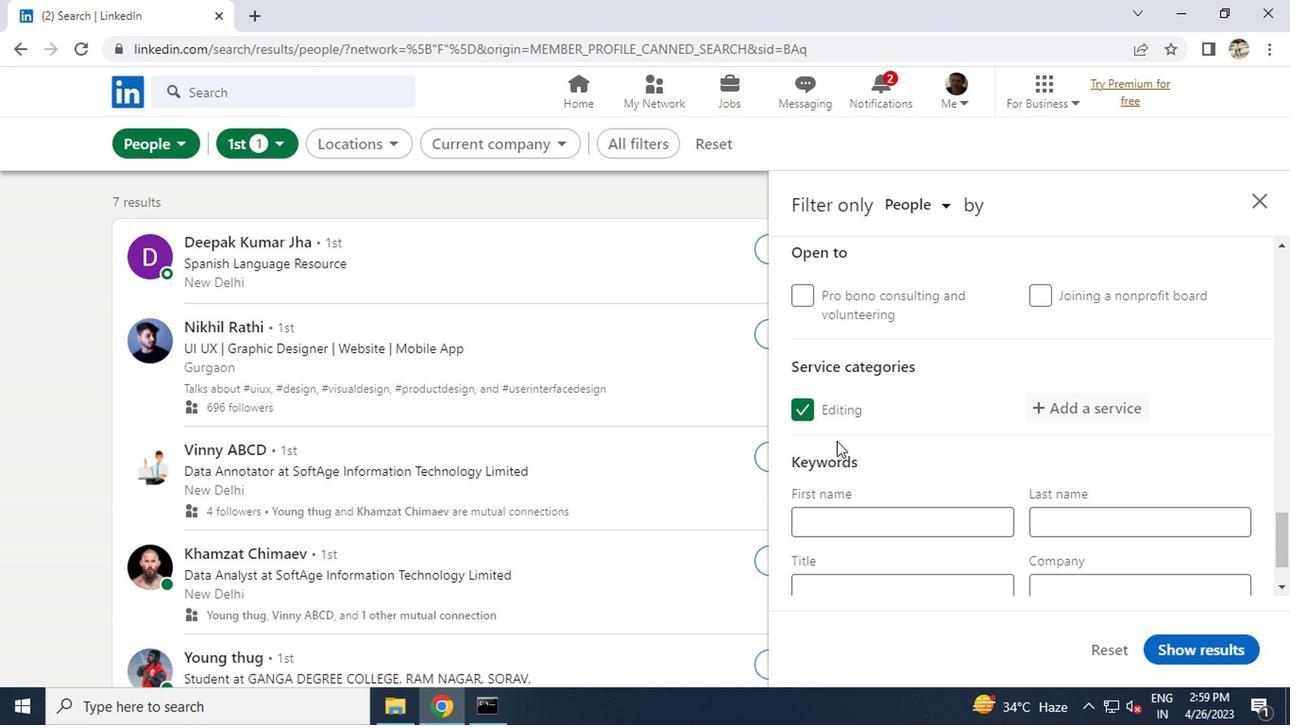
Action: Mouse scrolled (832, 441) with delta (0, 0)
Screenshot: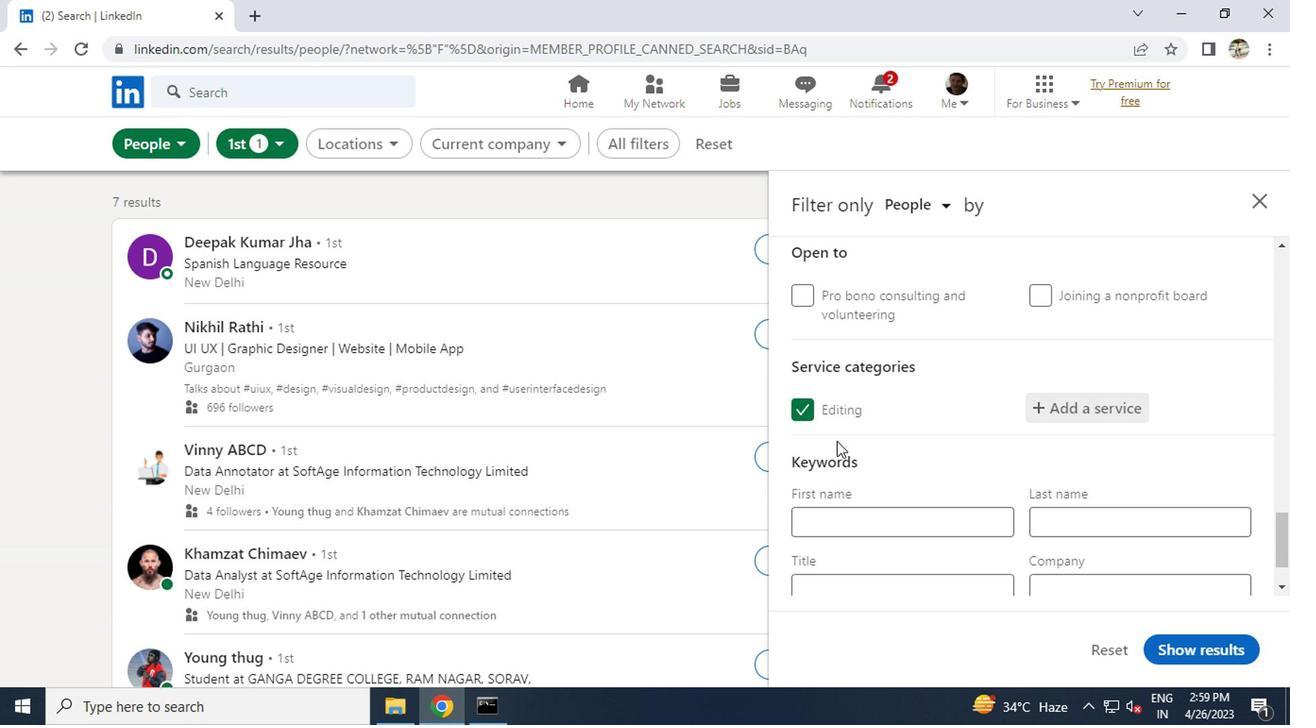 
Action: Mouse moved to (832, 502)
Screenshot: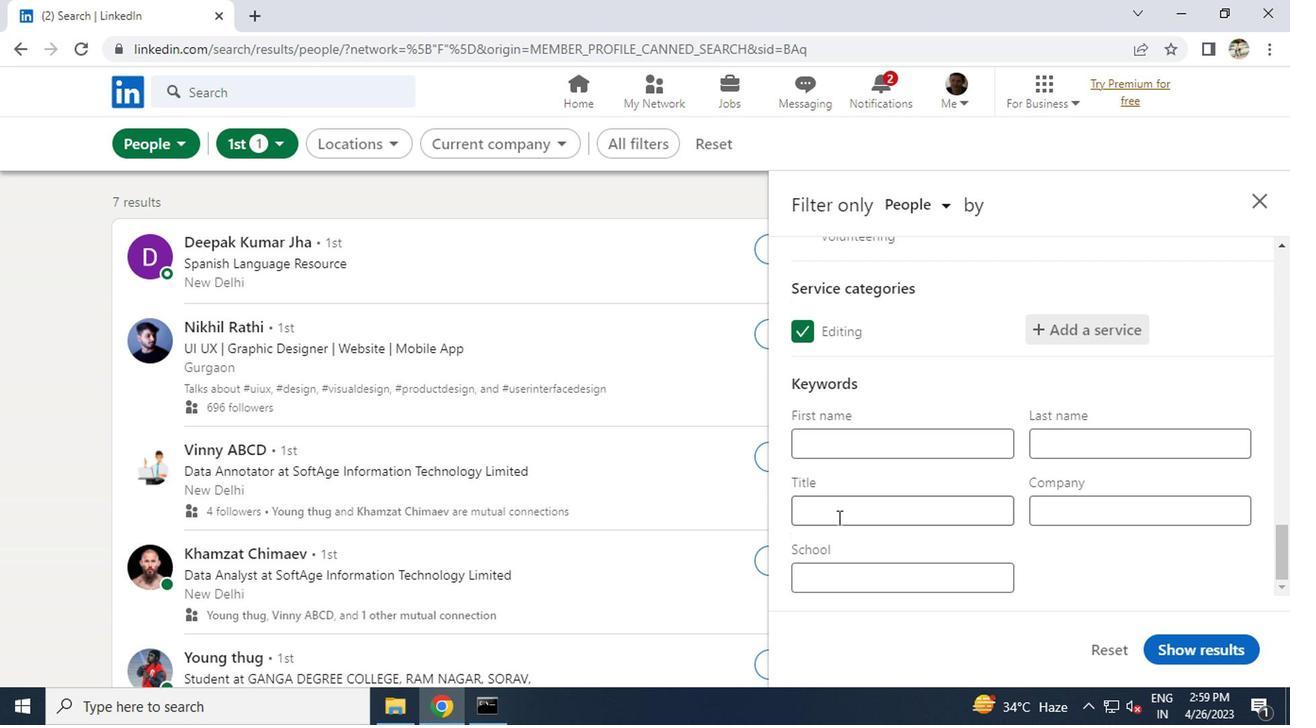 
Action: Mouse pressed left at (832, 502)
Screenshot: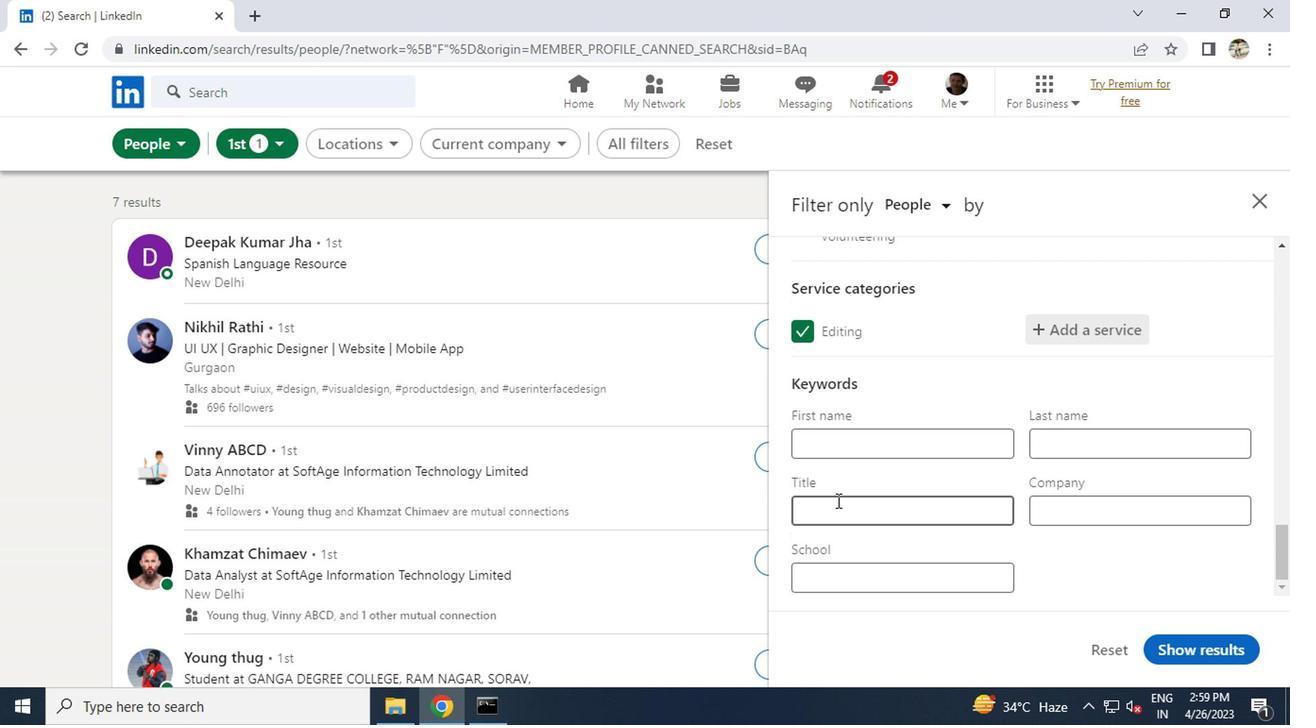 
Action: Key pressed <Key.caps_lock>C<Key.caps_lock>HEMICAL<Key.space><Key.caps_lock>E<Key.caps_lock>NGINEER
Screenshot: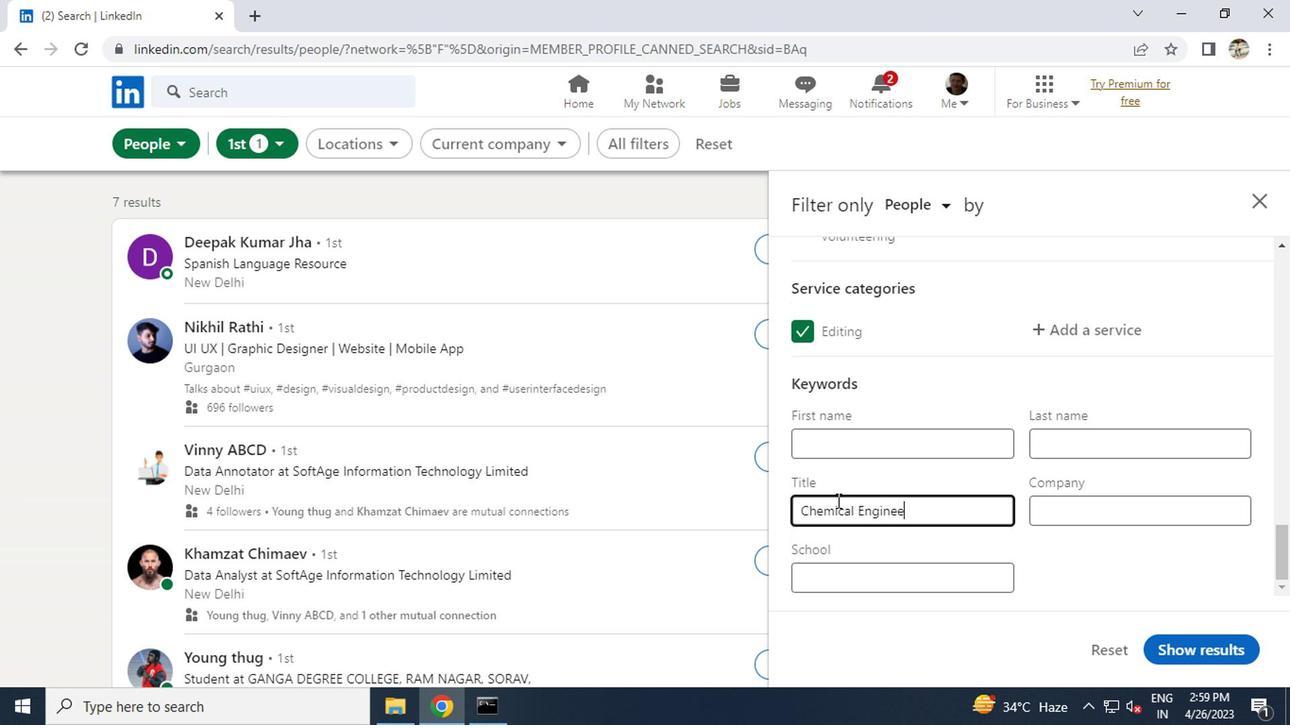 
Action: Mouse moved to (1171, 657)
Screenshot: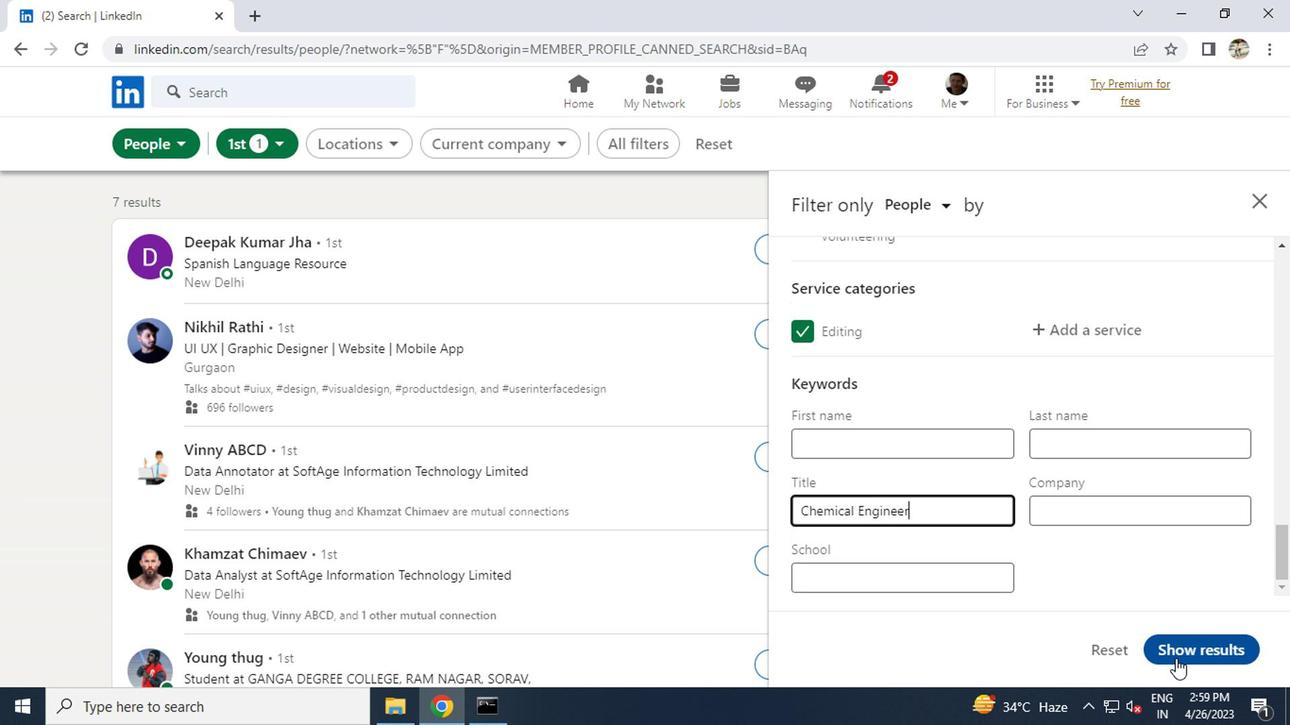 
Action: Mouse pressed left at (1171, 657)
Screenshot: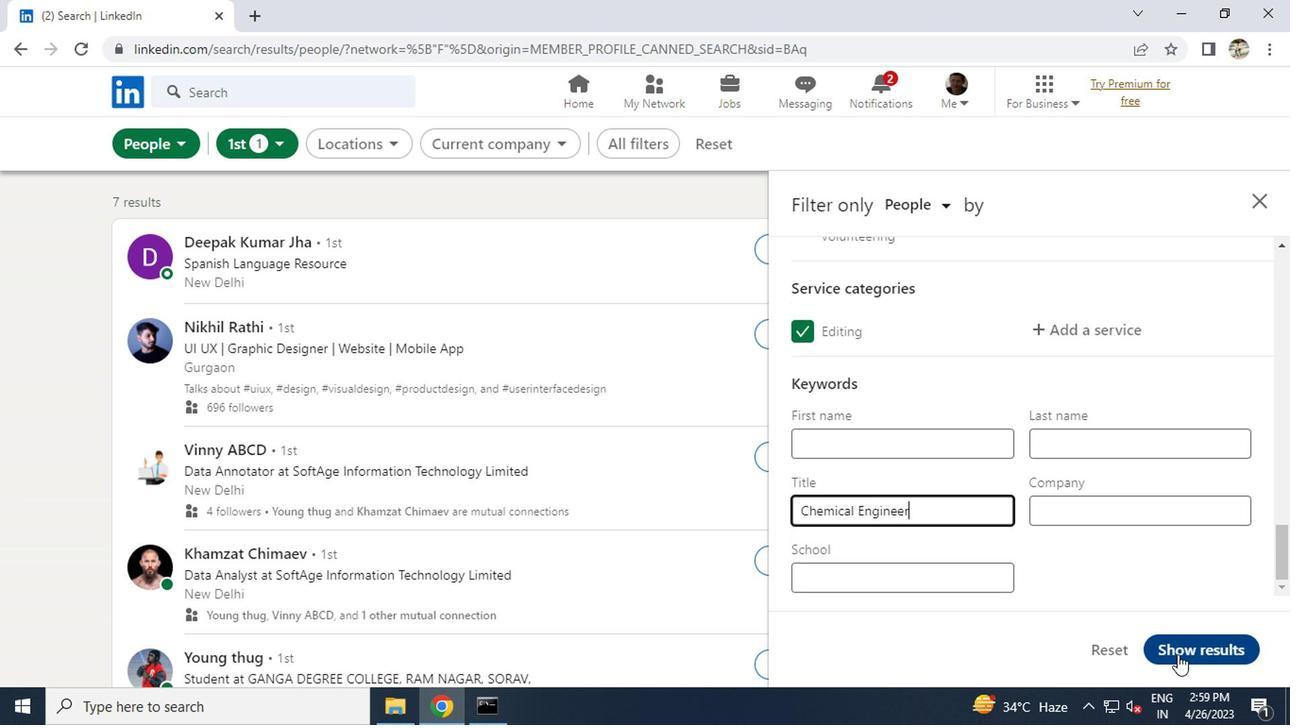 
